 Task: Look for space in Bell Ville, Argentina from 6th September, 2023 to 10th September, 2023 for 1 adult in price range Rs.9000 to Rs.17000. Place can be private room with 1  bedroom having 1 bed and 1 bathroom. Property type can be house, flat, guest house, hotel. Amenities needed are: heating. Booking option can be shelf check-in. Required host language is English.
Action: Mouse moved to (523, 114)
Screenshot: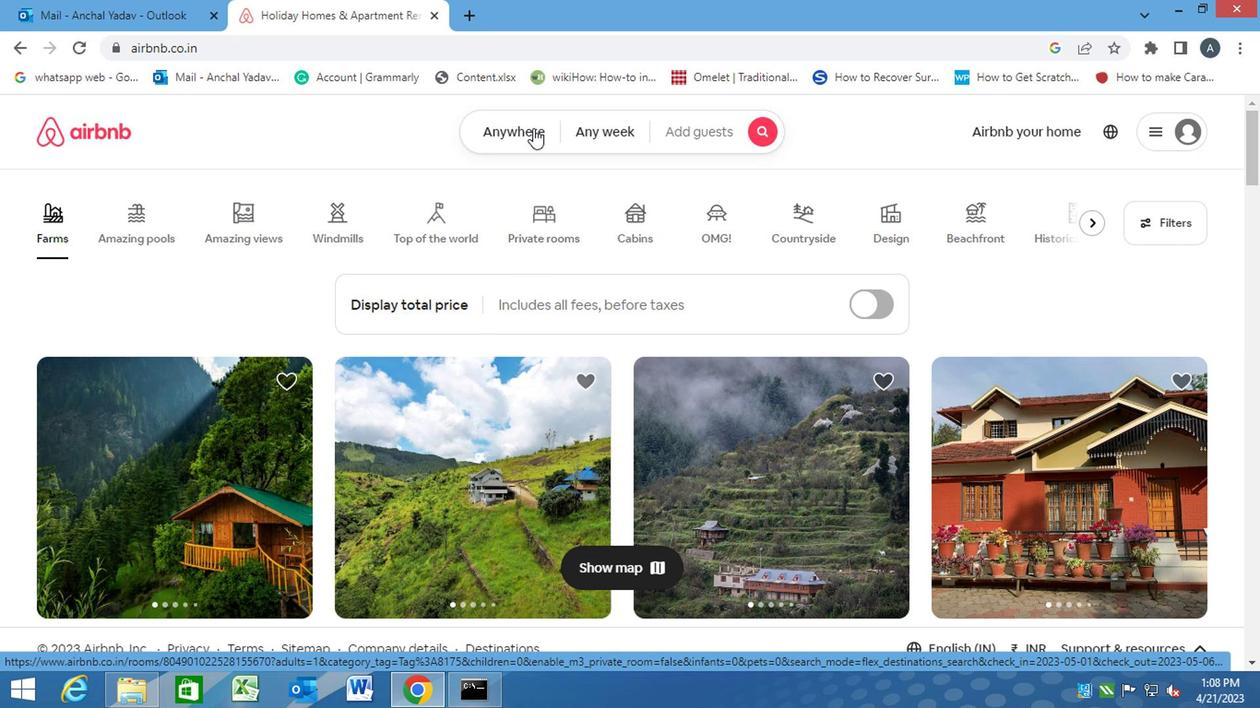 
Action: Mouse pressed left at (523, 114)
Screenshot: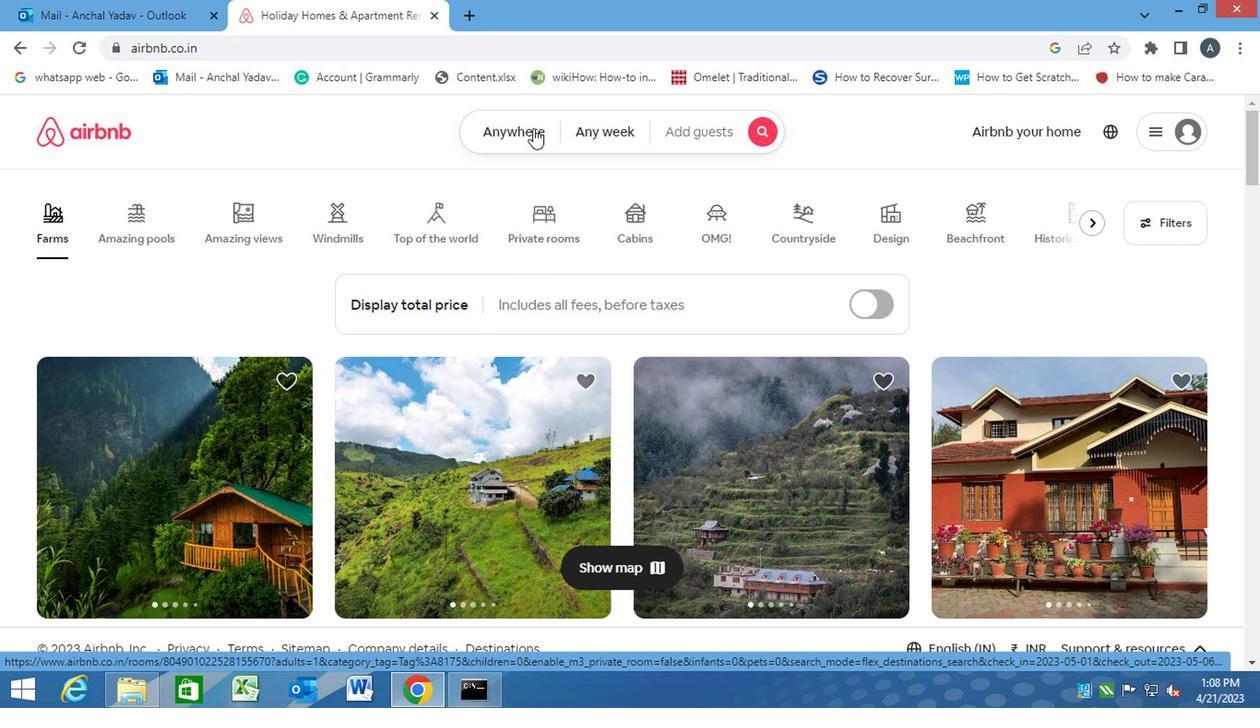 
Action: Mouse moved to (353, 198)
Screenshot: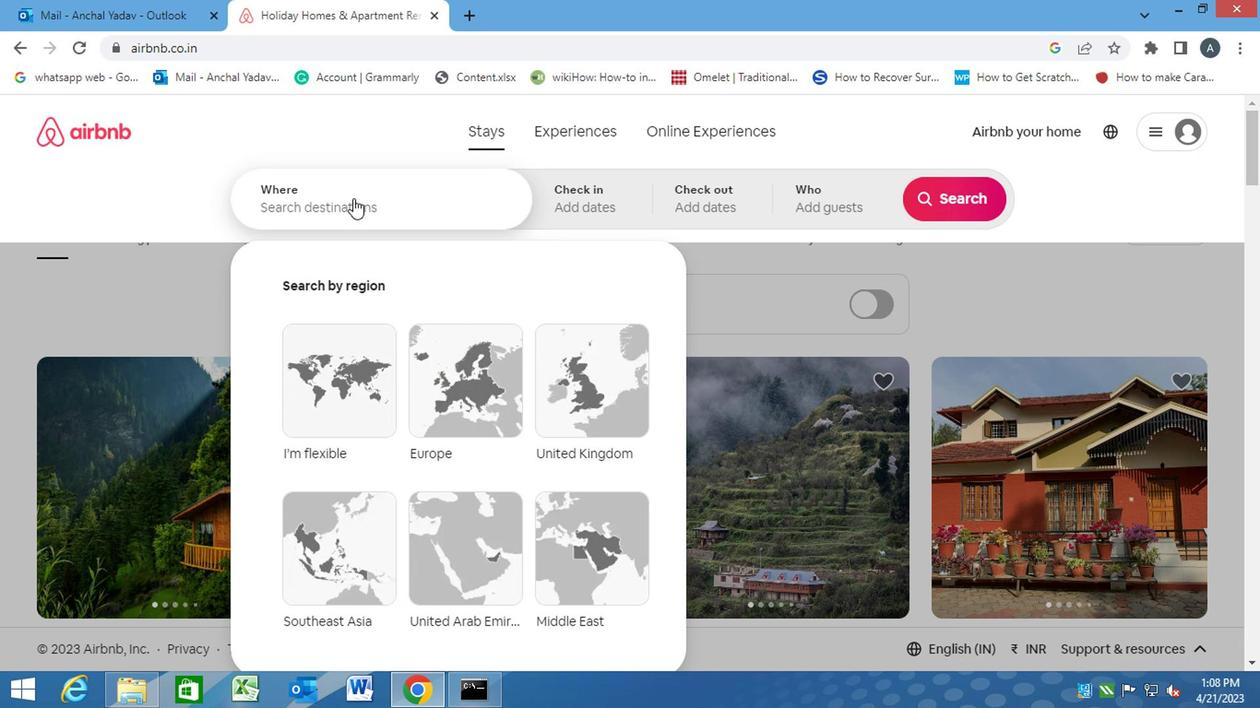 
Action: Mouse pressed left at (353, 198)
Screenshot: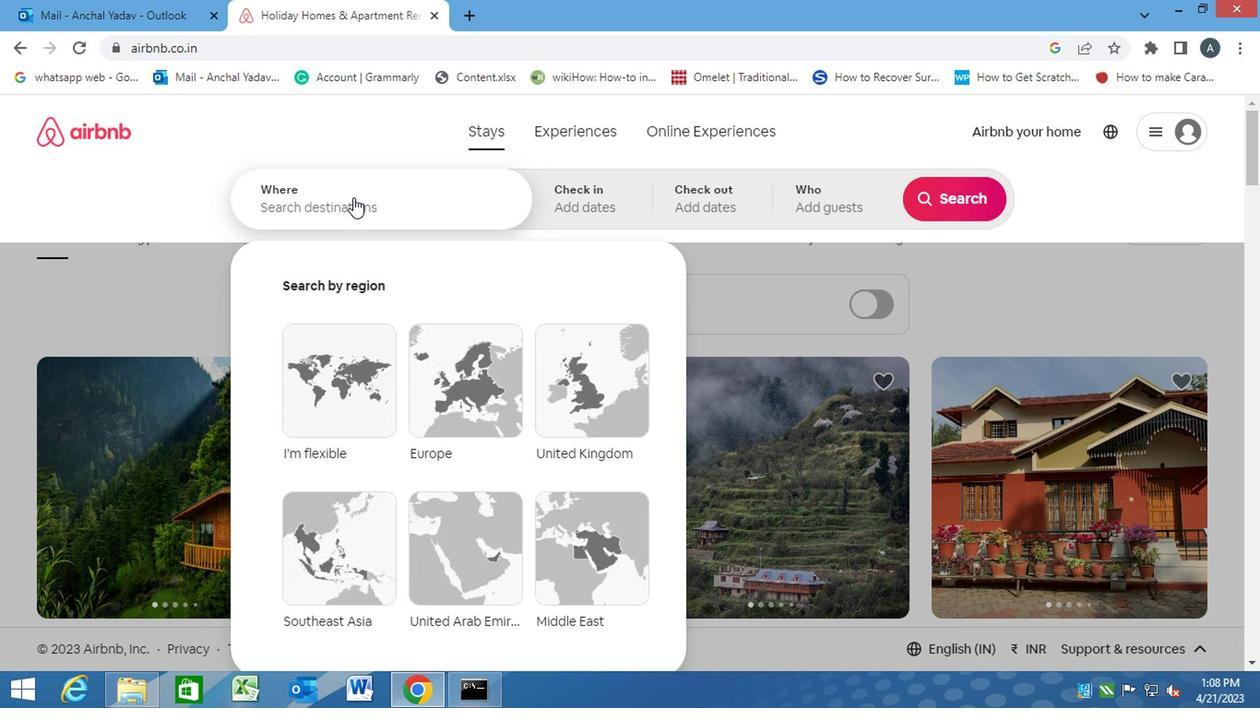 
Action: Mouse moved to (382, 217)
Screenshot: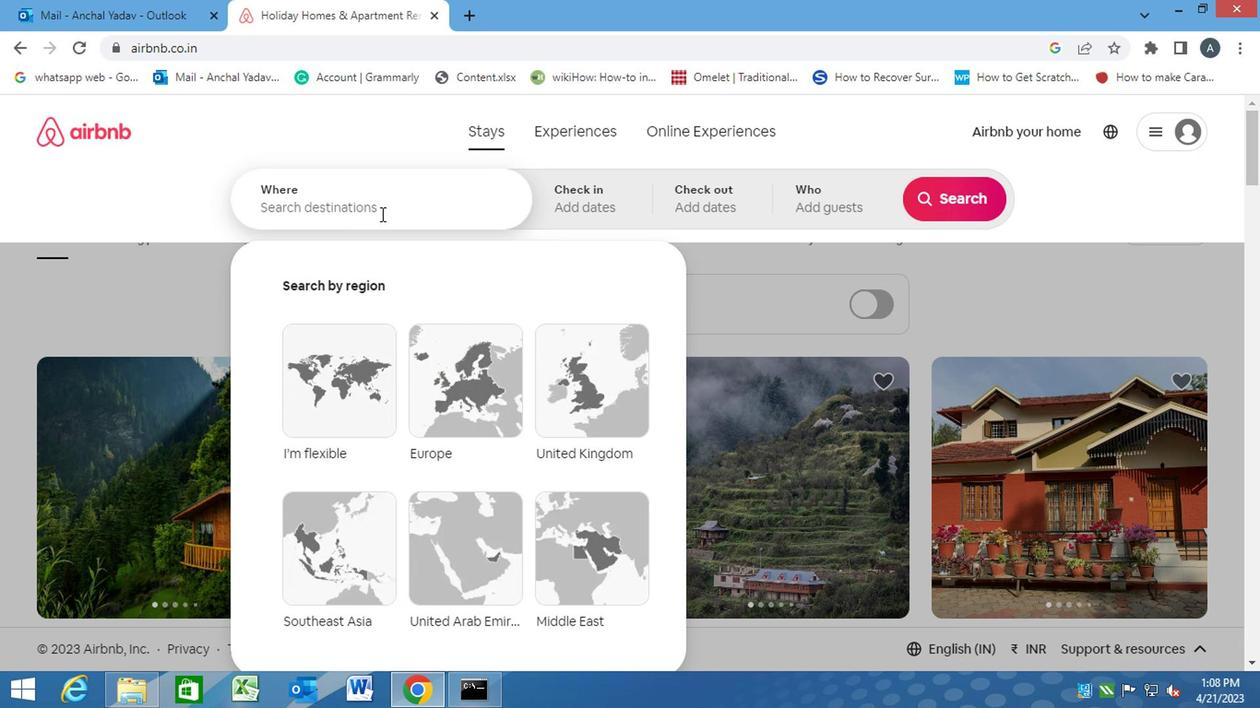 
Action: Key pressed <Key.caps_lock>b<Key.backspace><Key.caps_lock>b<Key.caps_lock>ell<Key.space><Key.caps_lock>v<Key.caps_lock>ille,<Key.space><Key.caps_lock>a<Key.caps_lock>rgentina<Key.enter>
Screenshot: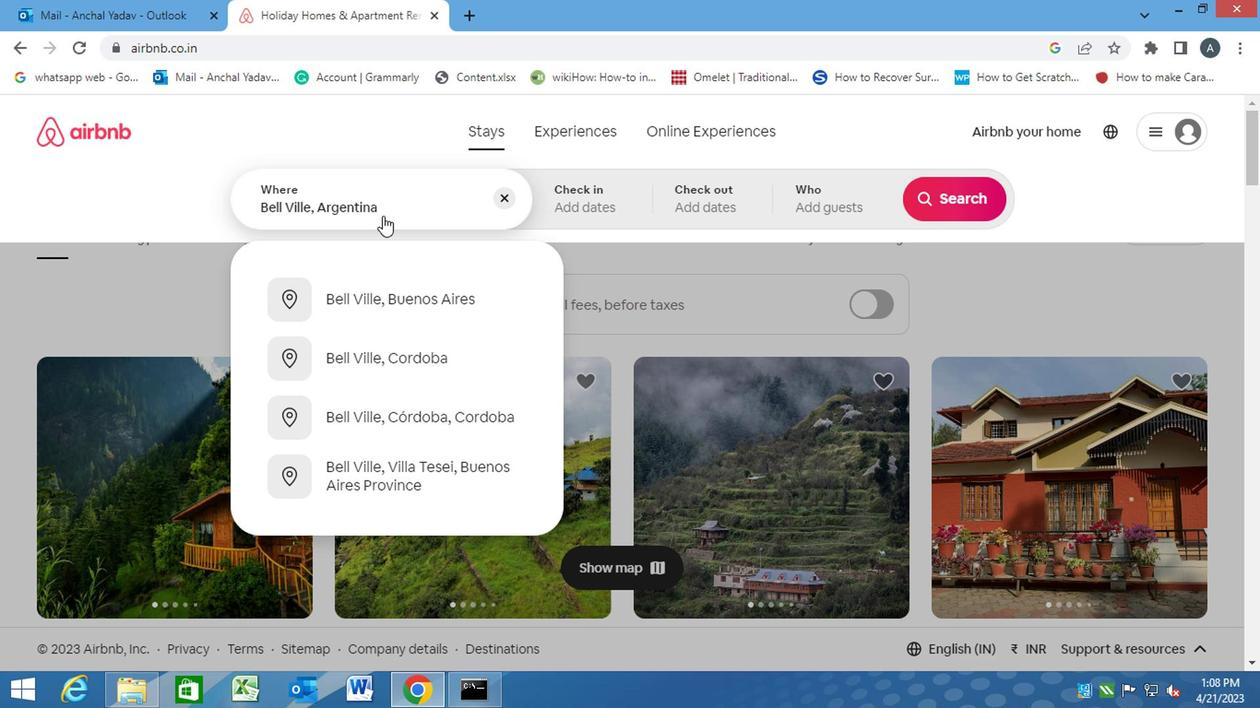 
Action: Mouse moved to (927, 351)
Screenshot: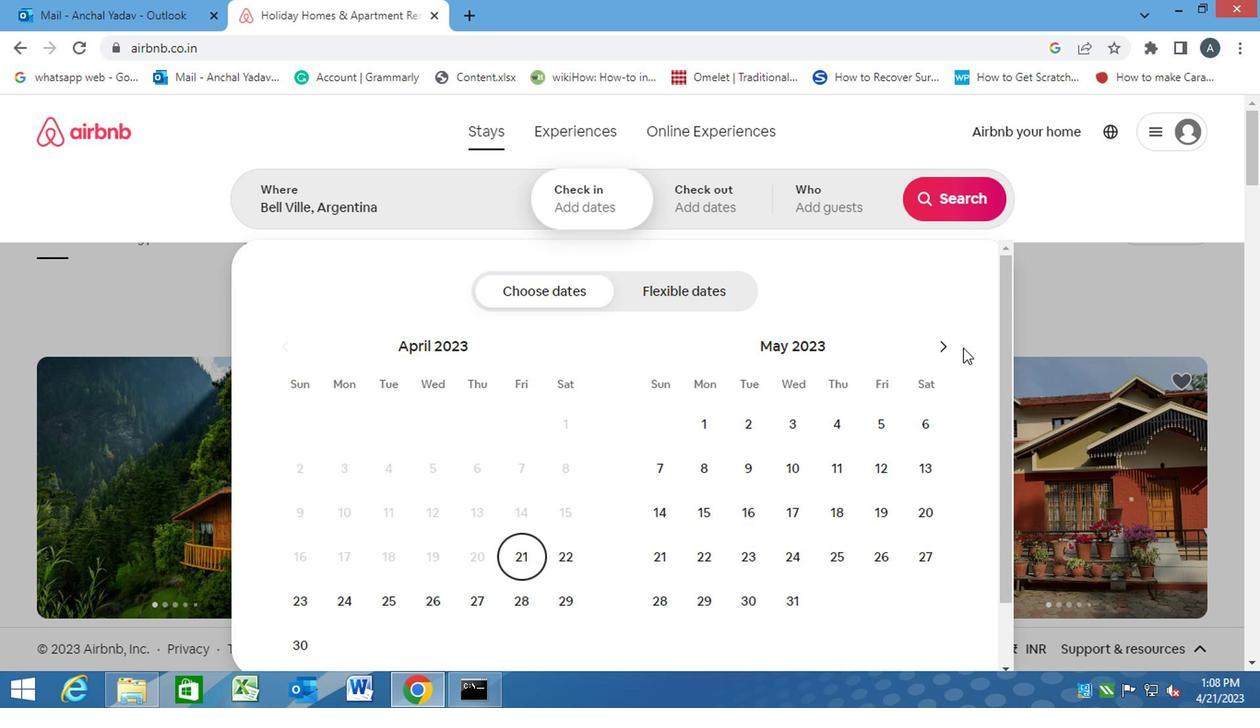 
Action: Mouse pressed left at (927, 351)
Screenshot: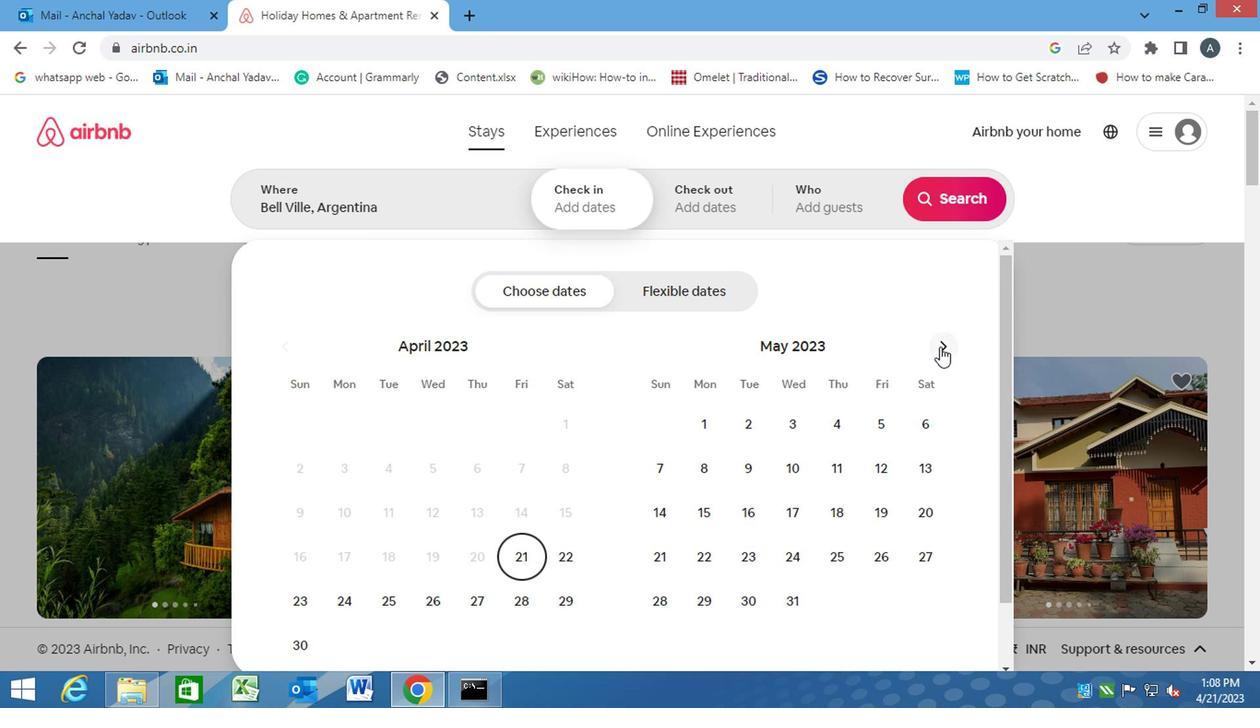 
Action: Mouse pressed left at (927, 351)
Screenshot: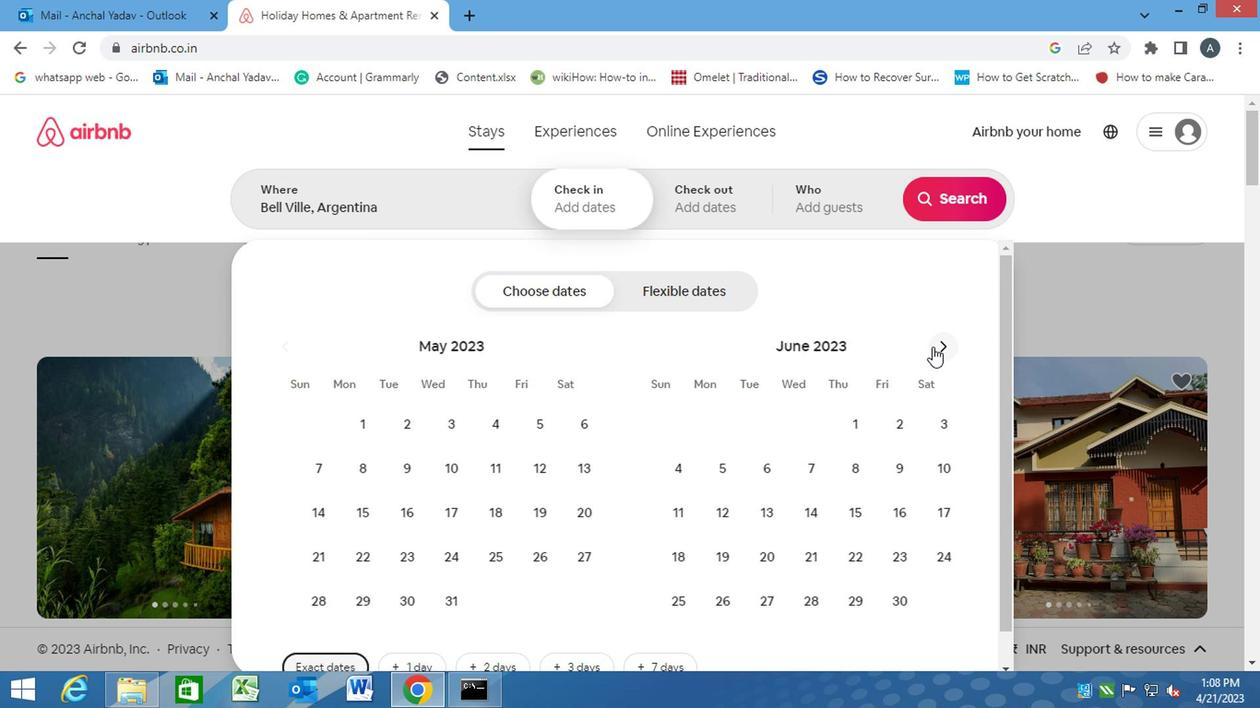 
Action: Mouse pressed left at (927, 351)
Screenshot: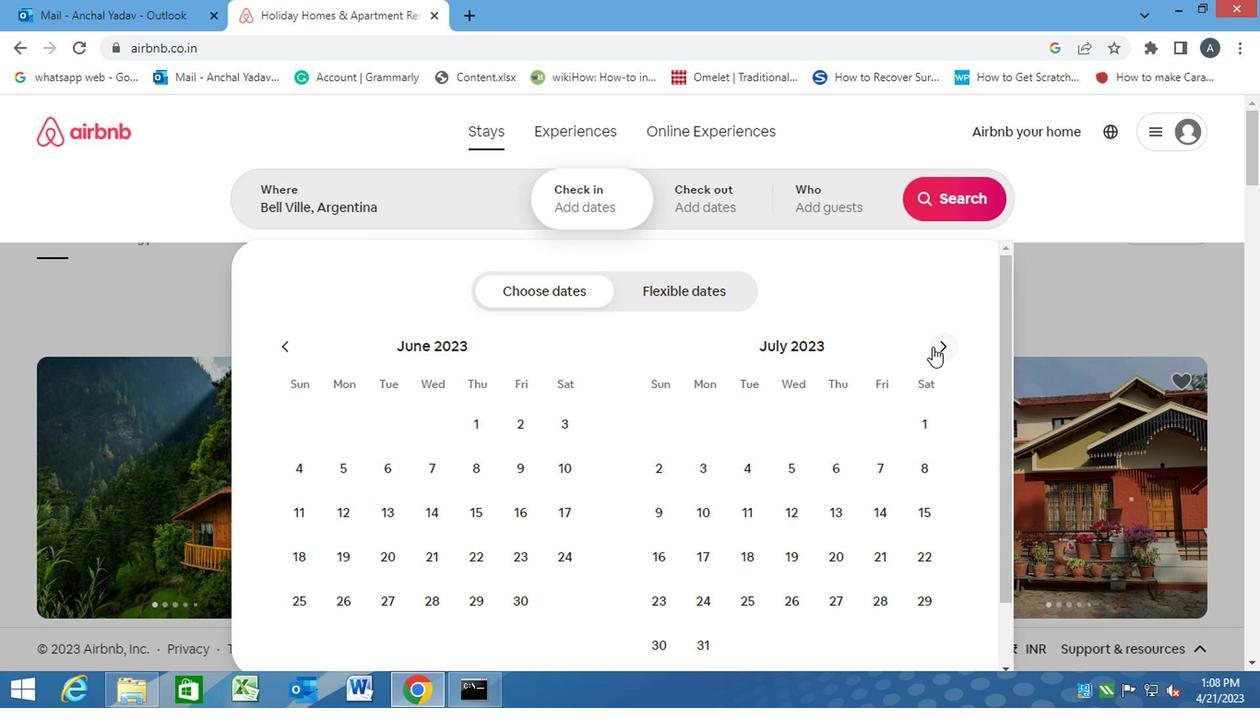 
Action: Mouse pressed left at (927, 351)
Screenshot: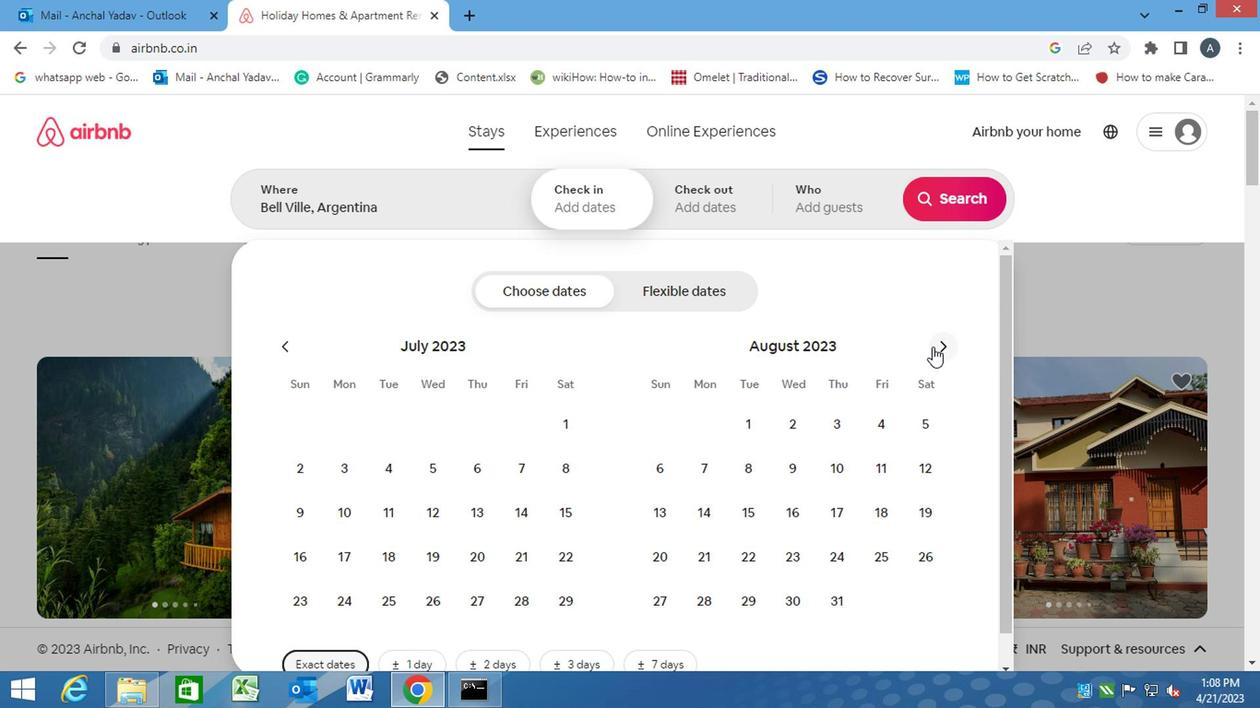 
Action: Mouse moved to (794, 475)
Screenshot: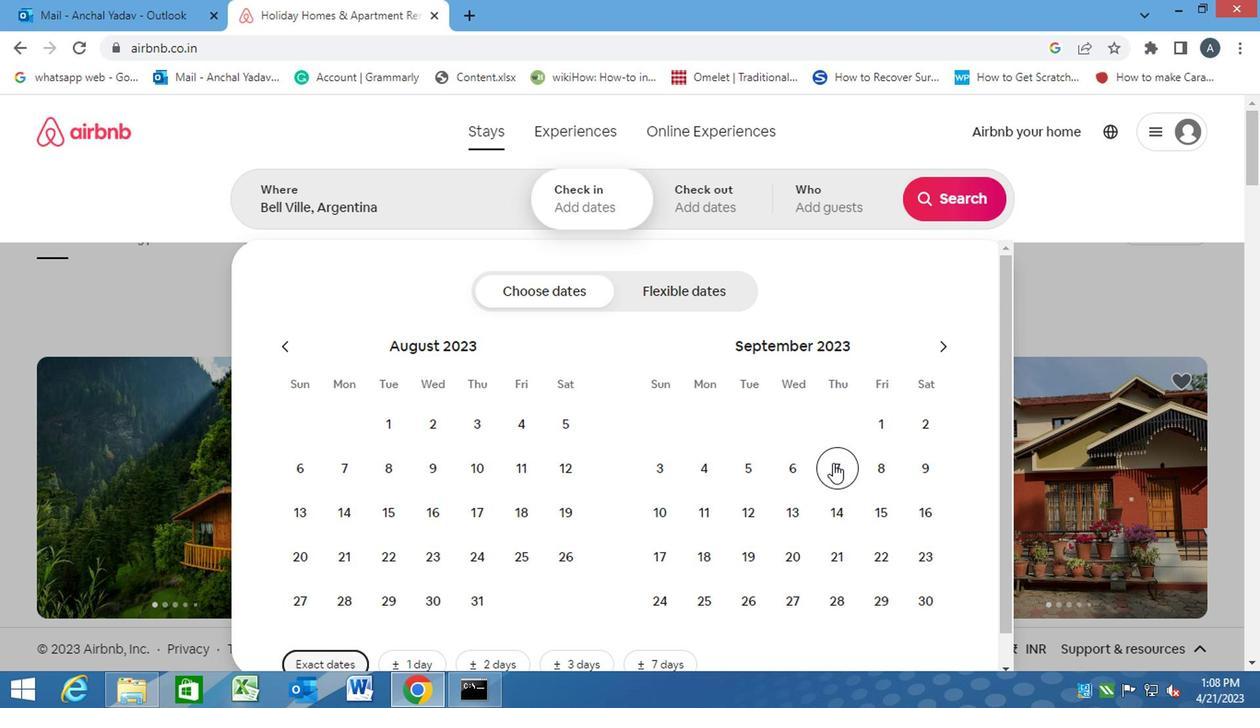 
Action: Mouse pressed left at (794, 475)
Screenshot: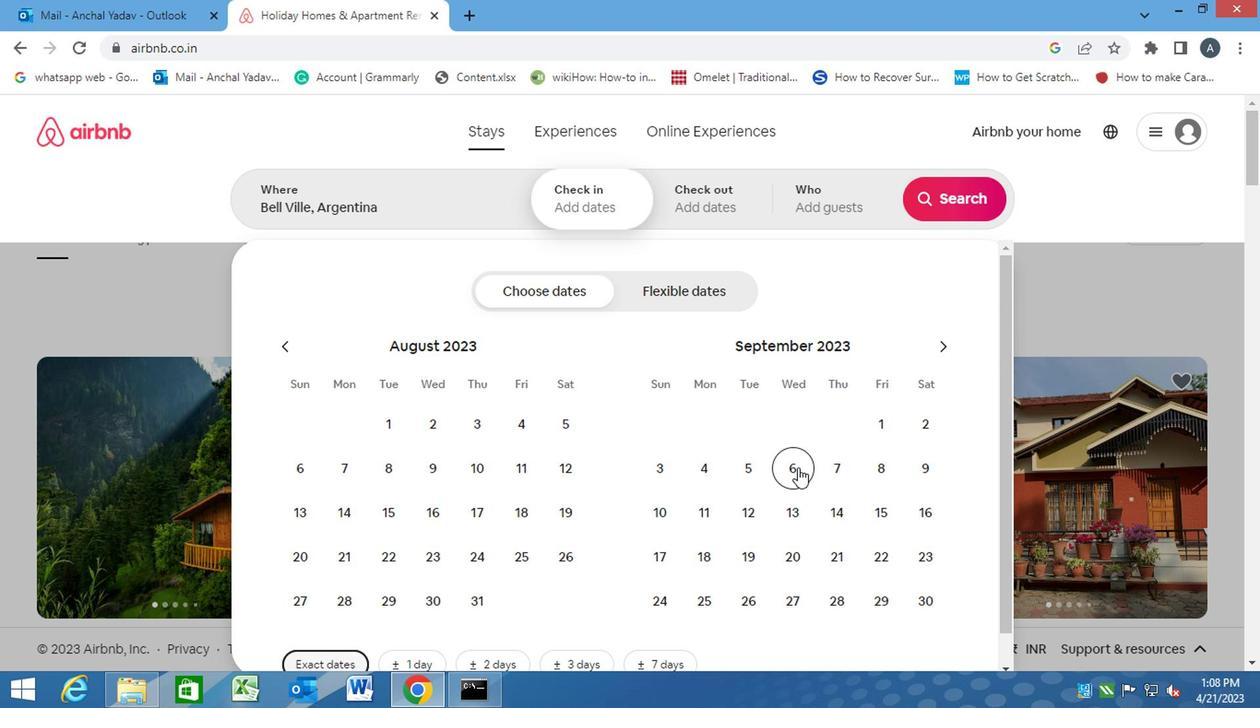 
Action: Mouse moved to (649, 524)
Screenshot: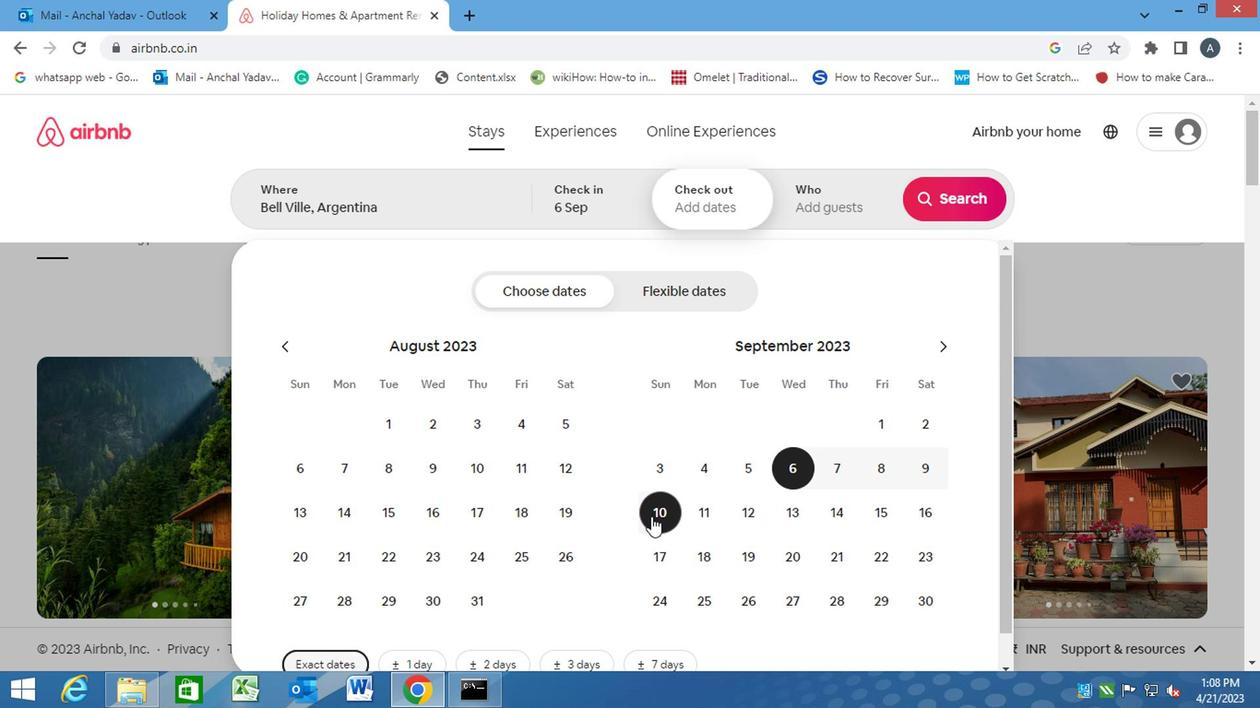 
Action: Mouse pressed left at (649, 524)
Screenshot: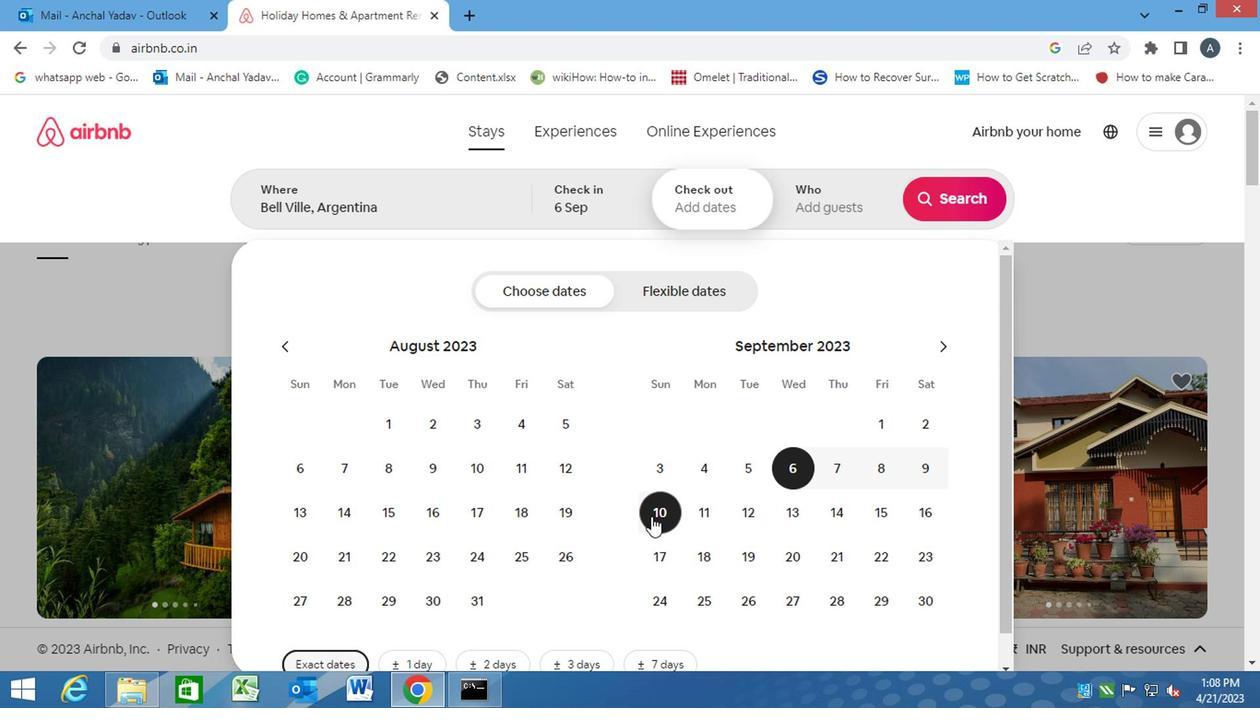 
Action: Mouse moved to (825, 204)
Screenshot: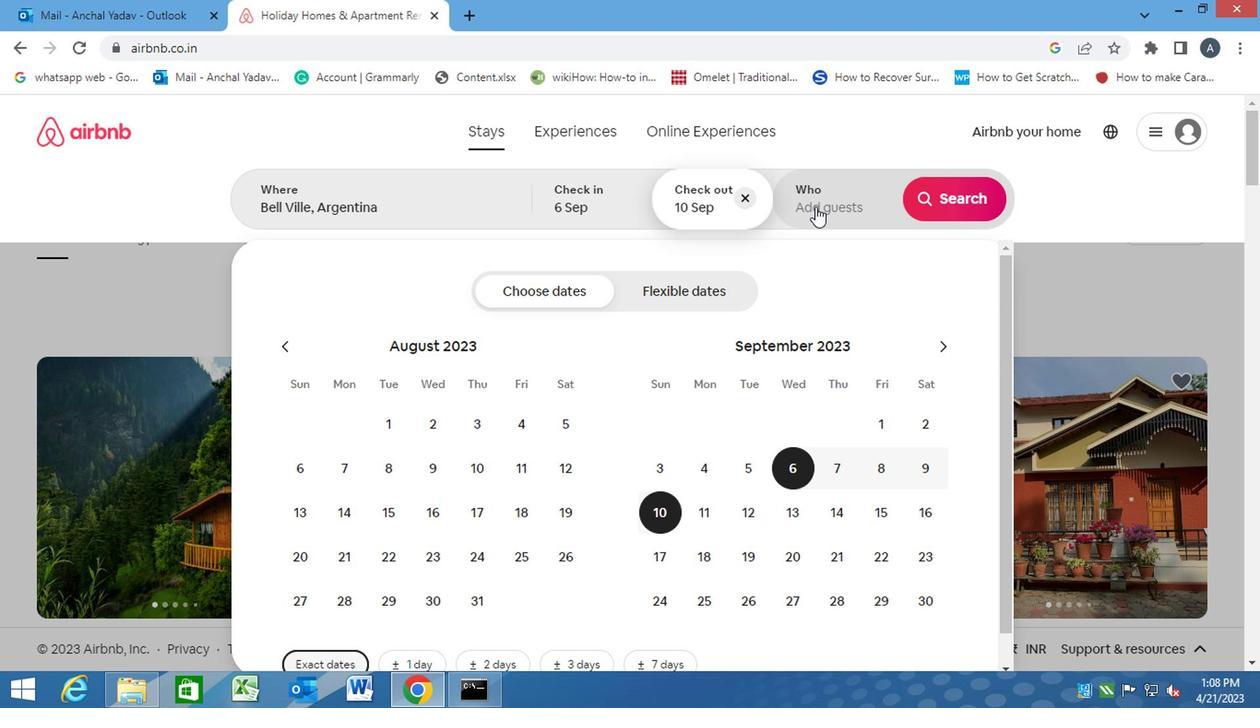 
Action: Mouse pressed left at (825, 204)
Screenshot: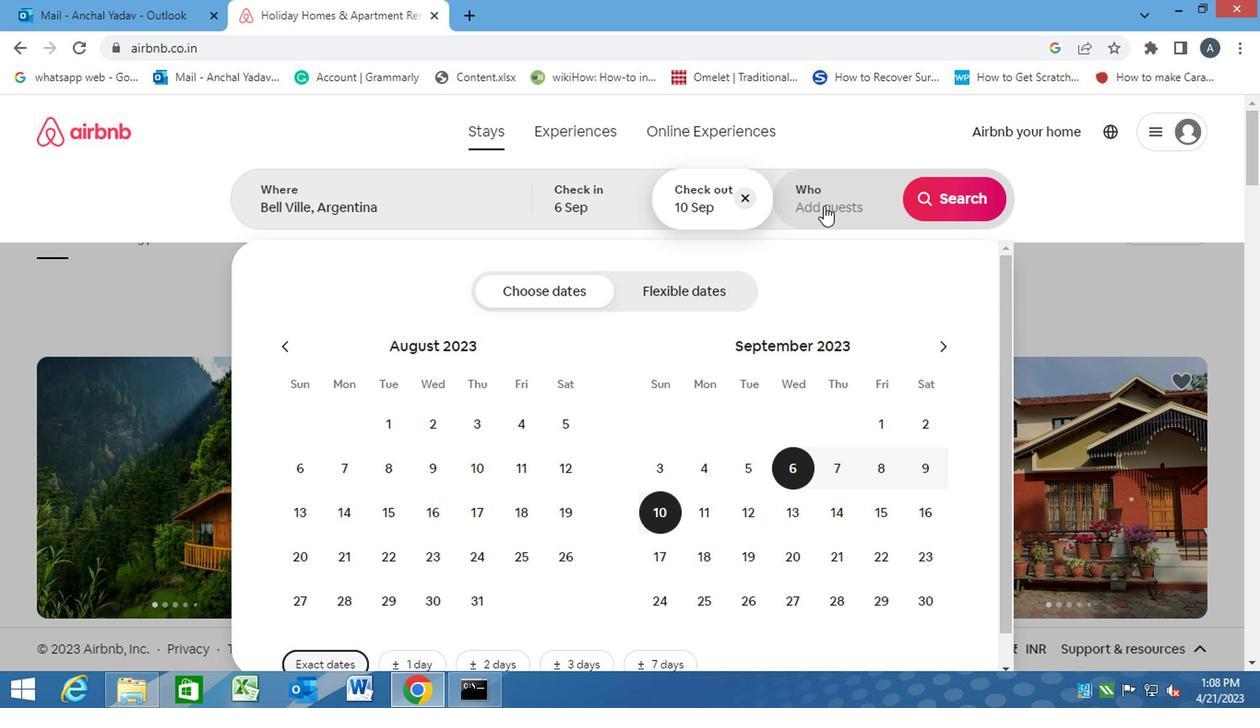 
Action: Mouse moved to (958, 304)
Screenshot: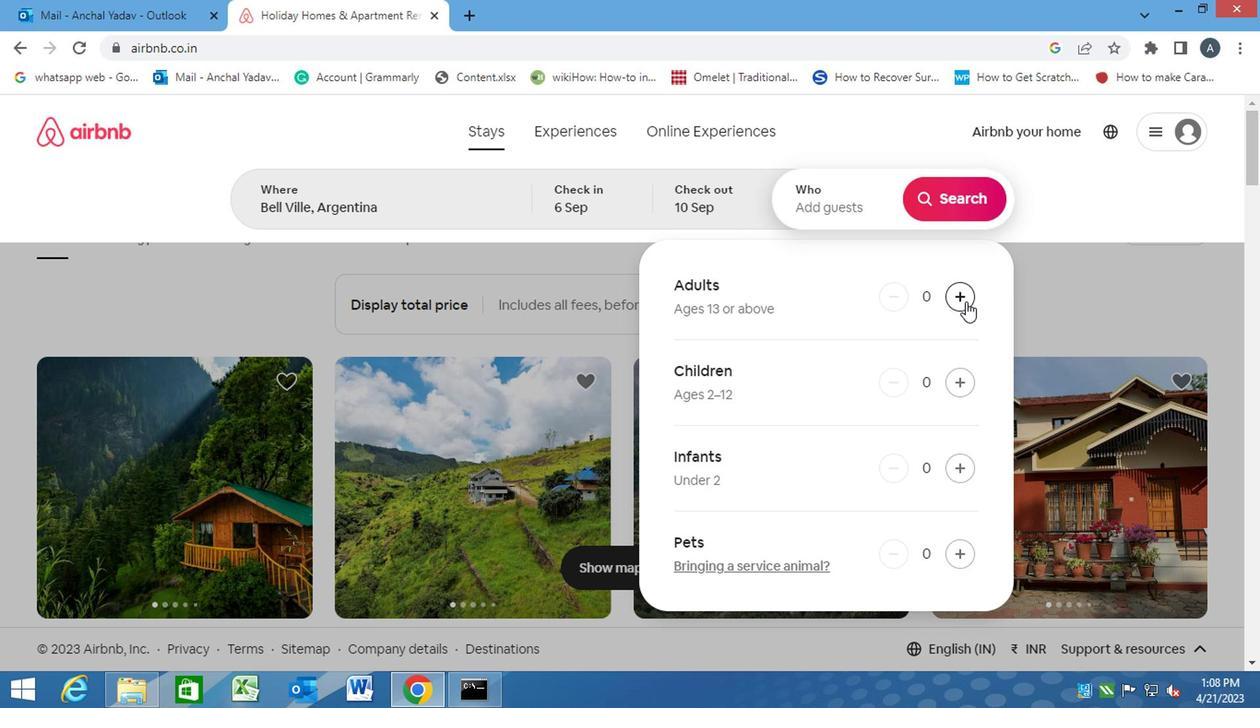 
Action: Mouse pressed left at (958, 304)
Screenshot: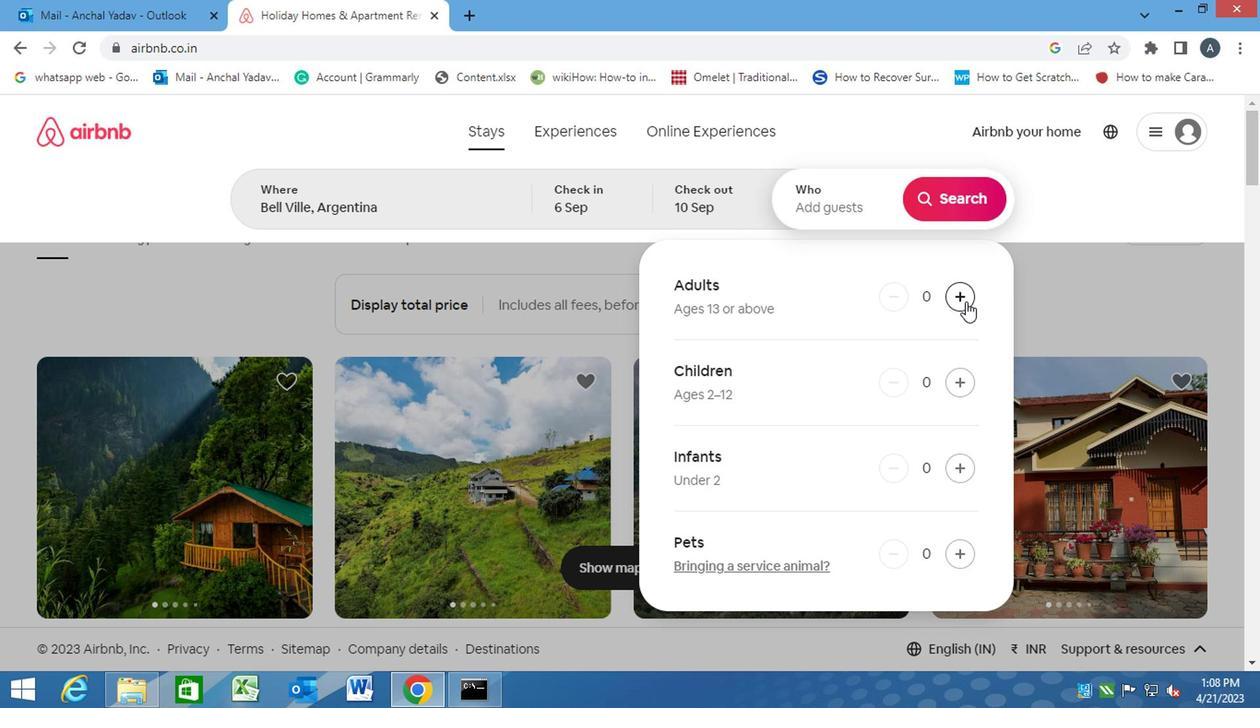 
Action: Mouse moved to (956, 191)
Screenshot: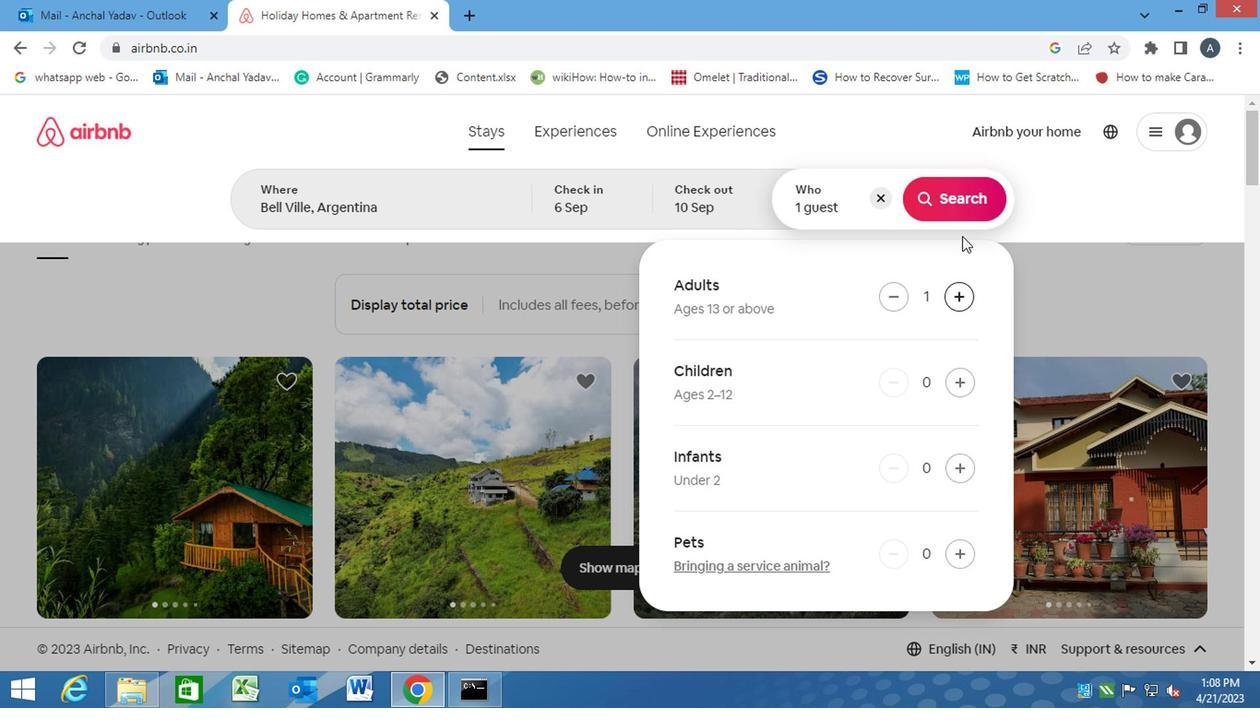 
Action: Mouse pressed left at (956, 191)
Screenshot: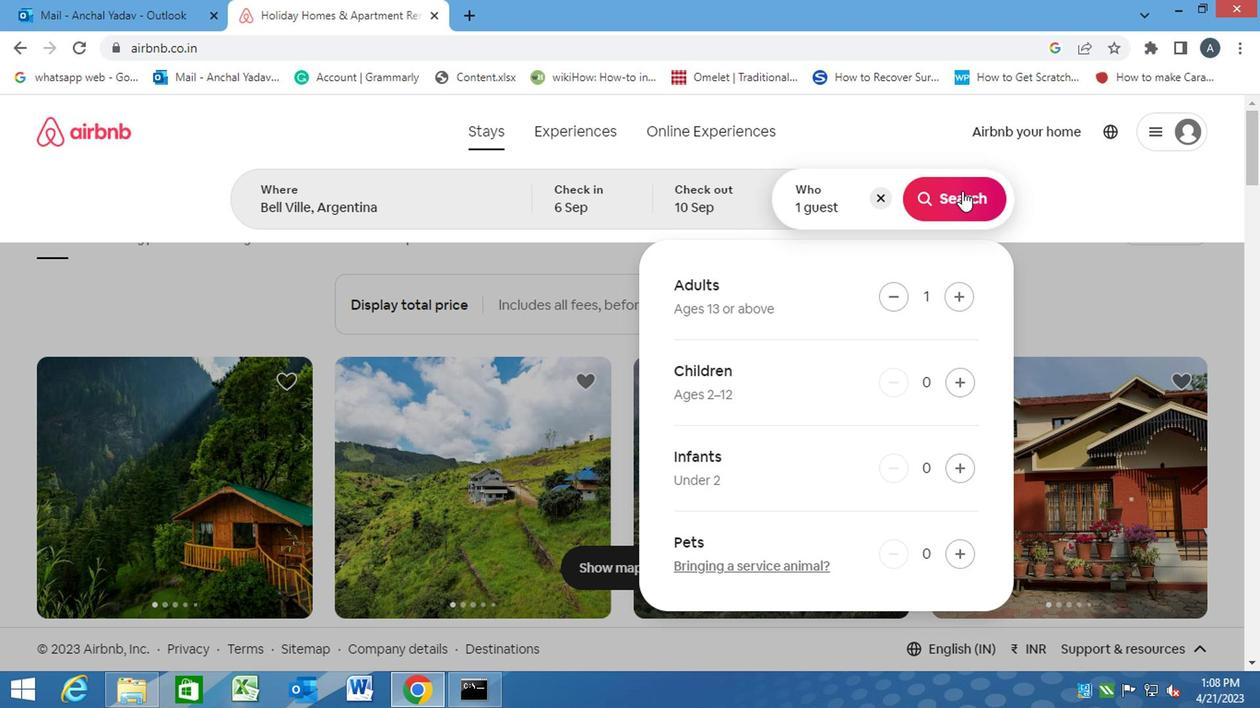 
Action: Mouse moved to (1166, 210)
Screenshot: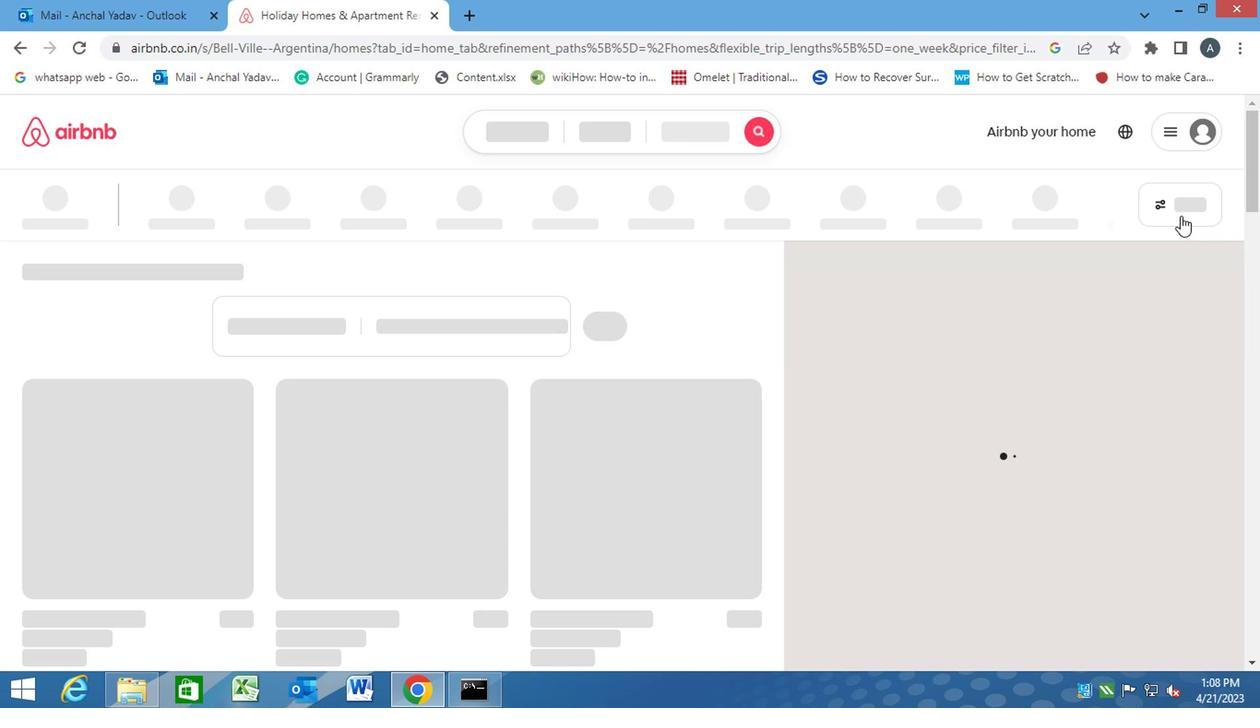 
Action: Mouse pressed left at (1166, 210)
Screenshot: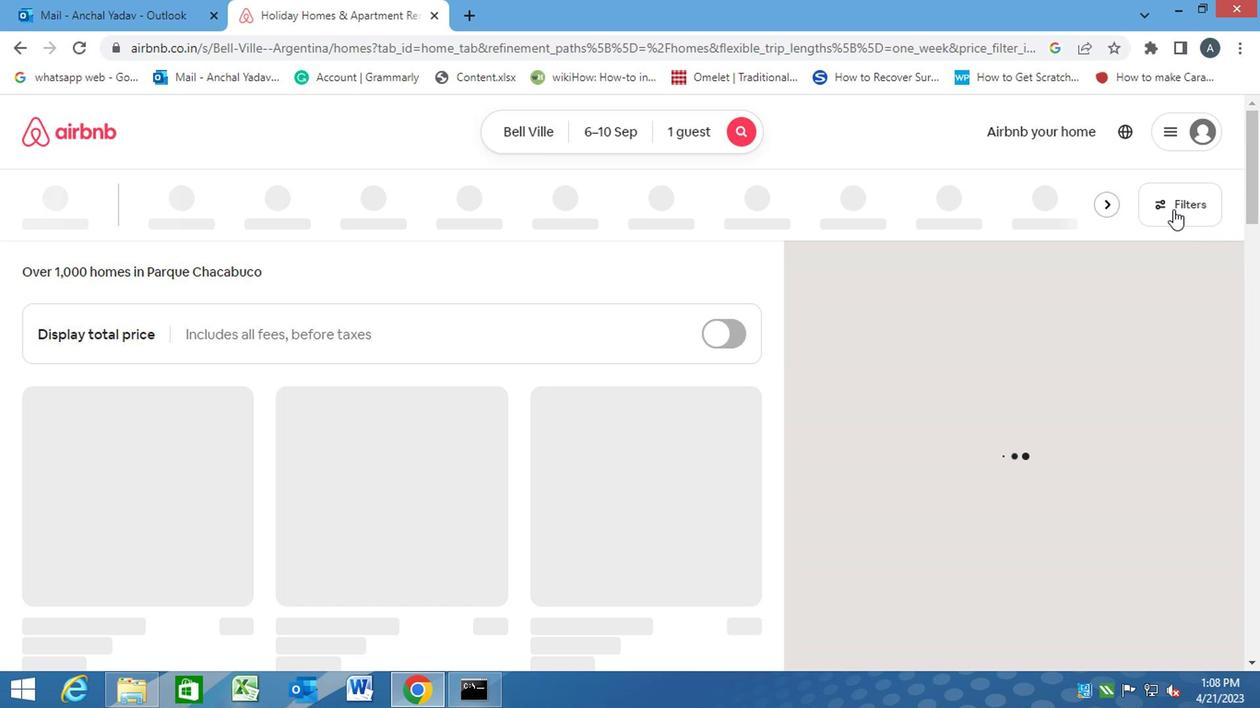 
Action: Mouse moved to (391, 443)
Screenshot: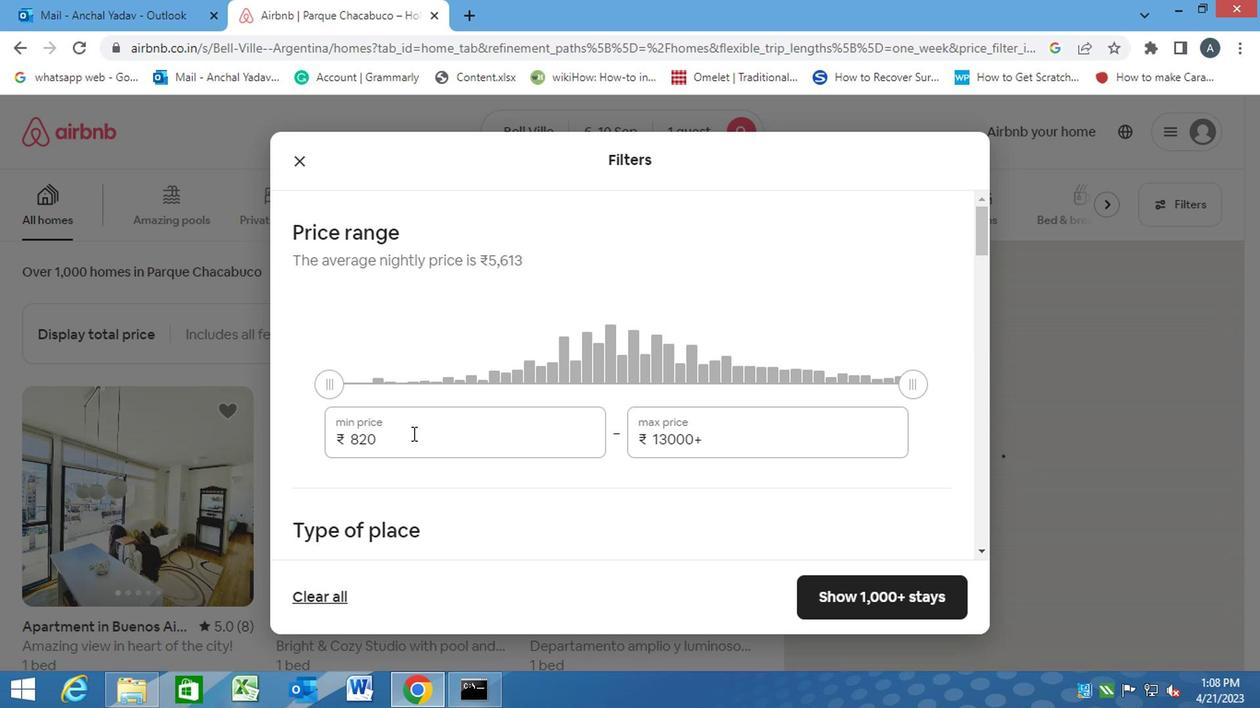 
Action: Mouse pressed left at (391, 443)
Screenshot: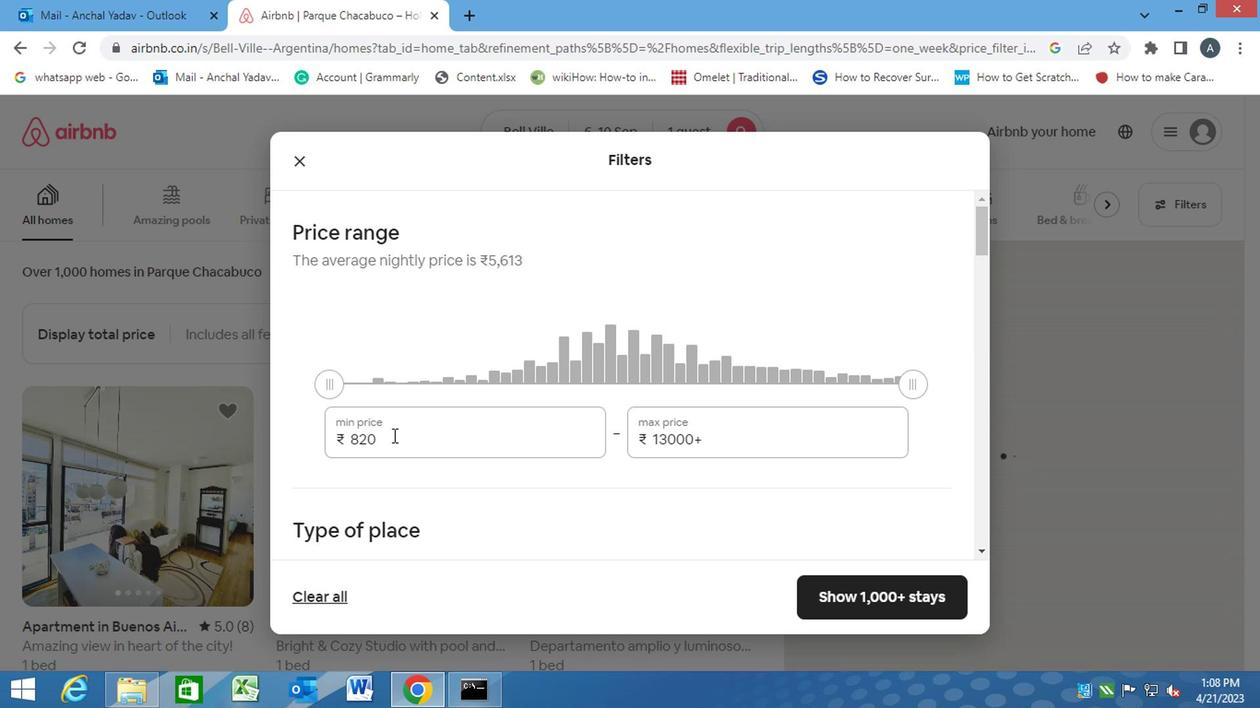 
Action: Mouse moved to (375, 467)
Screenshot: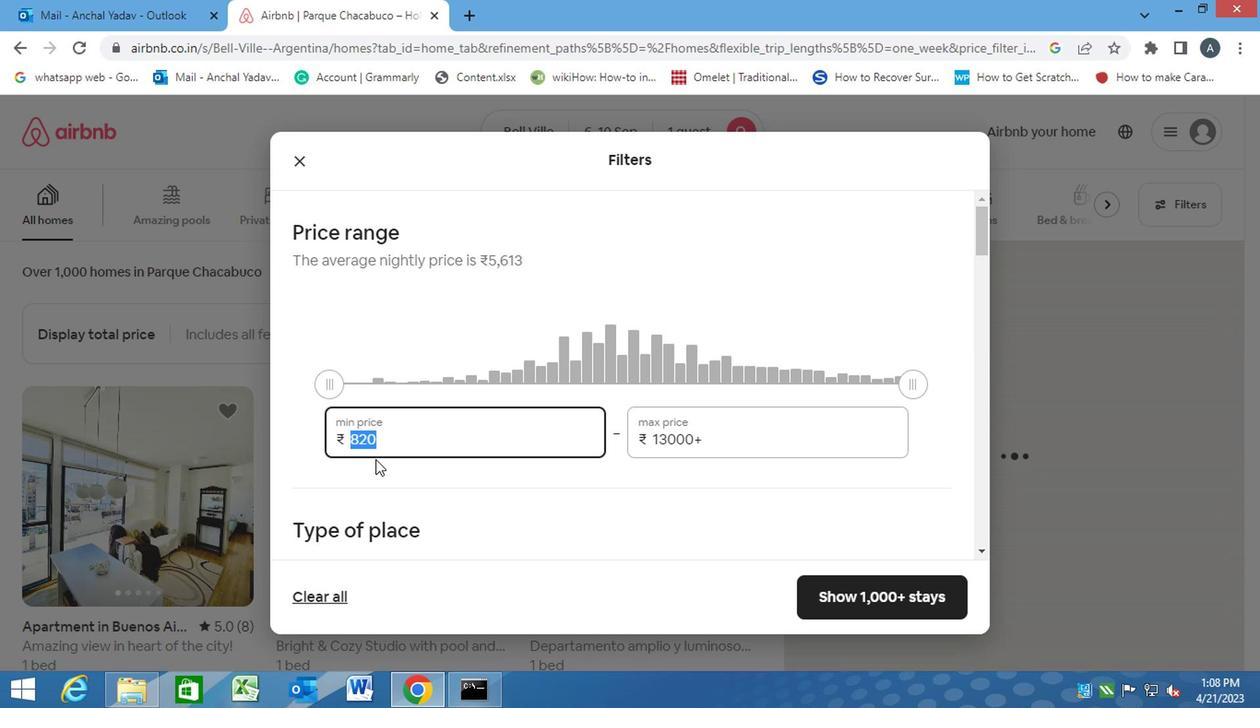 
Action: Key pressed 9000<Key.tab>17<Key.backspace><Key.backspace><Key.backspace><Key.backspace><Key.backspace><Key.backspace><Key.backspace><Key.backspace><Key.backspace><Key.backspace><Key.backspace><Key.backspace><Key.backspace><Key.backspace><Key.backspace>
Screenshot: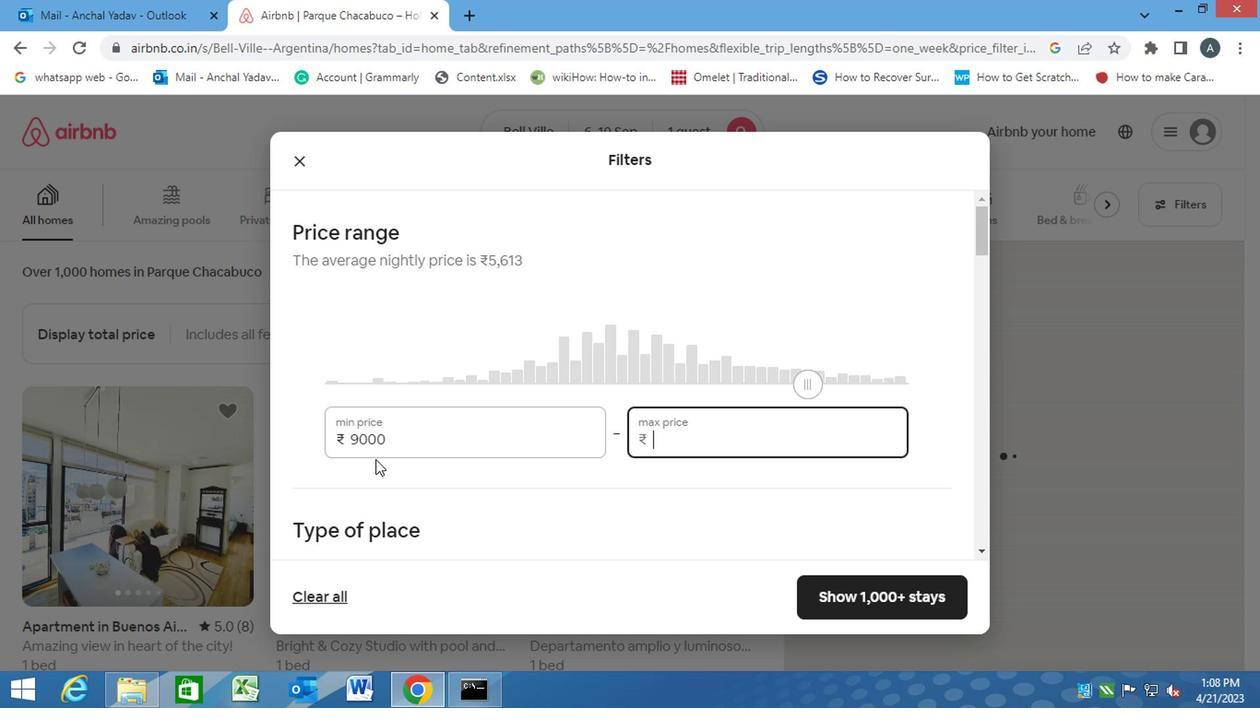 
Action: Mouse moved to (375, 467)
Screenshot: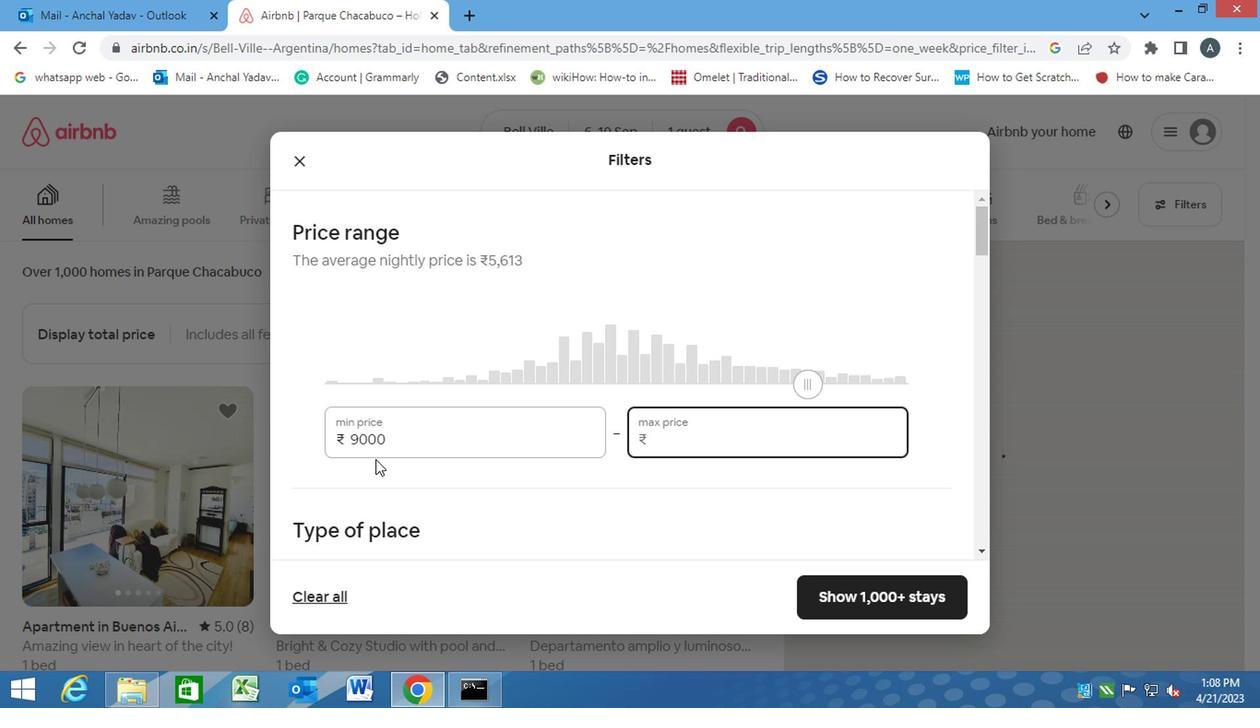 
Action: Key pressed 17000
Screenshot: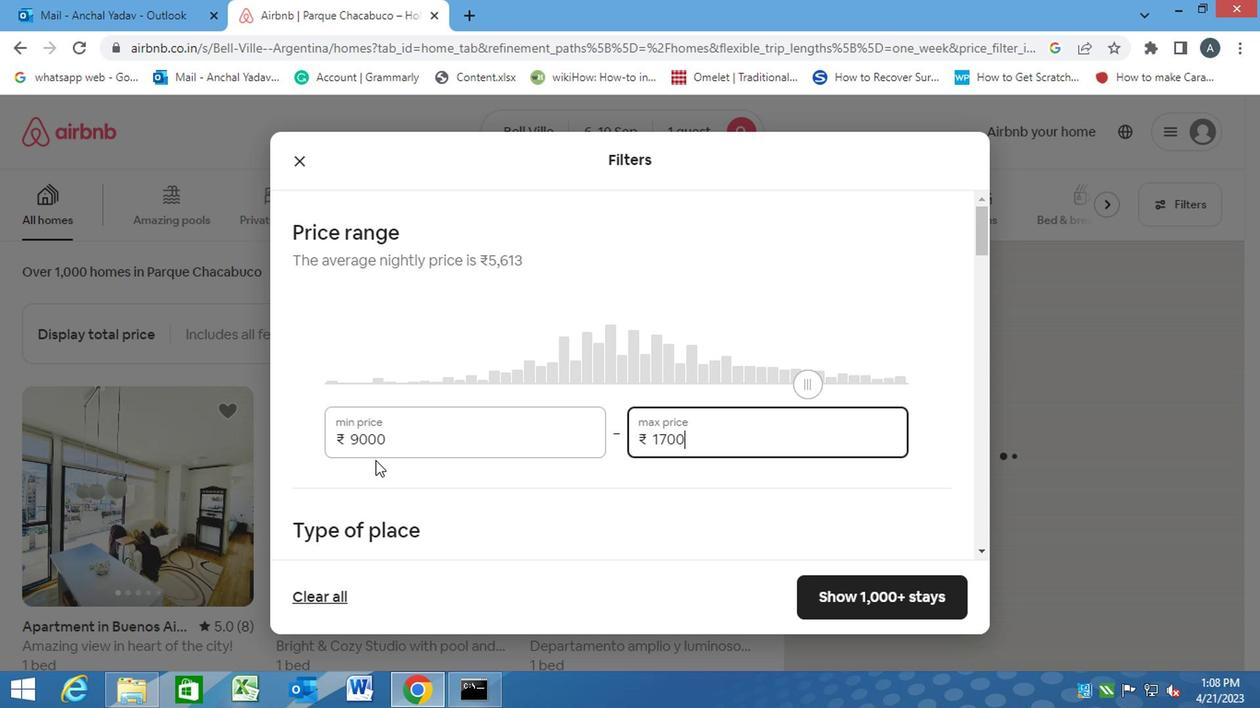 
Action: Mouse moved to (549, 538)
Screenshot: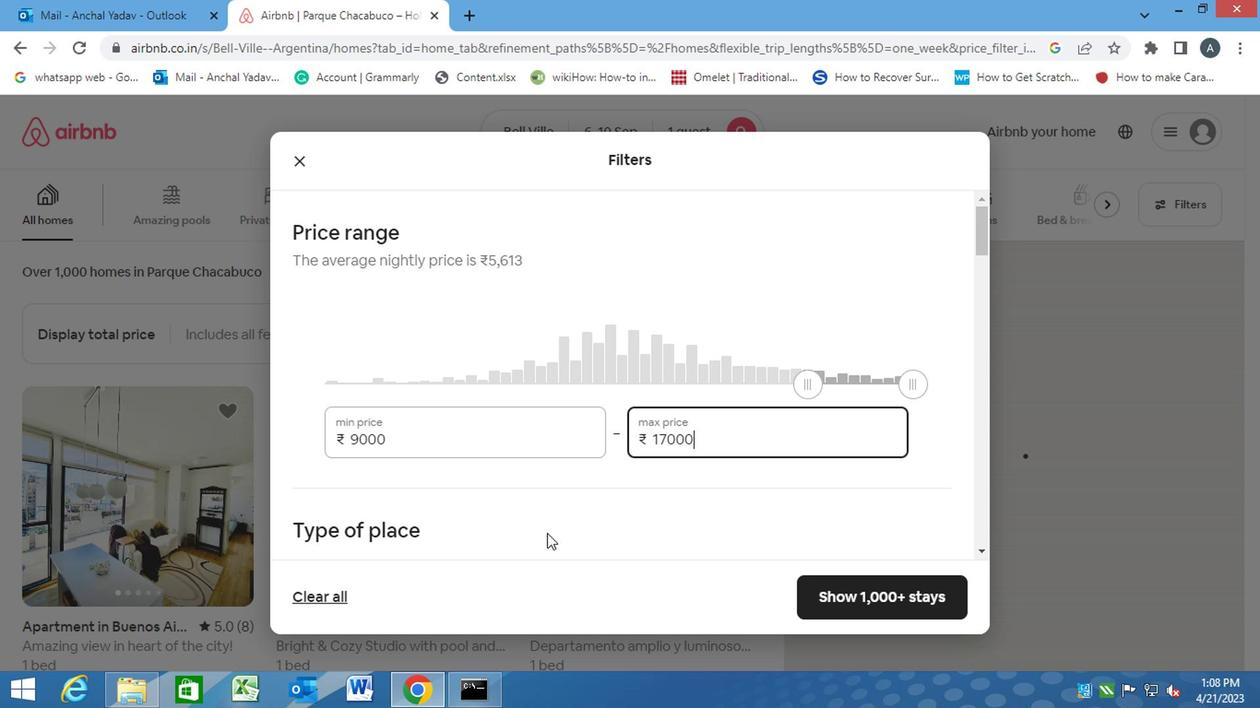 
Action: Mouse pressed left at (549, 538)
Screenshot: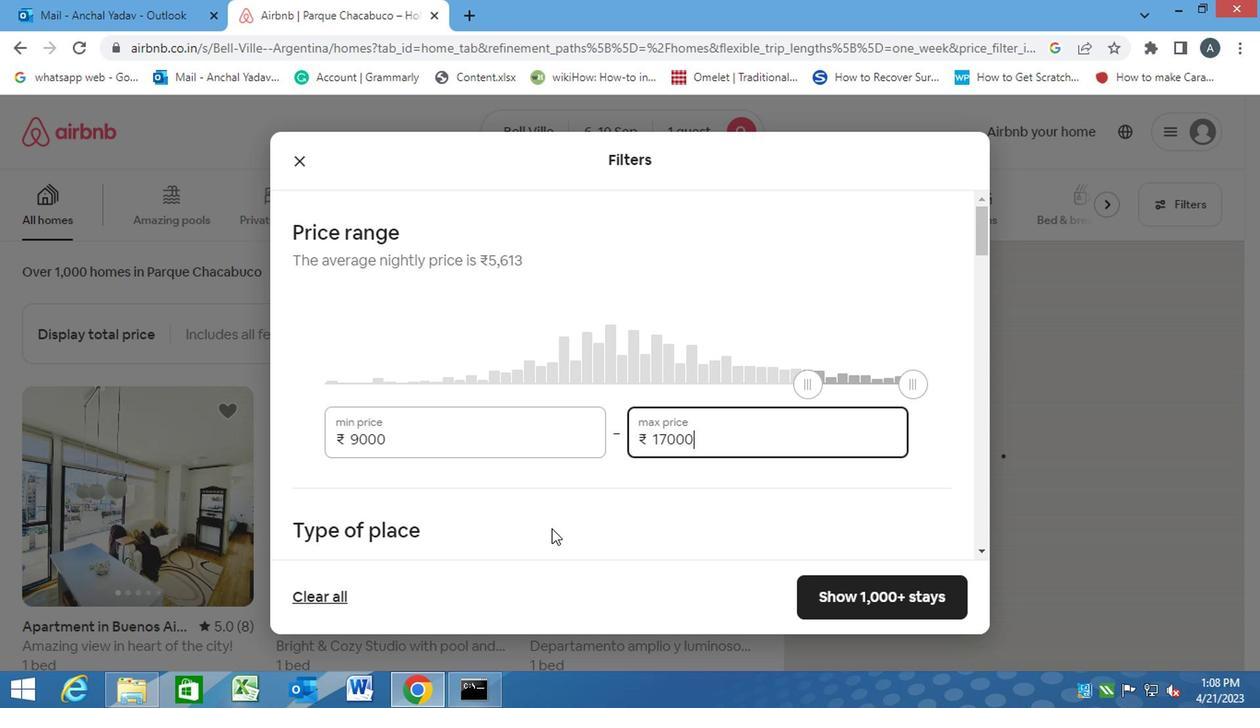 
Action: Mouse scrolled (549, 537) with delta (0, 0)
Screenshot: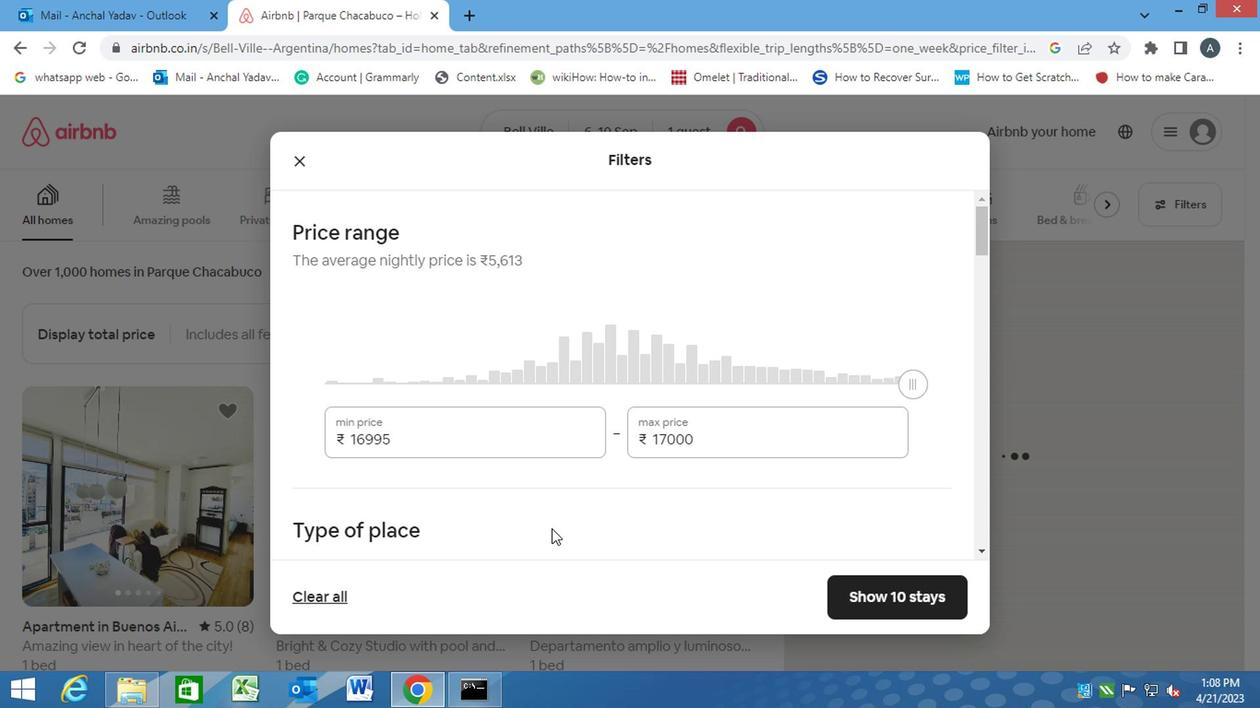 
Action: Mouse scrolled (549, 537) with delta (0, 0)
Screenshot: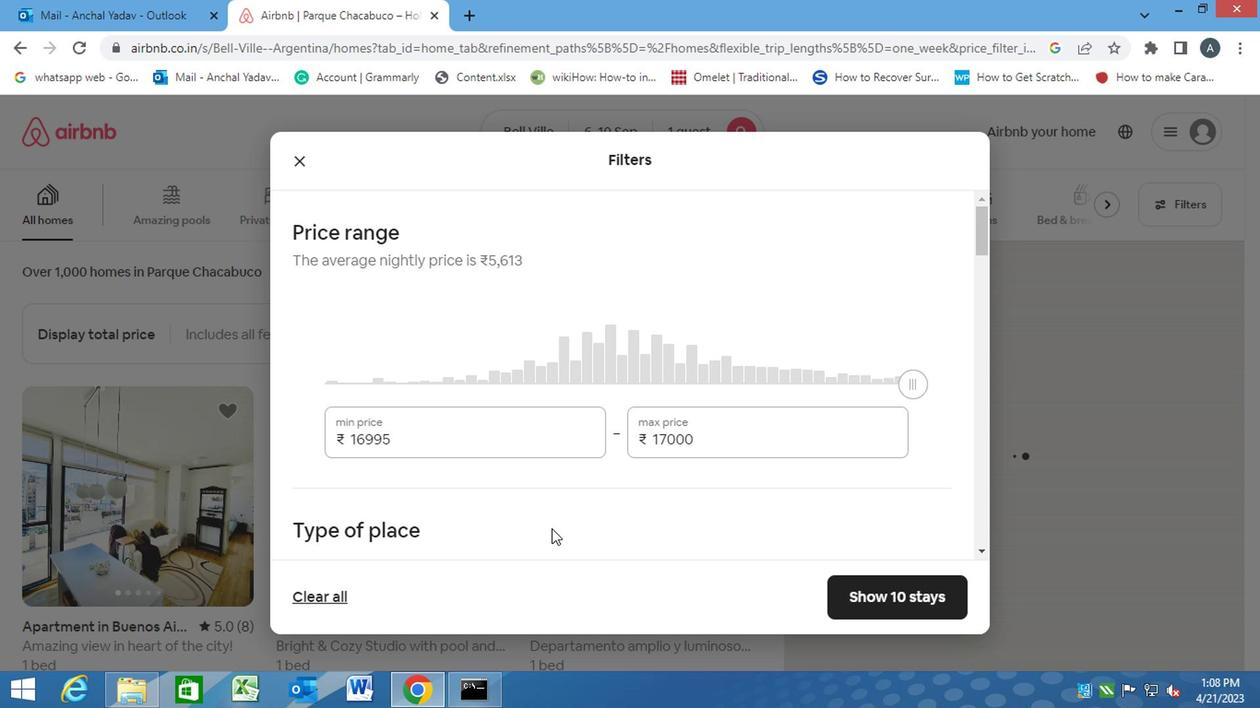 
Action: Mouse moved to (623, 411)
Screenshot: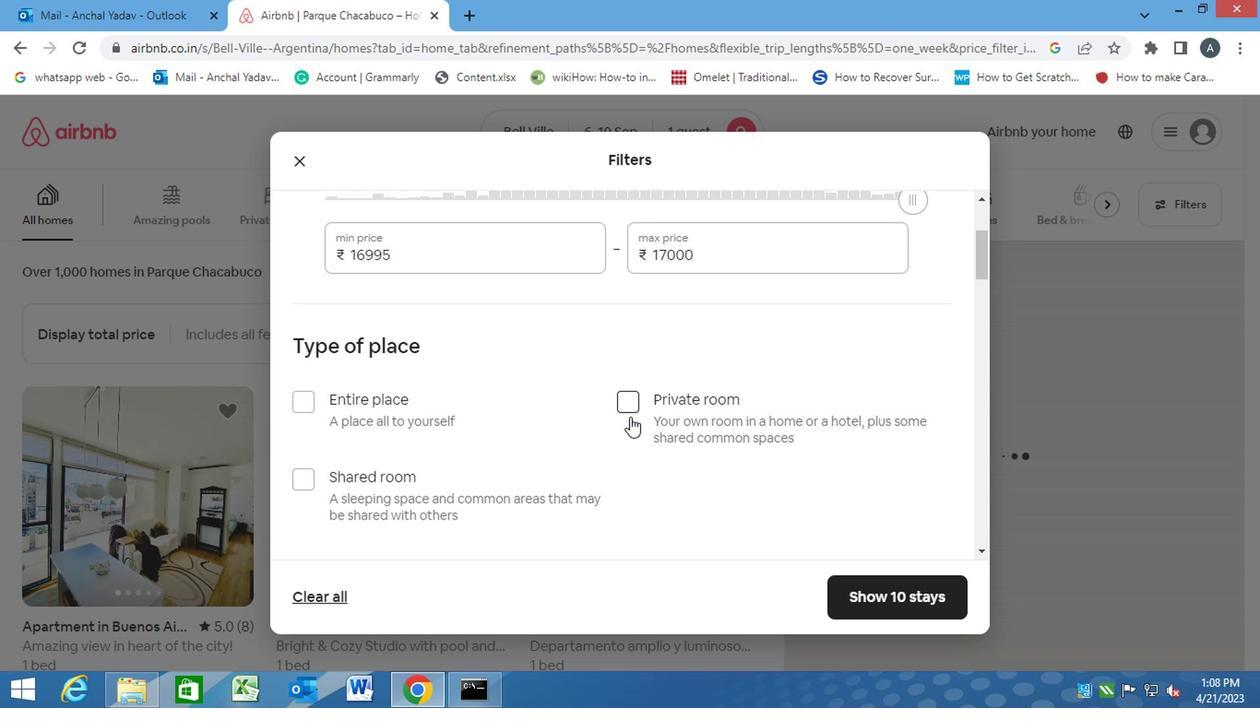 
Action: Mouse pressed left at (623, 411)
Screenshot: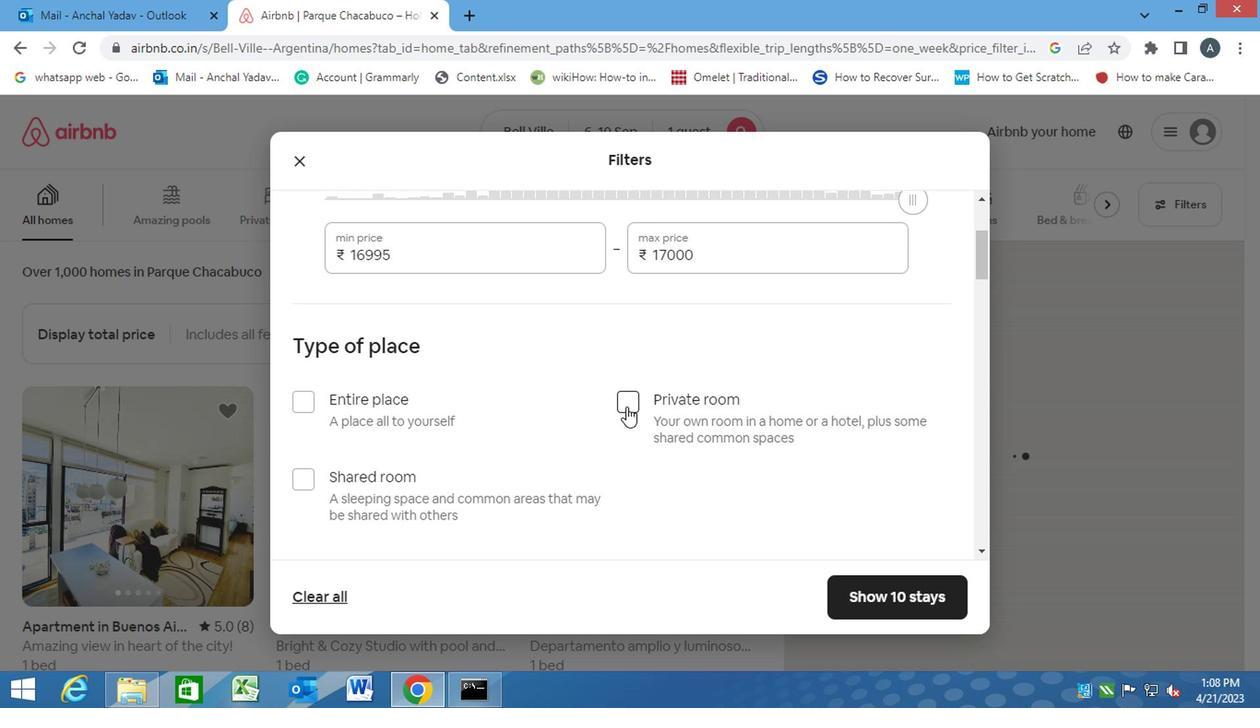 
Action: Mouse moved to (618, 413)
Screenshot: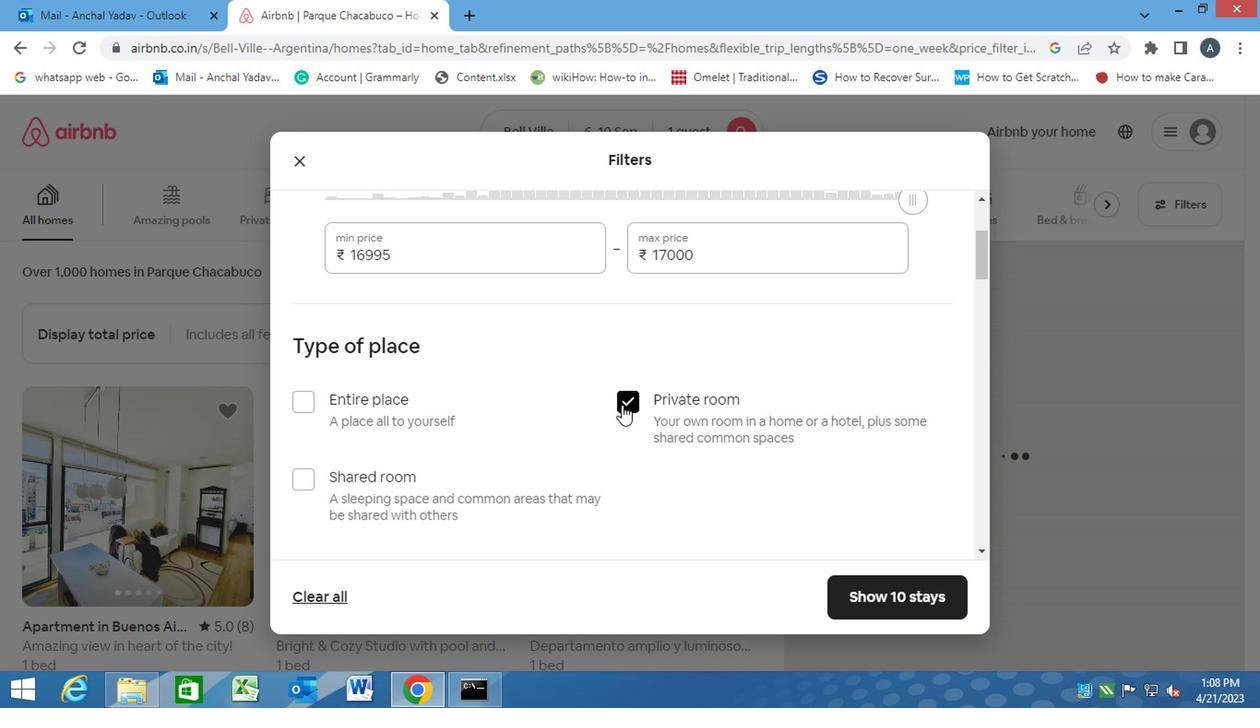 
Action: Mouse scrolled (618, 412) with delta (0, -1)
Screenshot: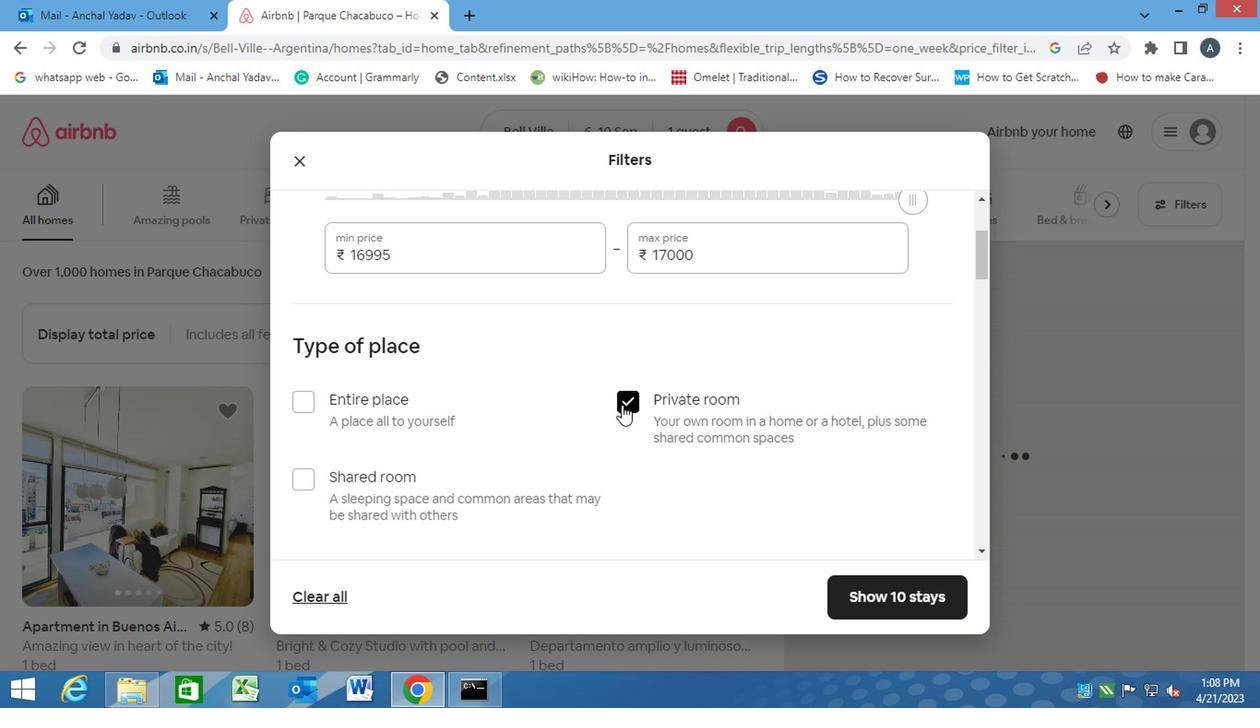 
Action: Mouse moved to (416, 467)
Screenshot: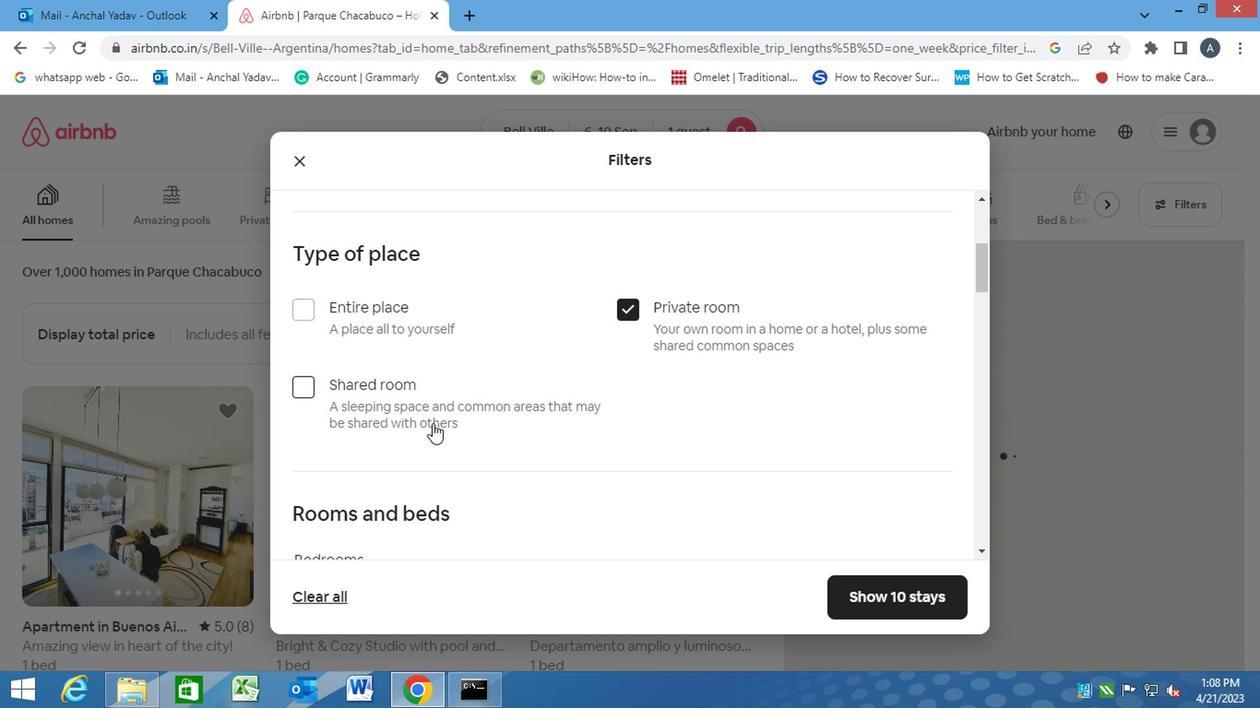 
Action: Mouse scrolled (416, 465) with delta (0, -1)
Screenshot: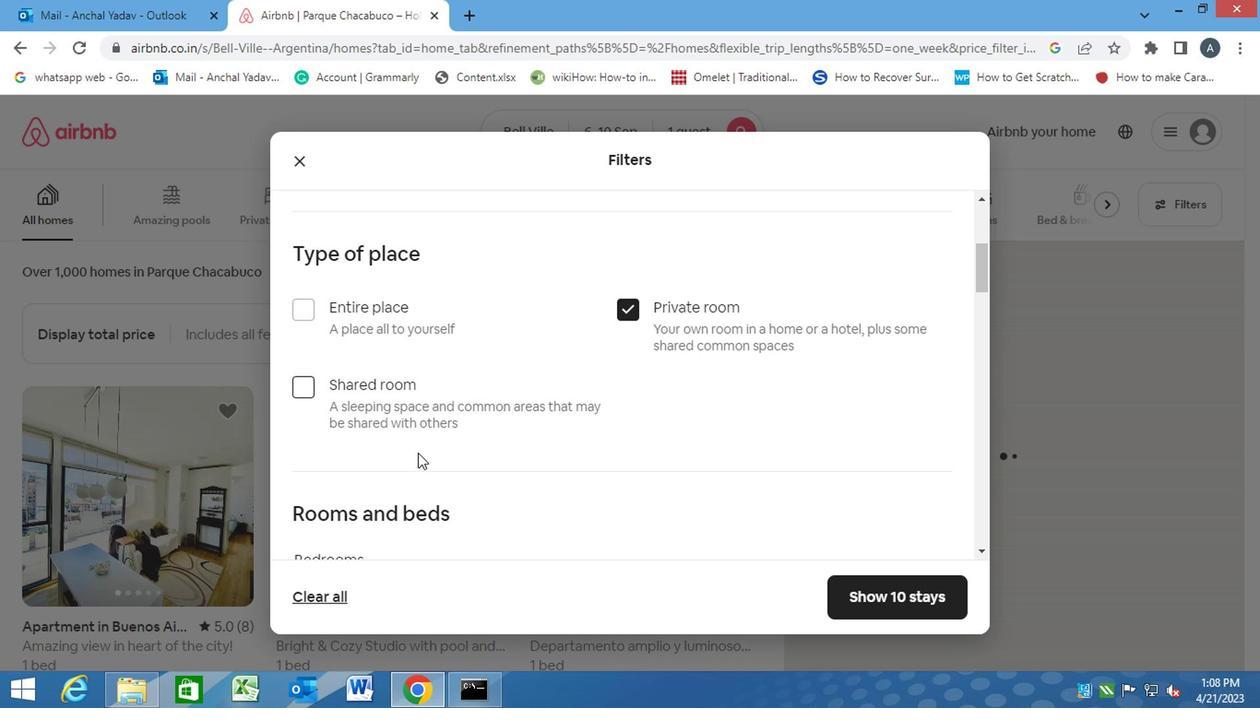 
Action: Mouse scrolled (416, 465) with delta (0, -1)
Screenshot: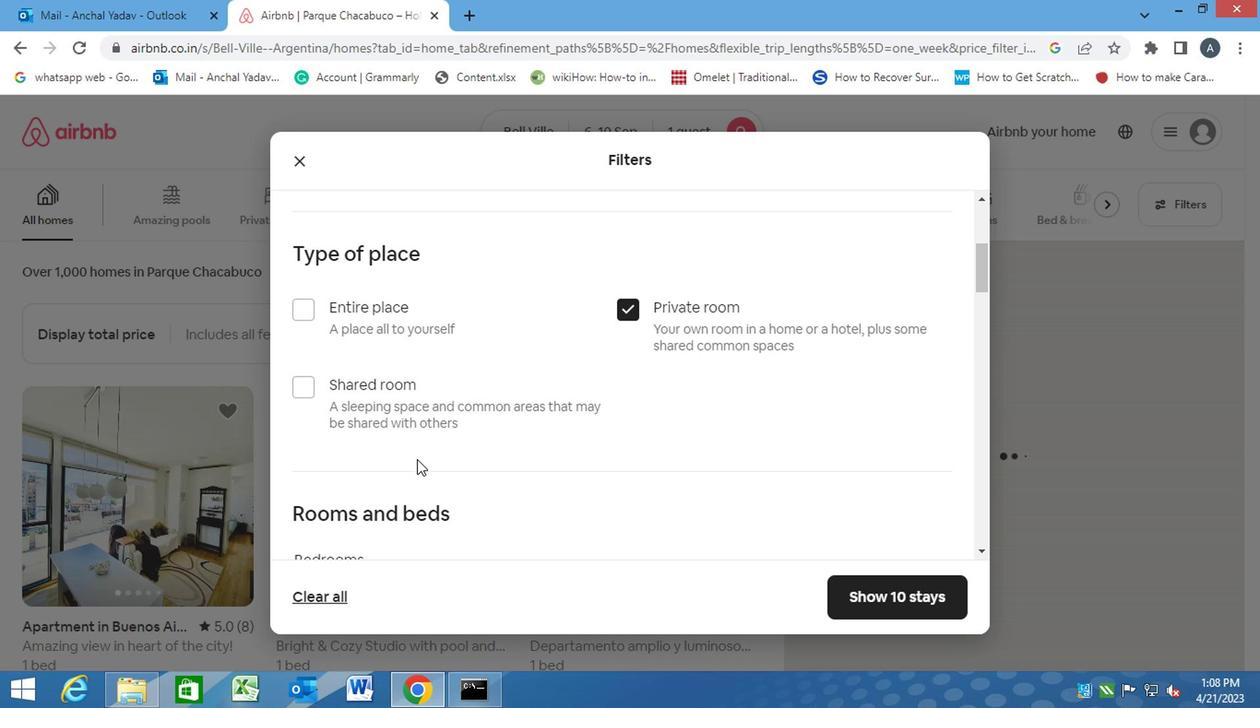 
Action: Mouse moved to (410, 433)
Screenshot: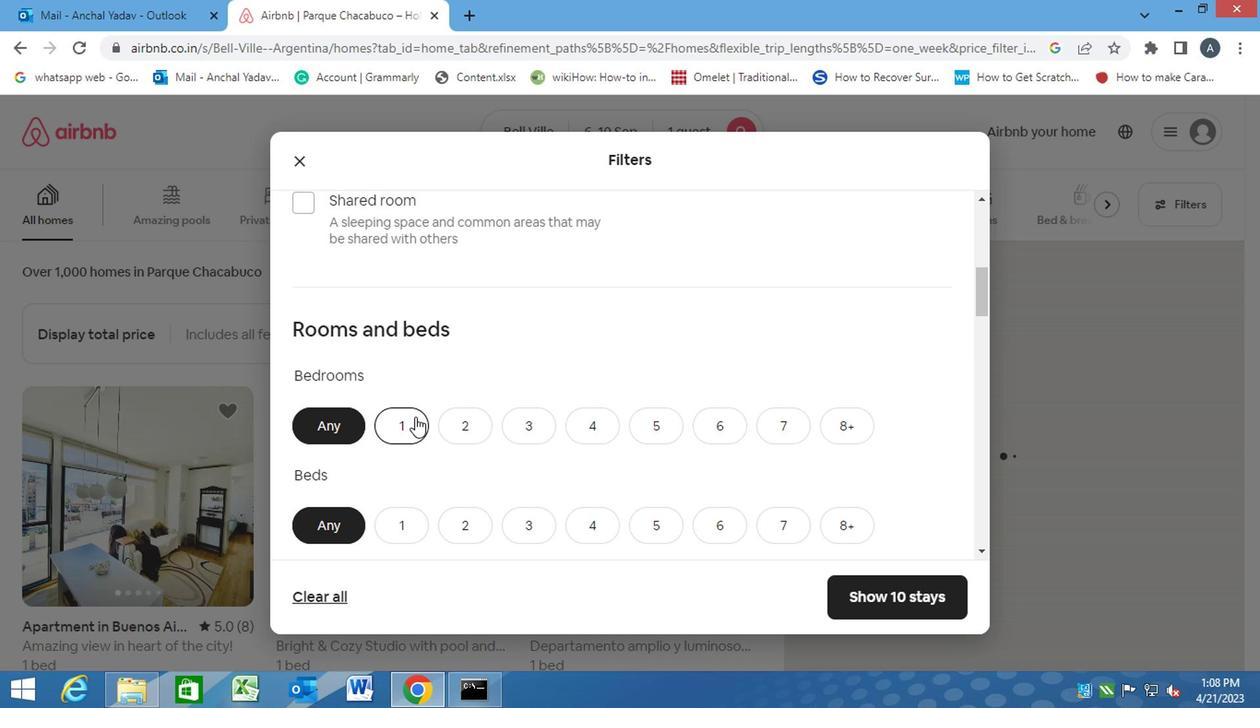 
Action: Mouse pressed left at (410, 433)
Screenshot: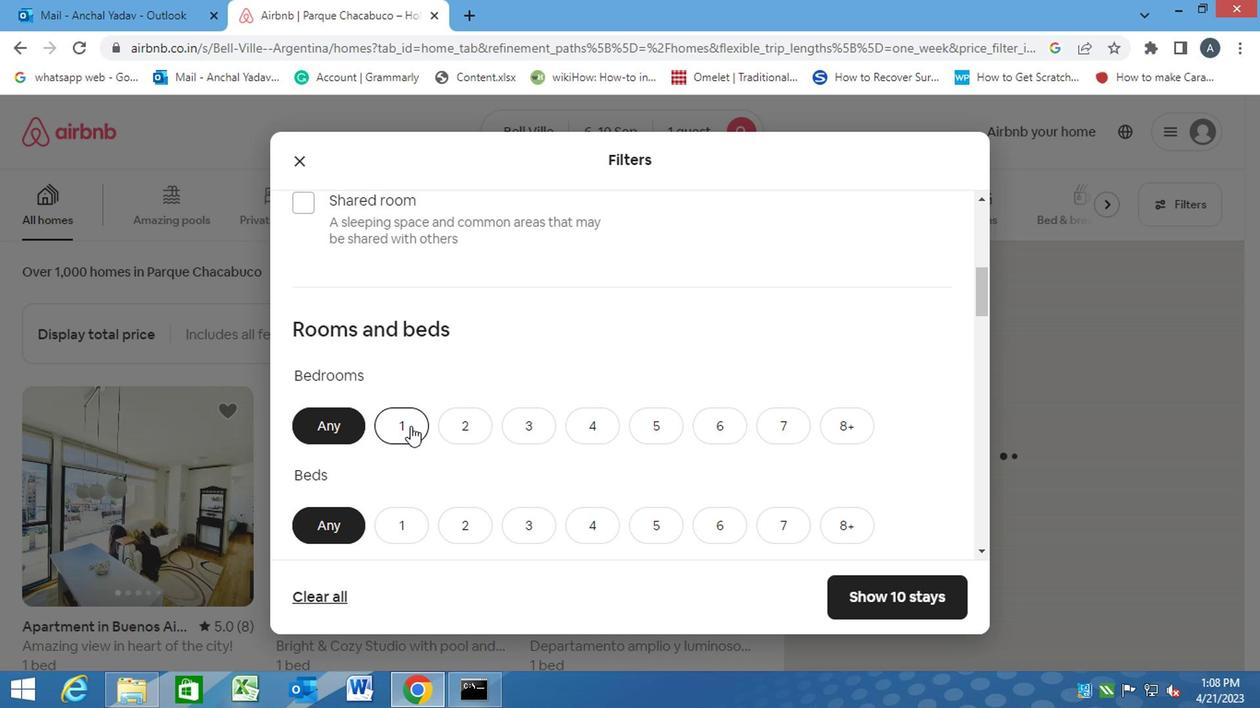 
Action: Mouse moved to (406, 524)
Screenshot: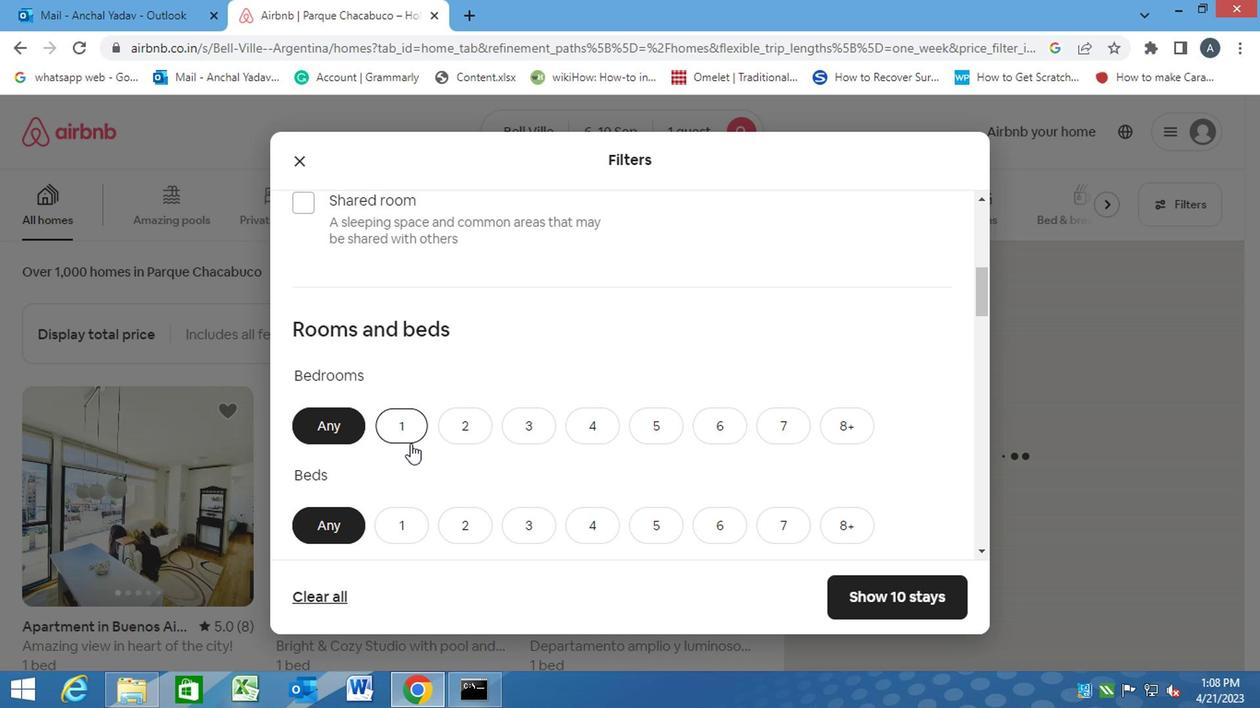 
Action: Mouse pressed left at (406, 524)
Screenshot: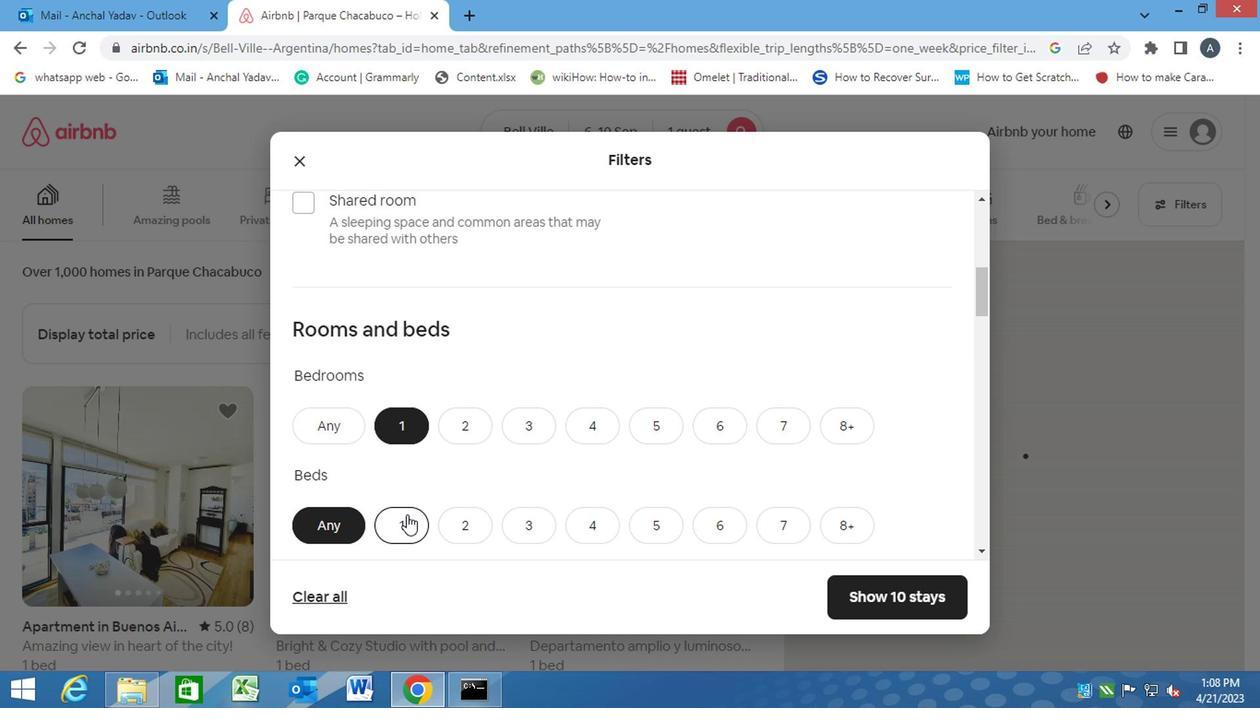
Action: Mouse moved to (405, 525)
Screenshot: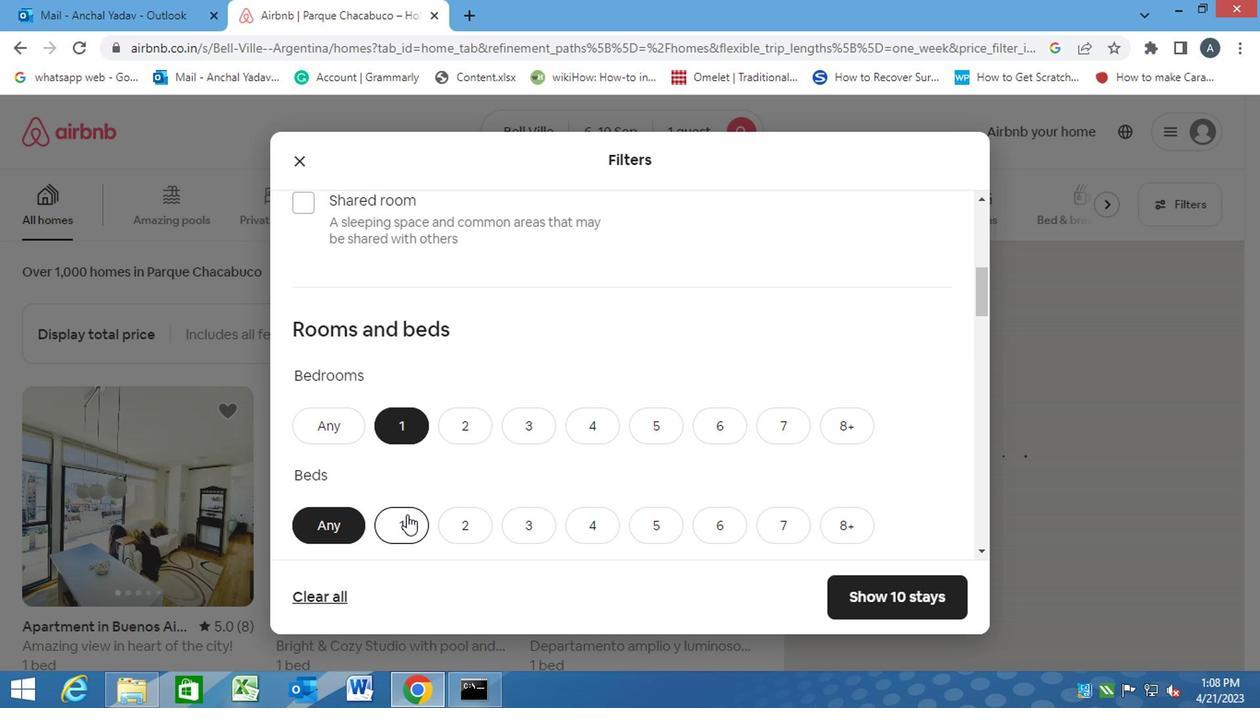
Action: Mouse scrolled (405, 524) with delta (0, 0)
Screenshot: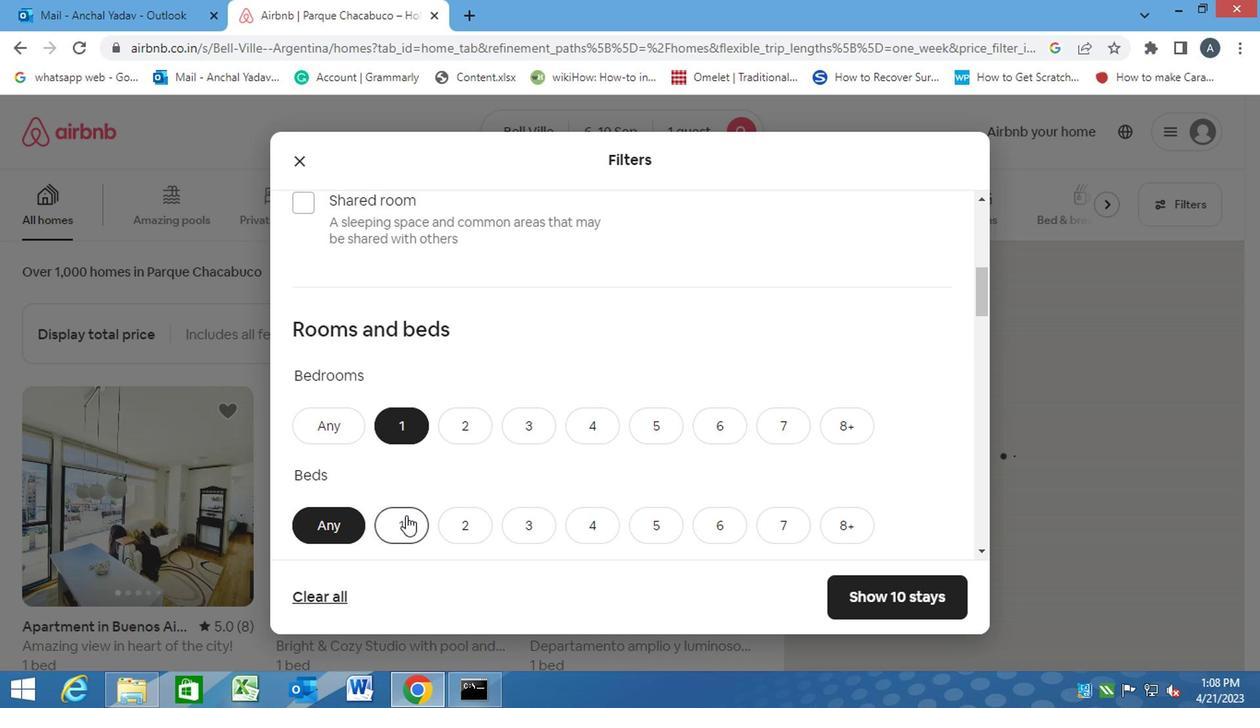 
Action: Mouse scrolled (405, 524) with delta (0, 0)
Screenshot: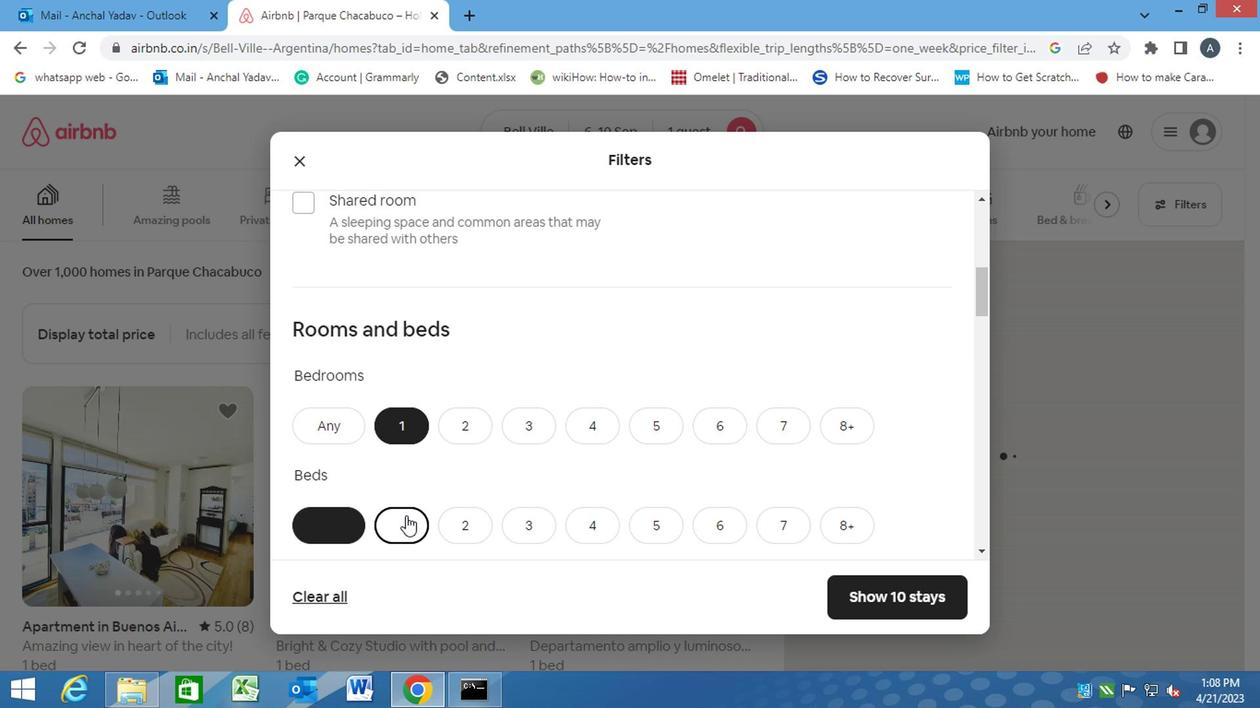 
Action: Mouse moved to (412, 447)
Screenshot: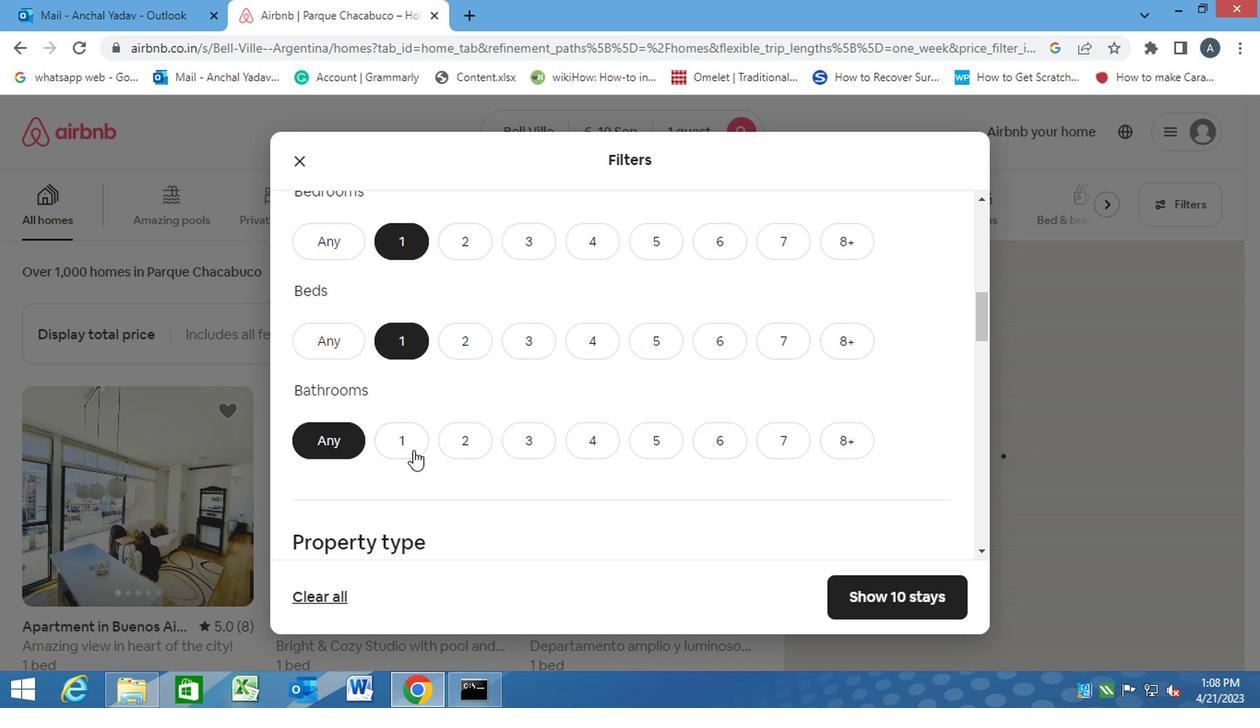 
Action: Mouse pressed left at (412, 447)
Screenshot: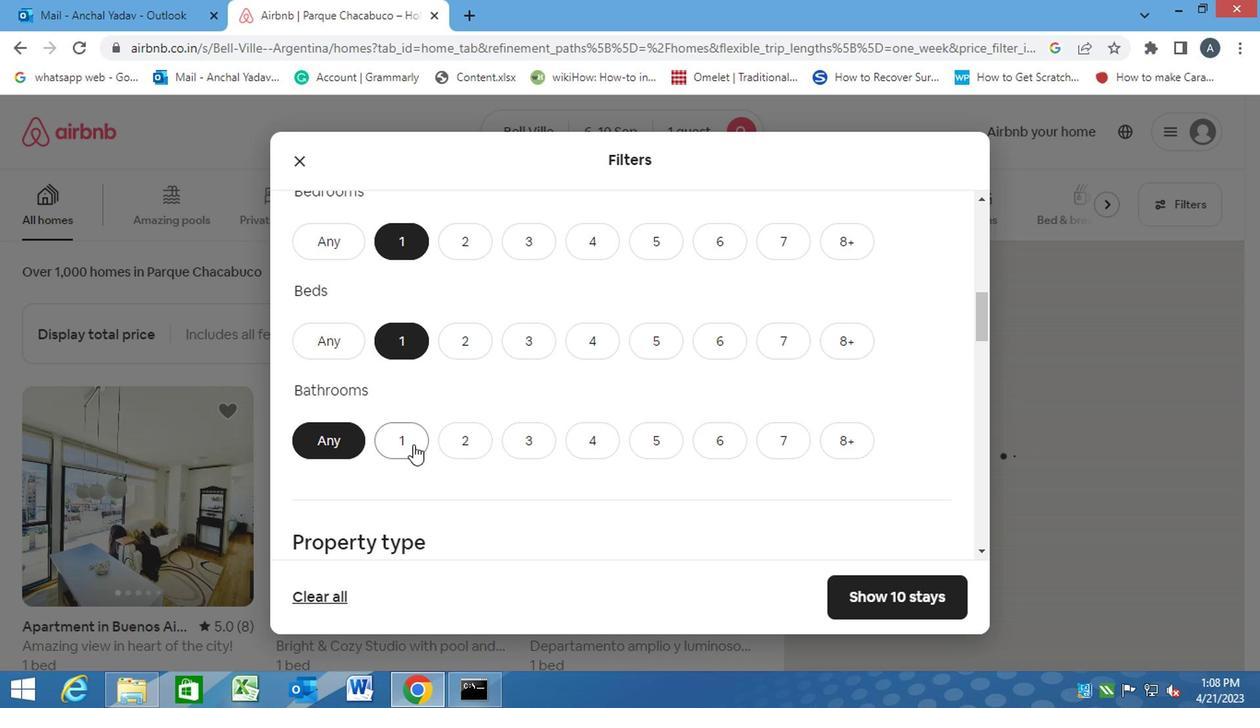 
Action: Mouse scrolled (412, 446) with delta (0, -1)
Screenshot: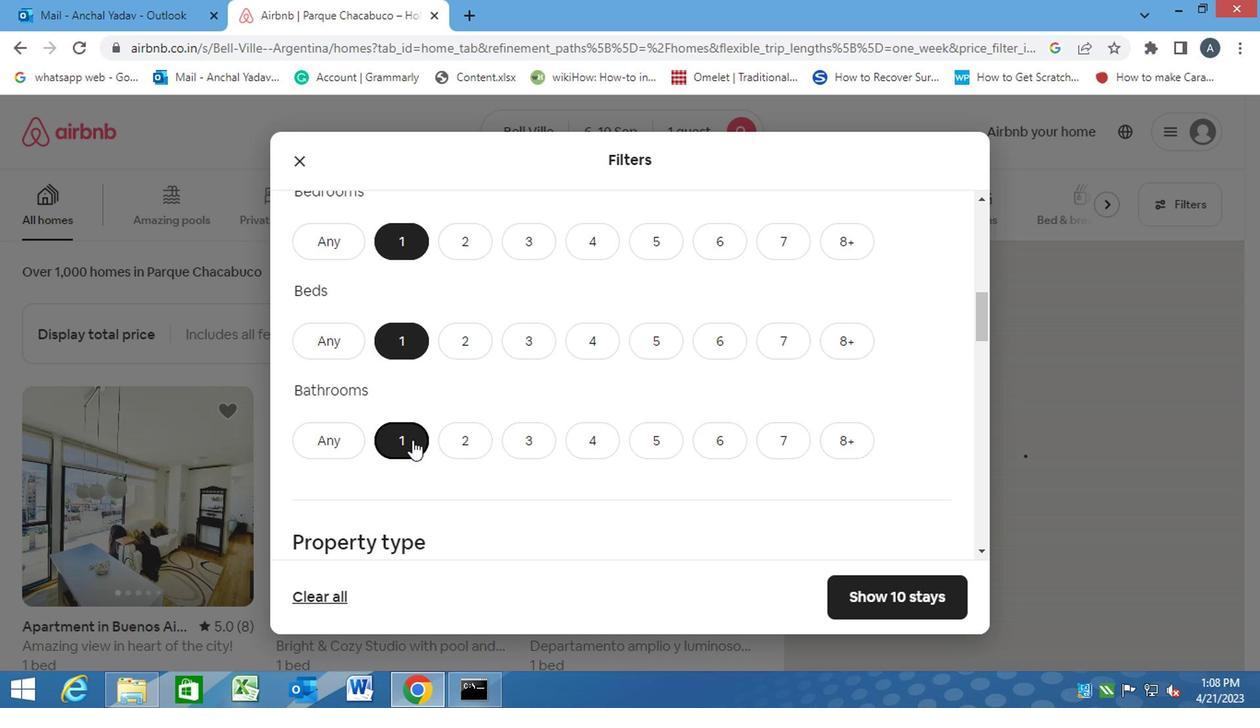 
Action: Mouse moved to (387, 505)
Screenshot: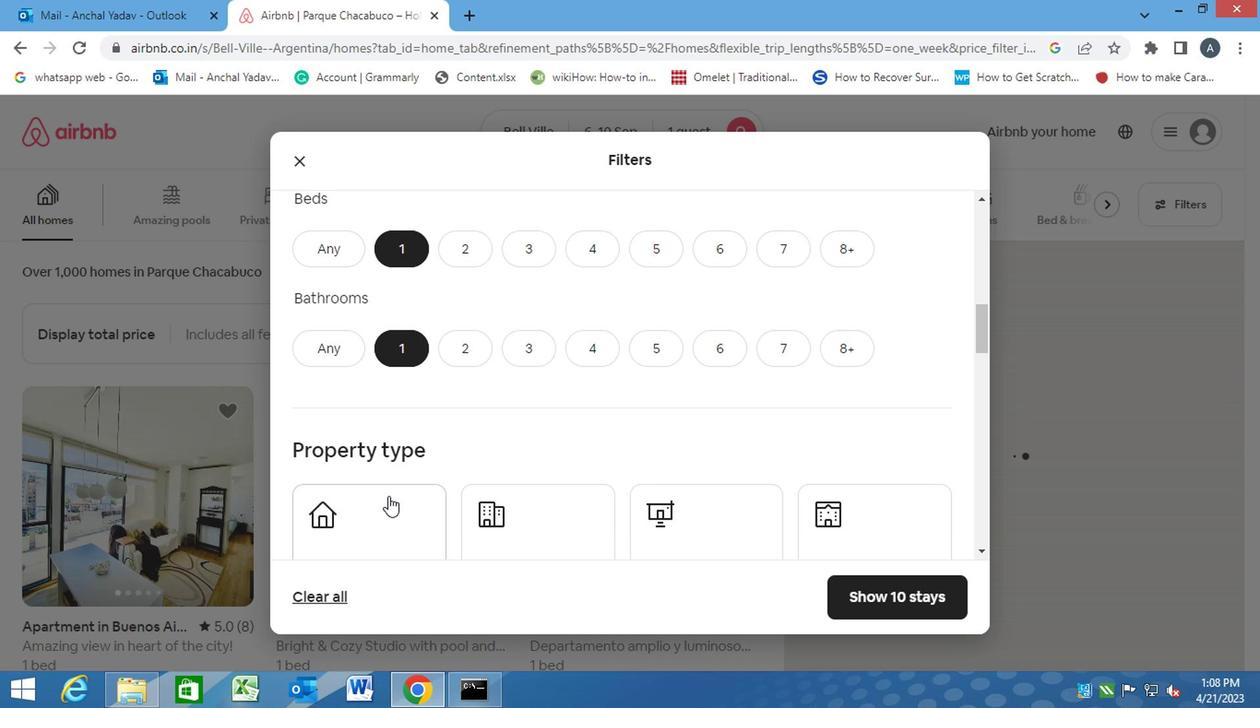 
Action: Mouse scrolled (387, 505) with delta (0, 0)
Screenshot: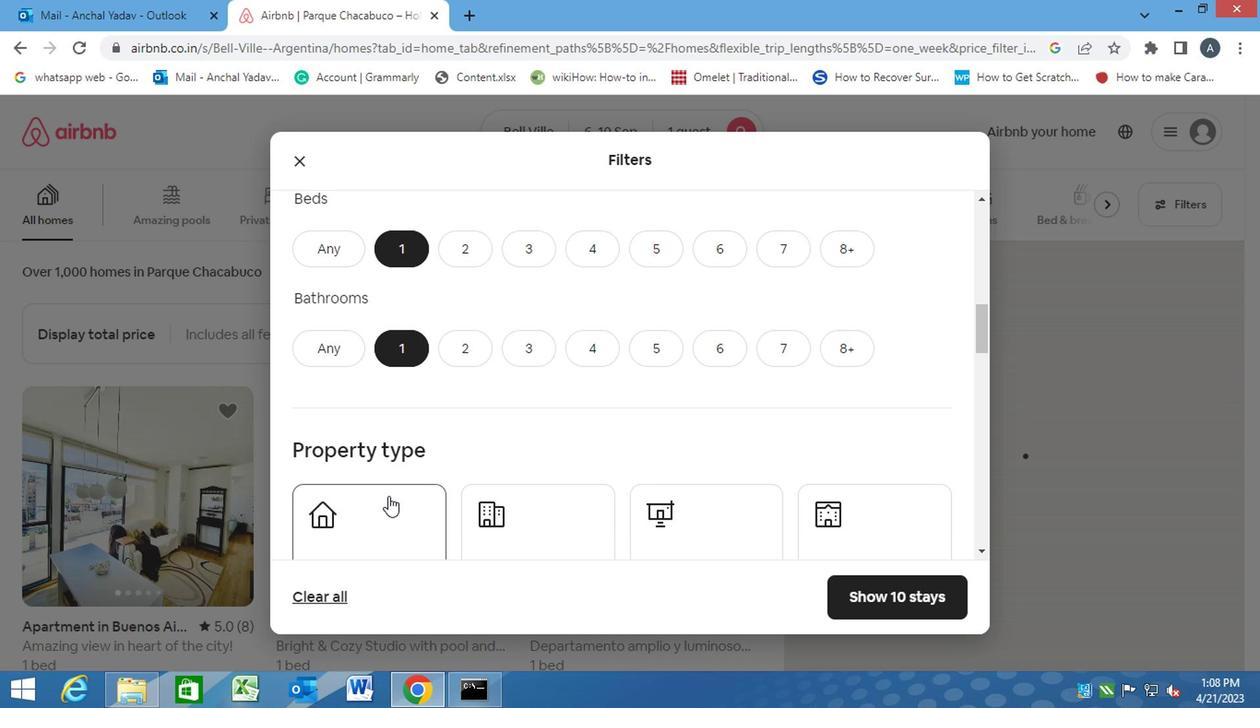 
Action: Mouse scrolled (387, 505) with delta (0, 0)
Screenshot: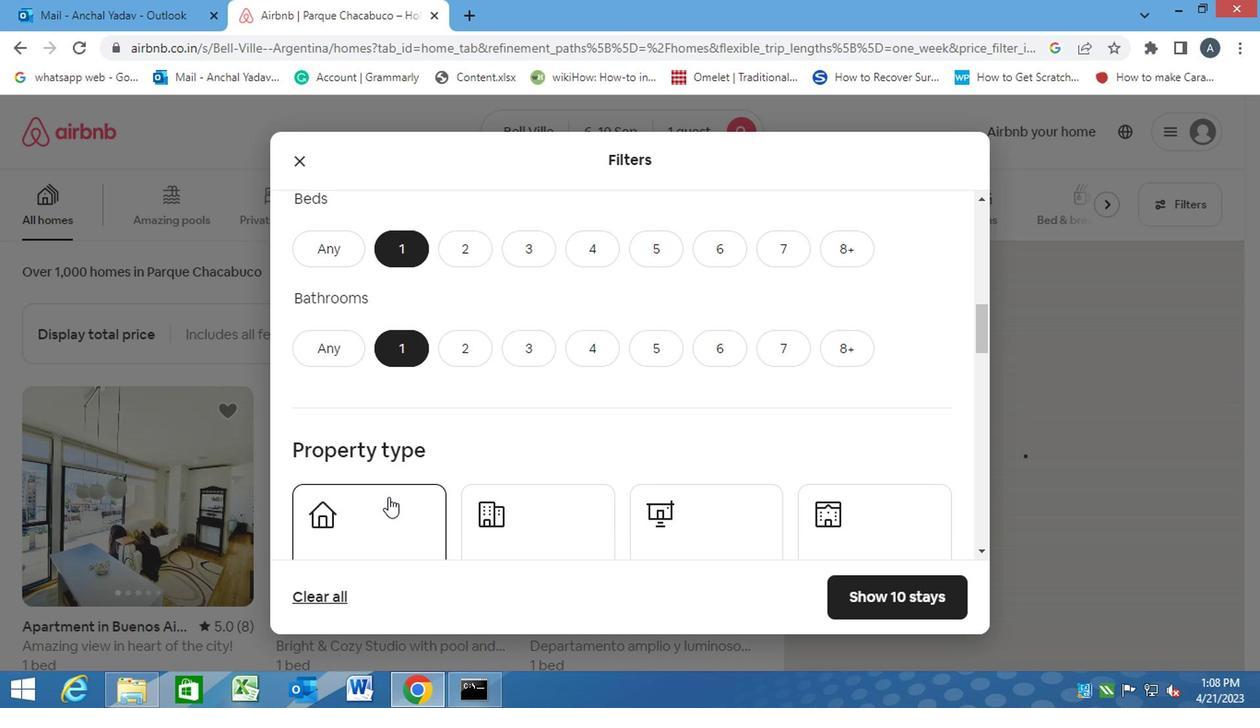 
Action: Mouse moved to (378, 399)
Screenshot: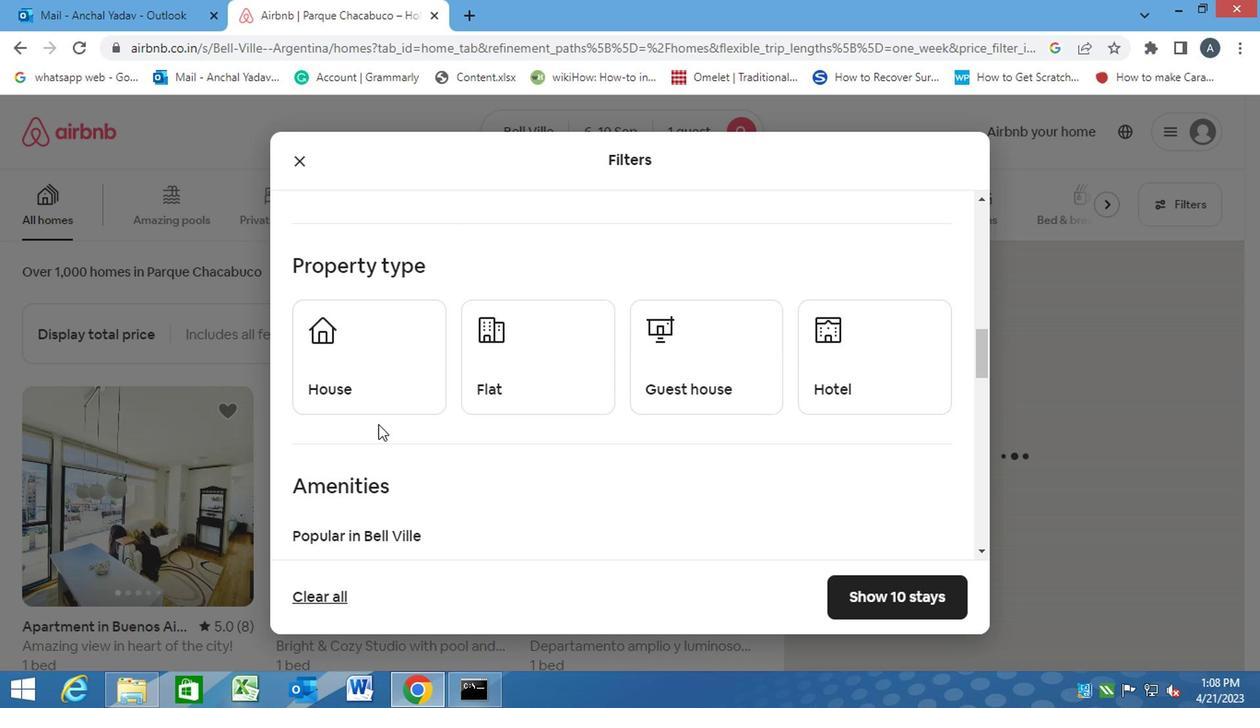 
Action: Mouse pressed left at (378, 399)
Screenshot: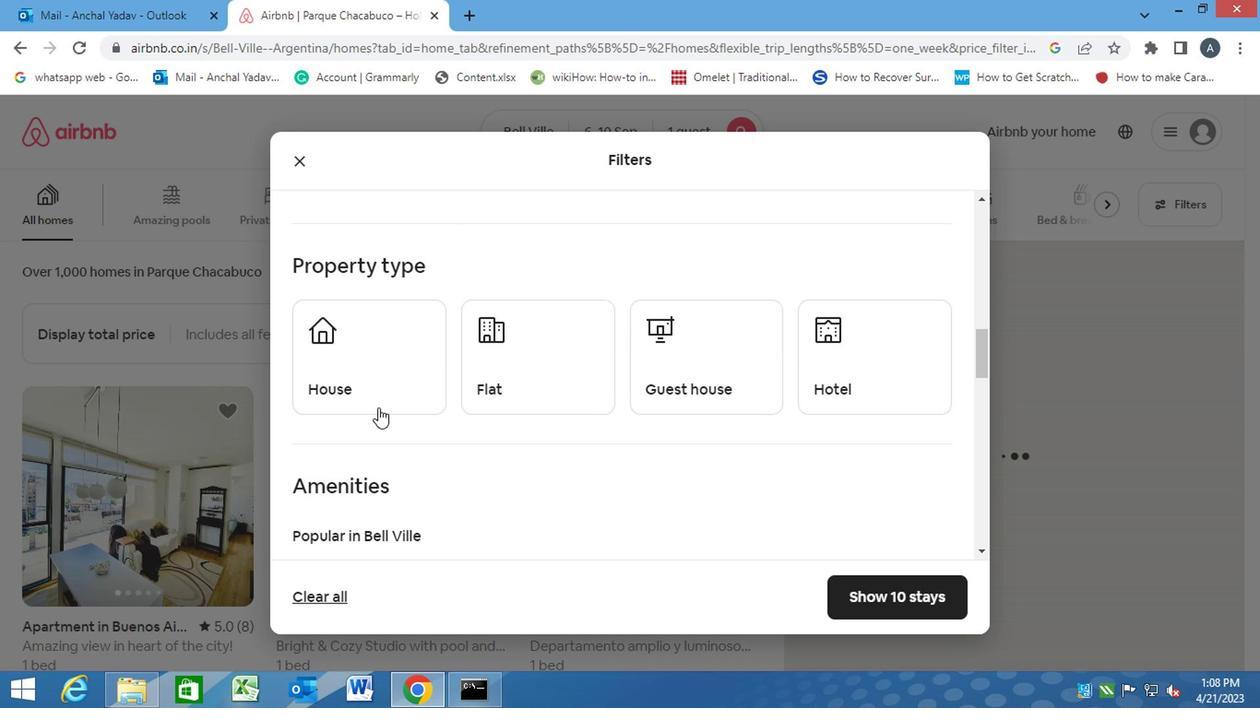 
Action: Mouse moved to (493, 382)
Screenshot: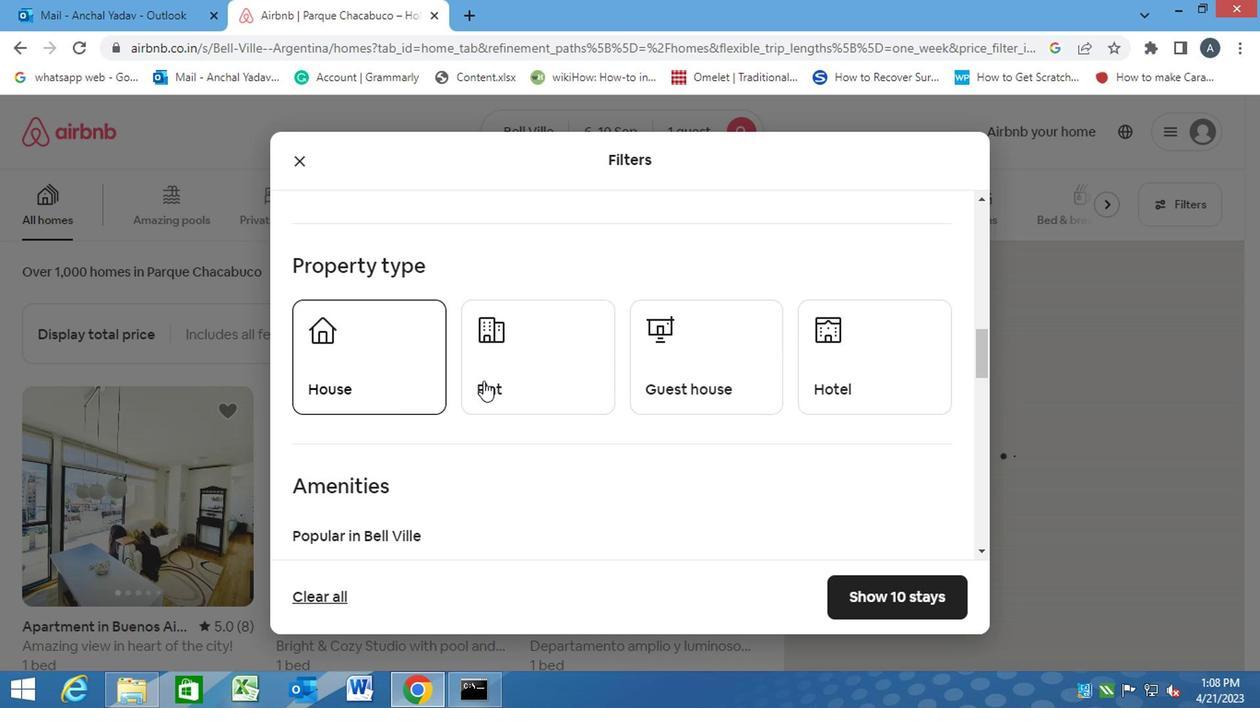 
Action: Mouse pressed left at (493, 382)
Screenshot: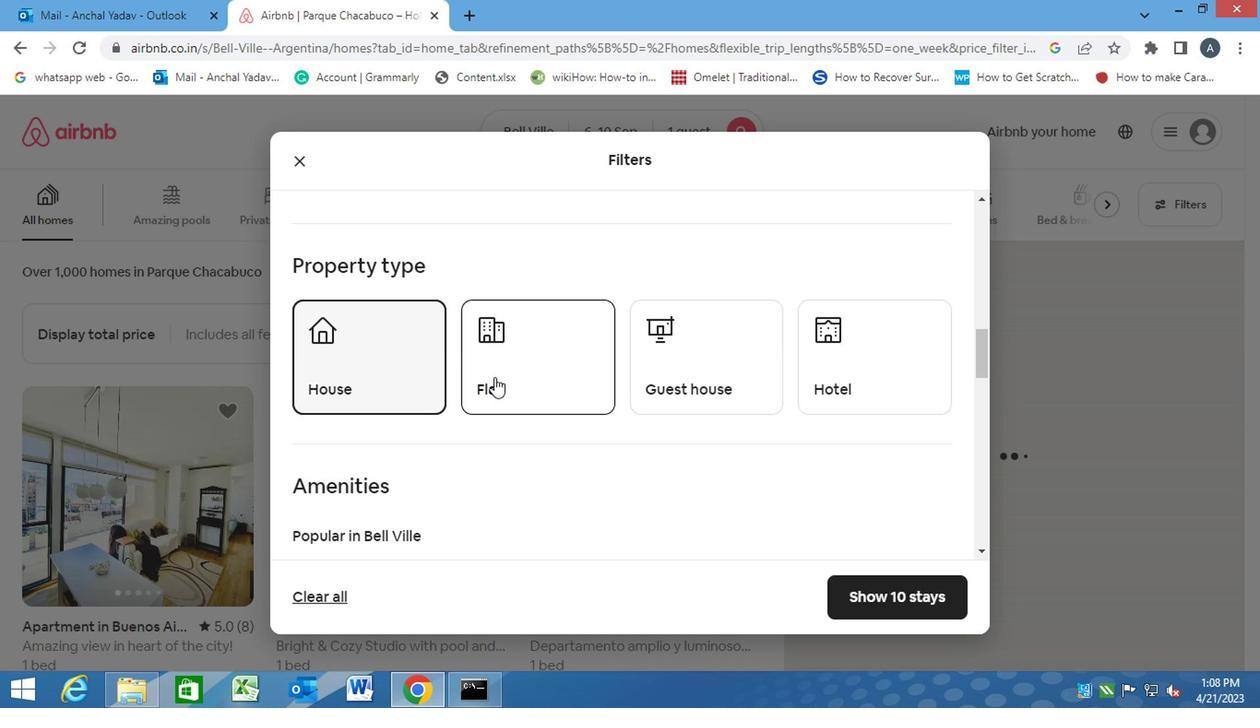 
Action: Mouse moved to (709, 389)
Screenshot: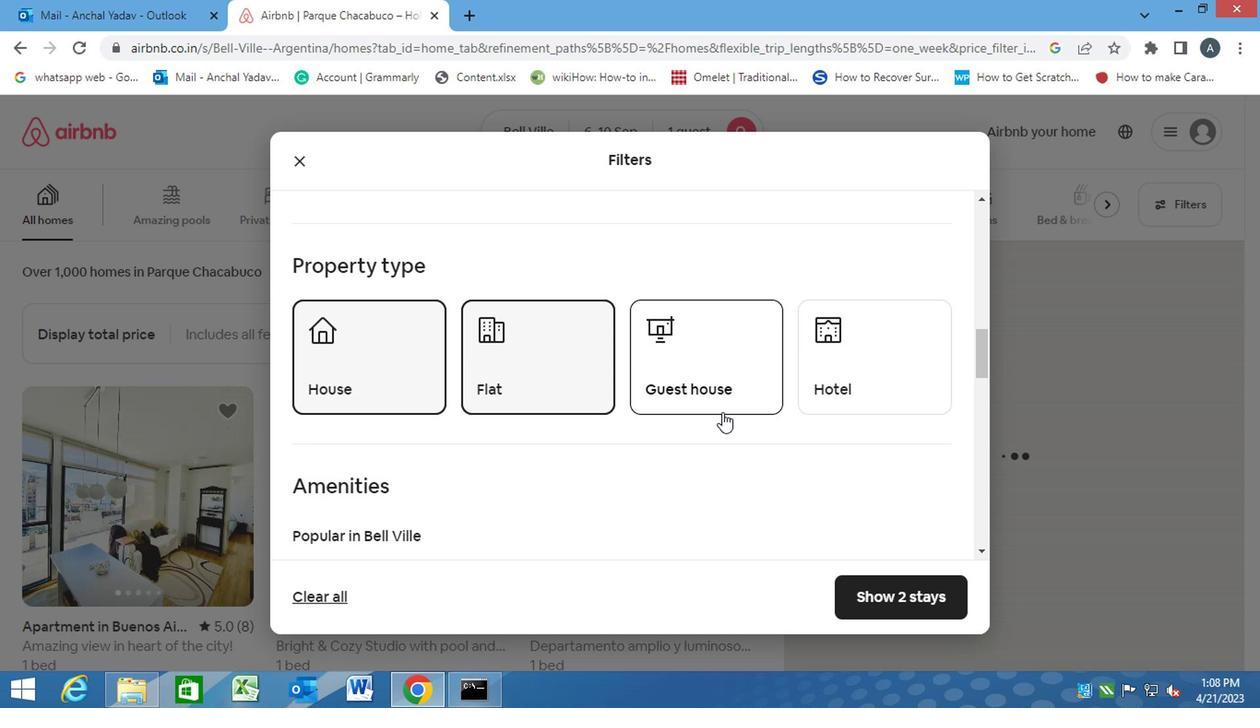 
Action: Mouse pressed left at (709, 389)
Screenshot: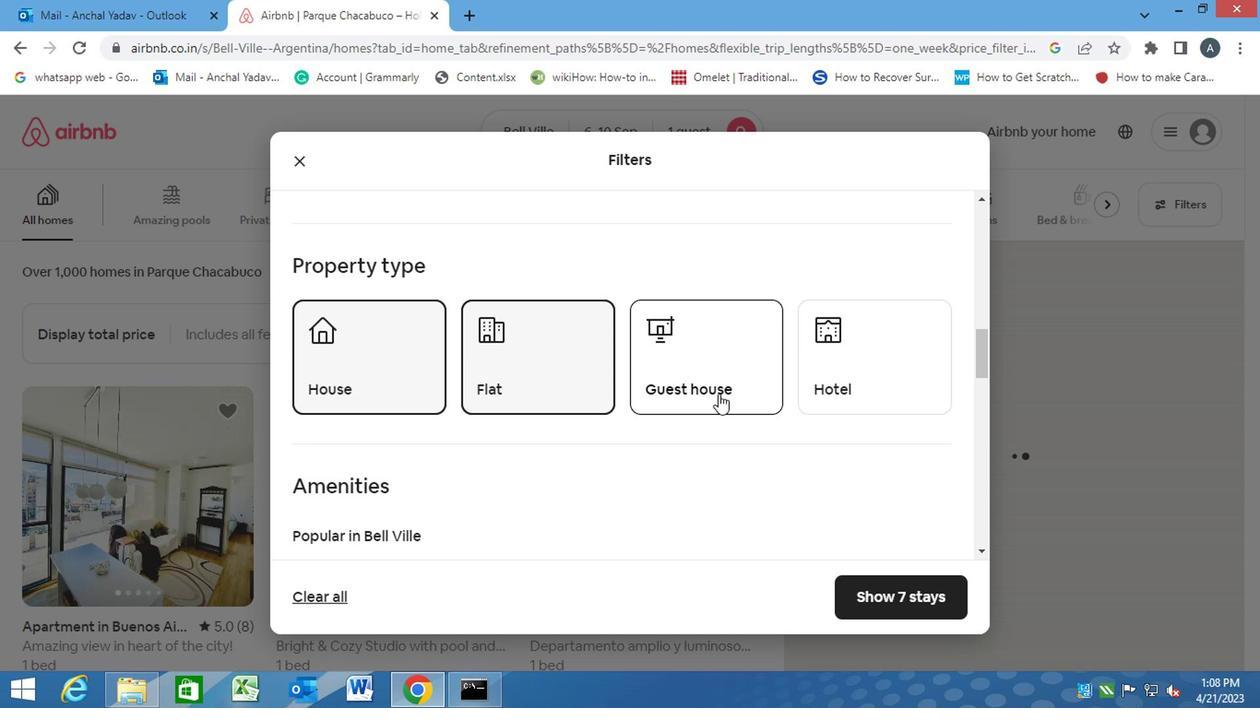 
Action: Mouse moved to (842, 375)
Screenshot: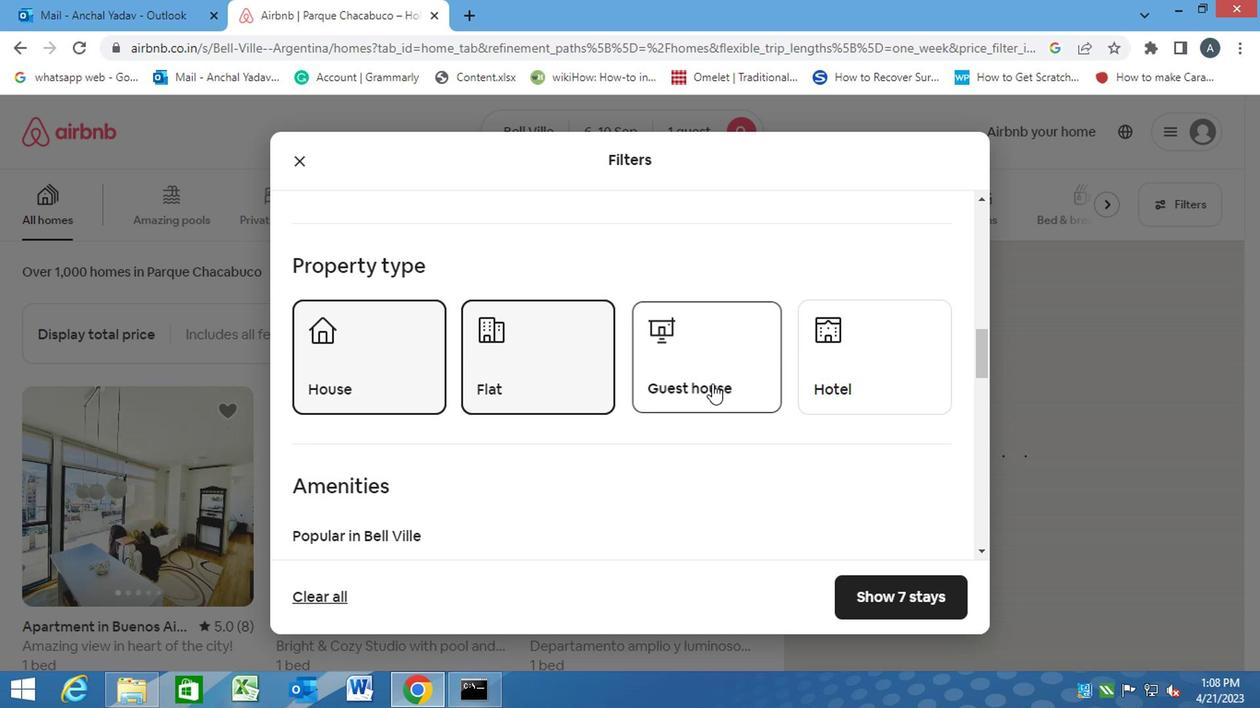 
Action: Mouse pressed left at (842, 375)
Screenshot: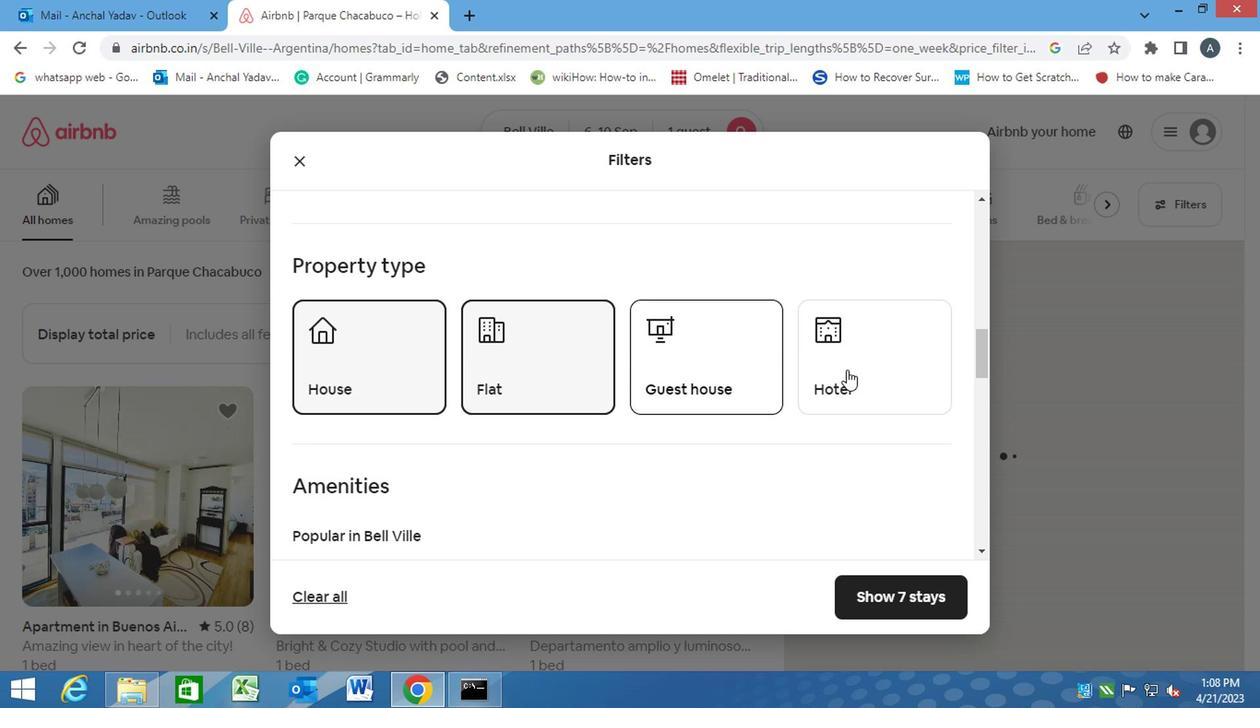 
Action: Mouse moved to (660, 439)
Screenshot: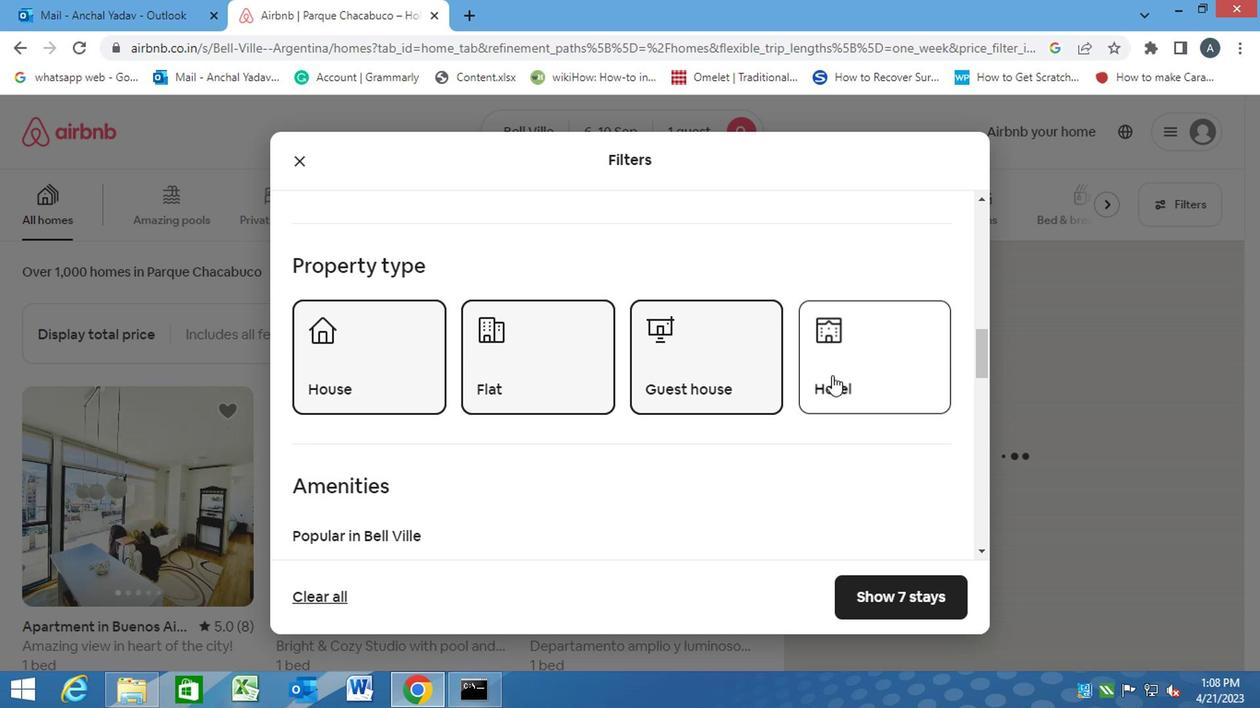 
Action: Mouse scrolled (660, 439) with delta (0, 0)
Screenshot: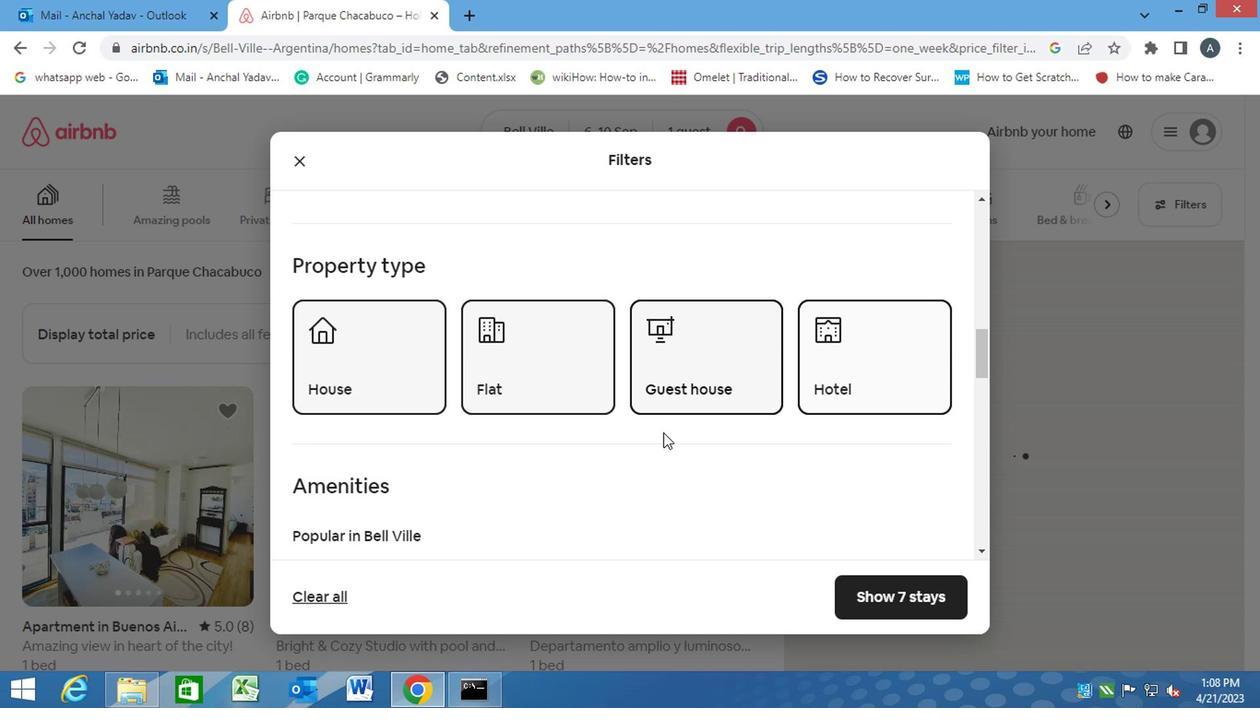 
Action: Mouse scrolled (660, 439) with delta (0, 0)
Screenshot: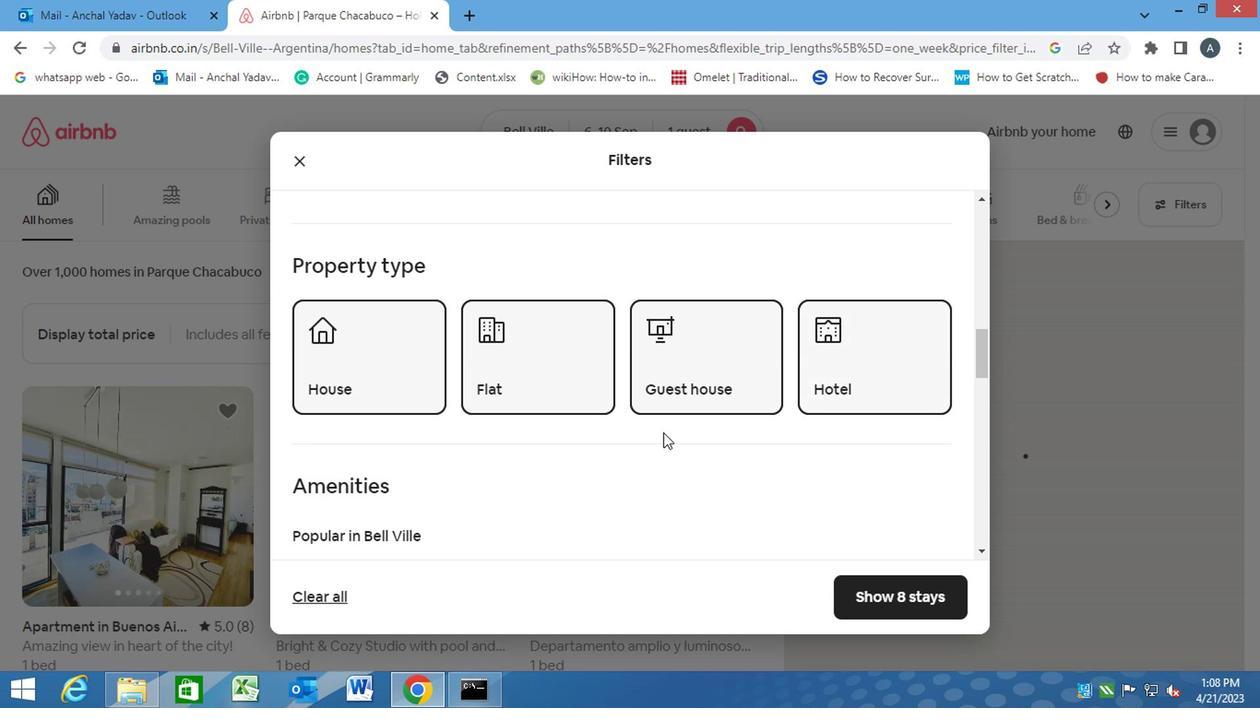 
Action: Mouse scrolled (660, 439) with delta (0, 0)
Screenshot: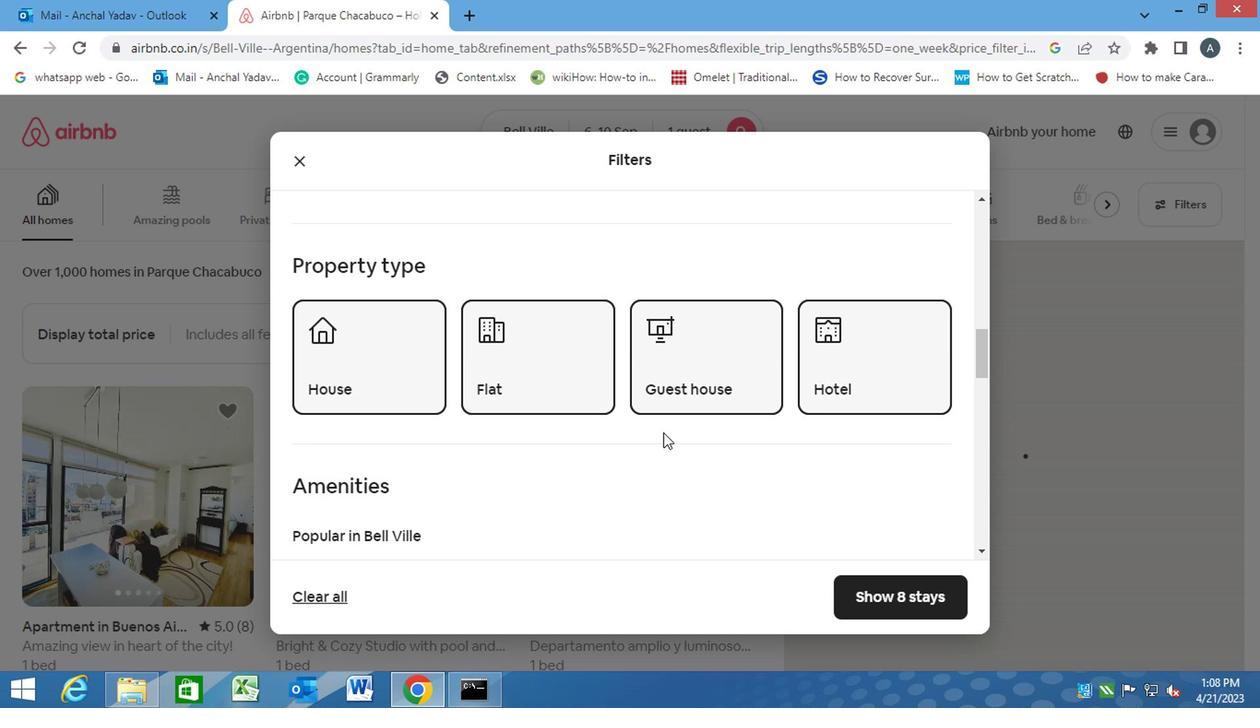 
Action: Mouse scrolled (660, 439) with delta (0, 0)
Screenshot: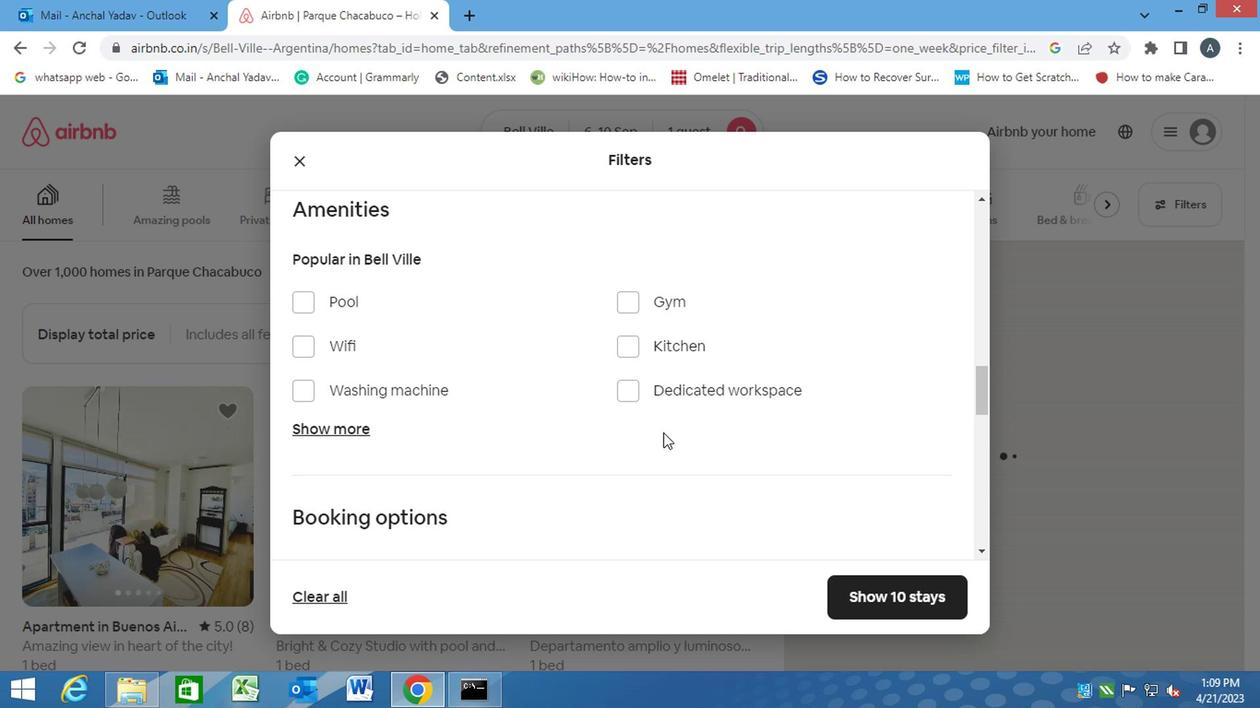 
Action: Mouse scrolled (660, 439) with delta (0, 0)
Screenshot: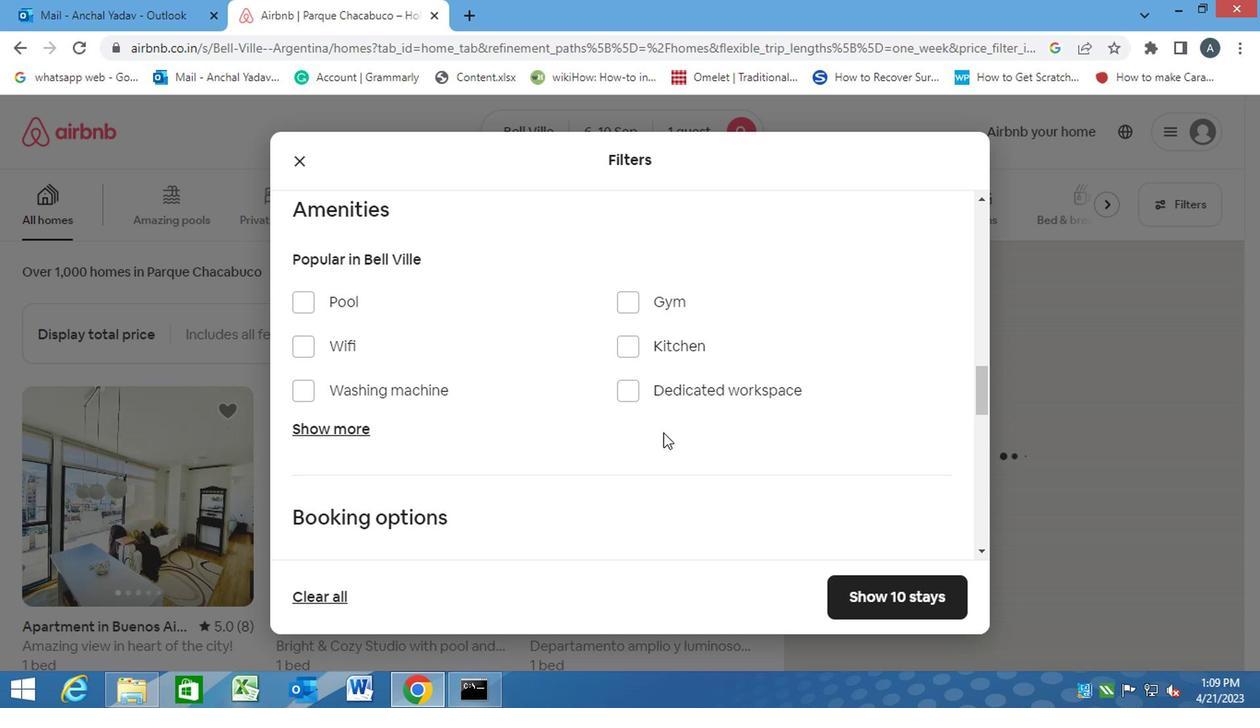 
Action: Mouse scrolled (660, 439) with delta (0, 0)
Screenshot: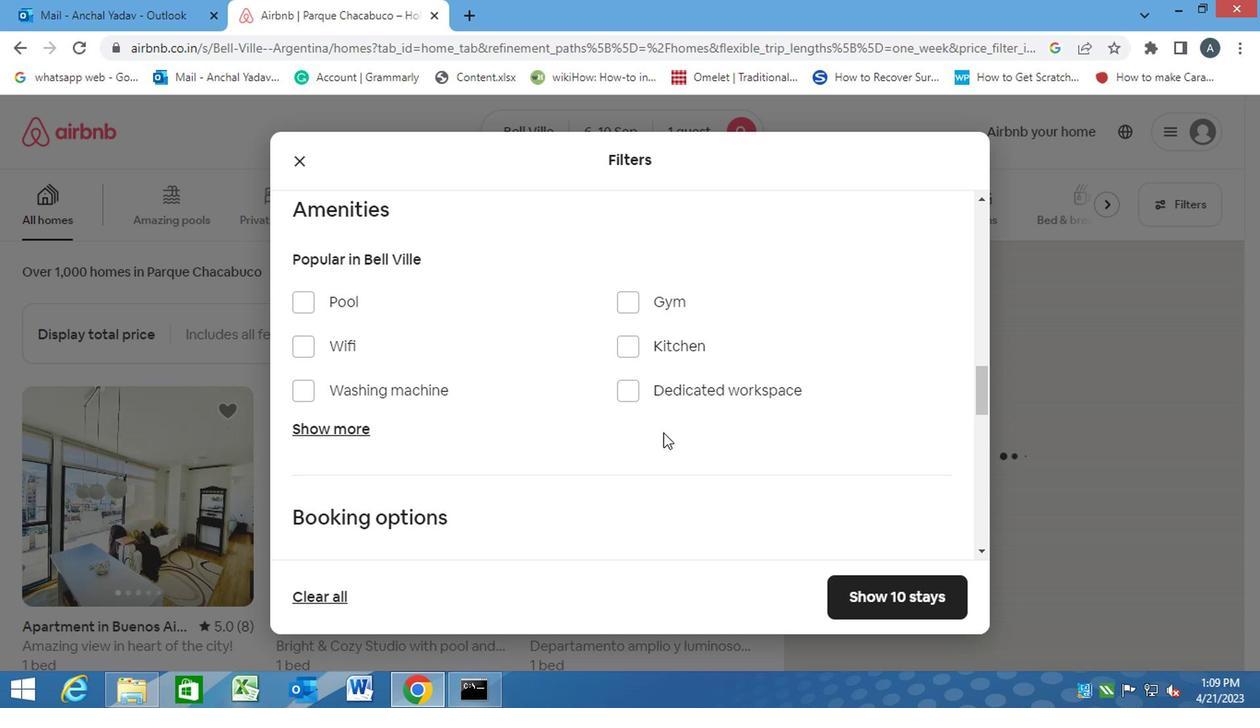 
Action: Mouse scrolled (660, 439) with delta (0, 0)
Screenshot: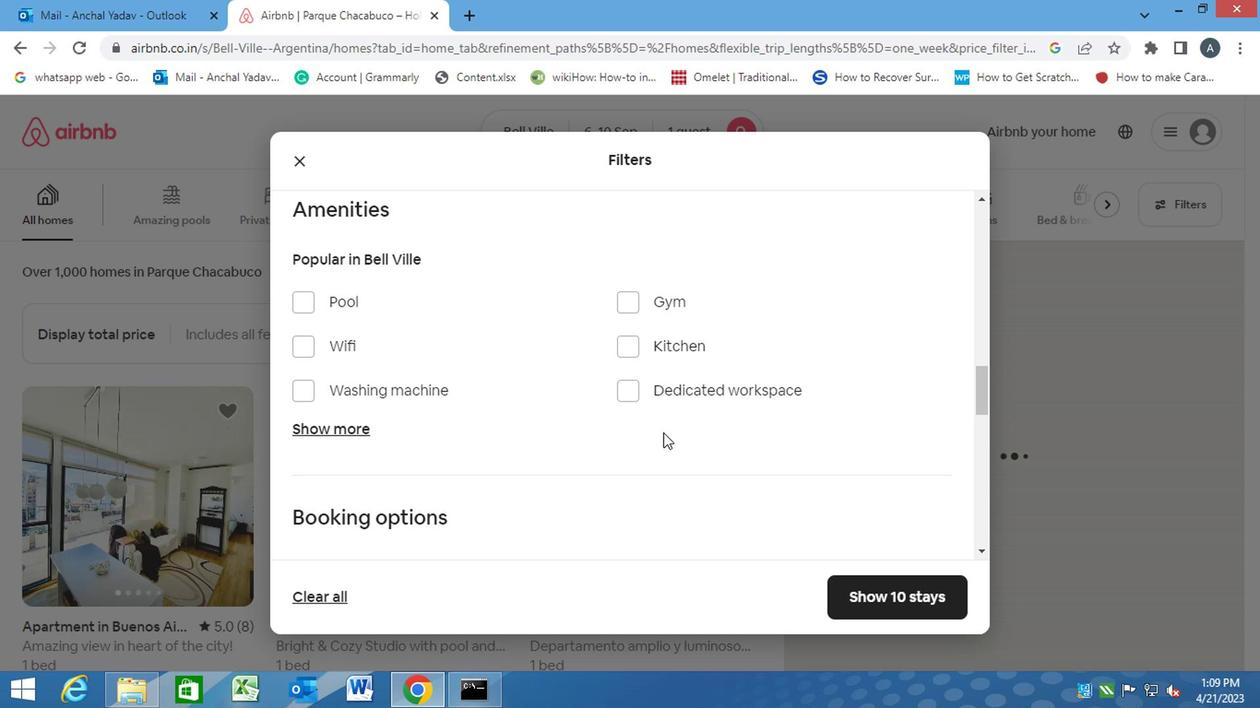 
Action: Mouse moved to (549, 413)
Screenshot: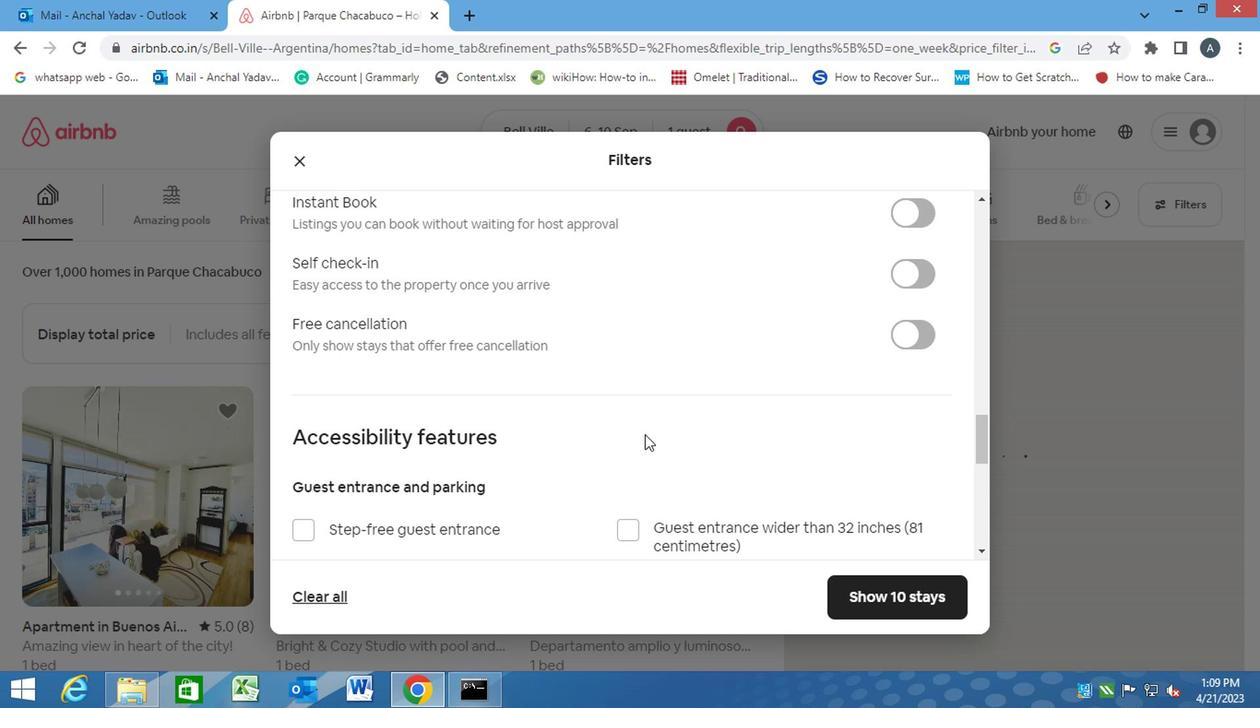 
Action: Mouse scrolled (549, 414) with delta (0, 0)
Screenshot: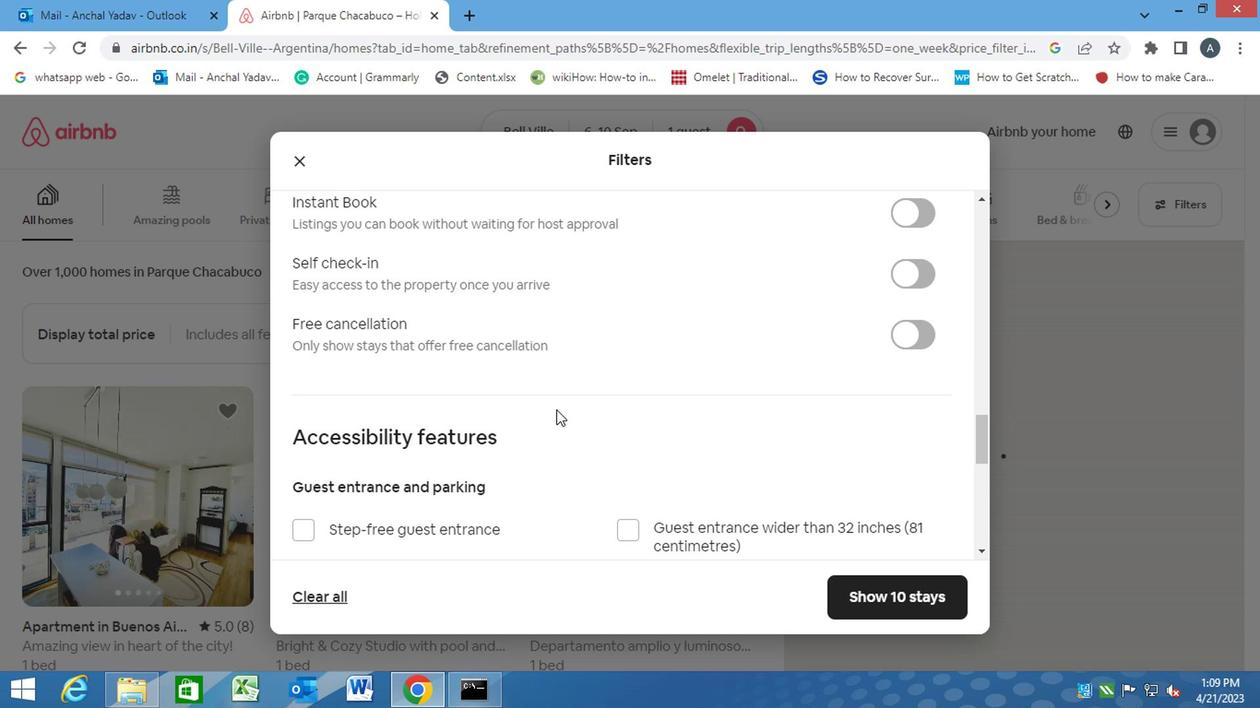 
Action: Mouse scrolled (549, 414) with delta (0, 0)
Screenshot: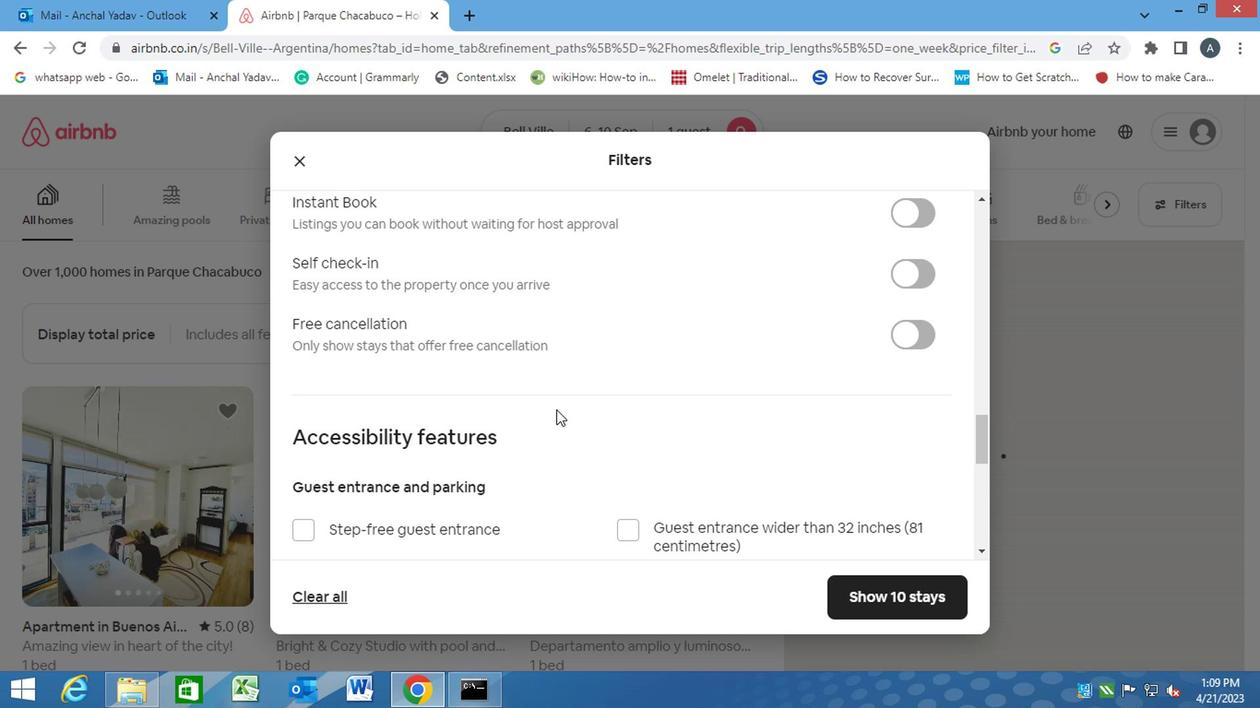 
Action: Mouse scrolled (549, 414) with delta (0, 0)
Screenshot: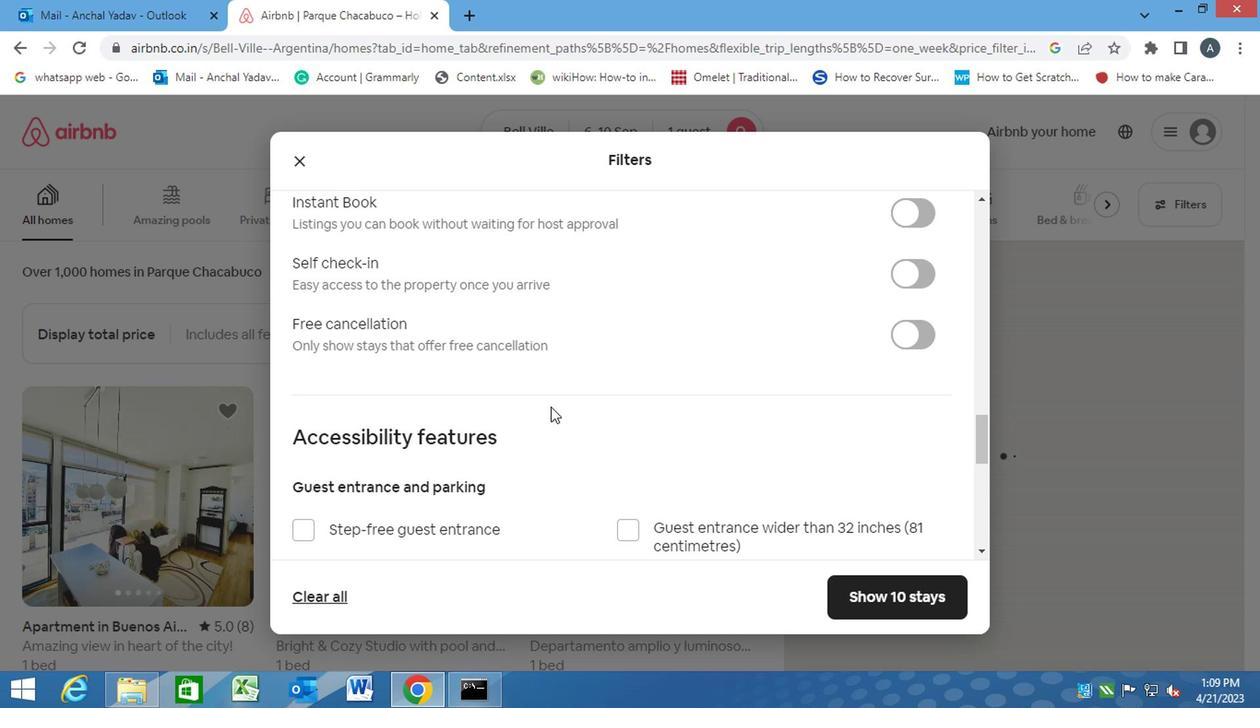 
Action: Mouse moved to (334, 330)
Screenshot: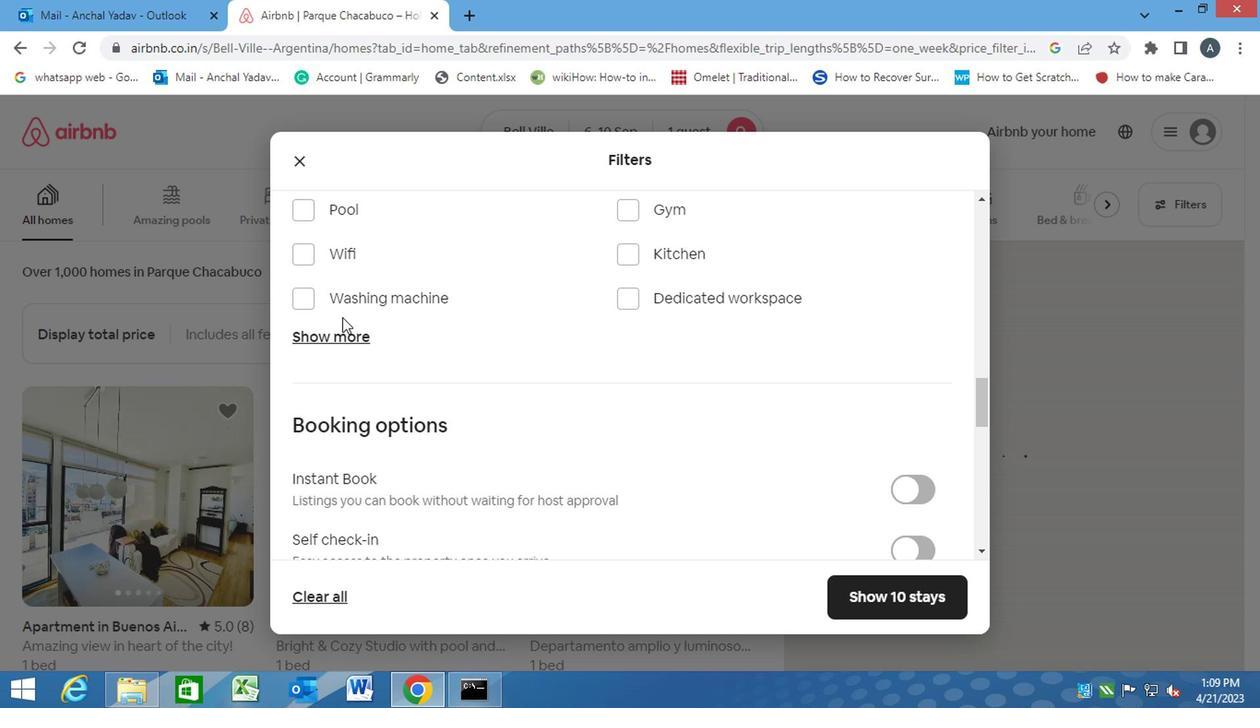 
Action: Mouse pressed left at (334, 330)
Screenshot: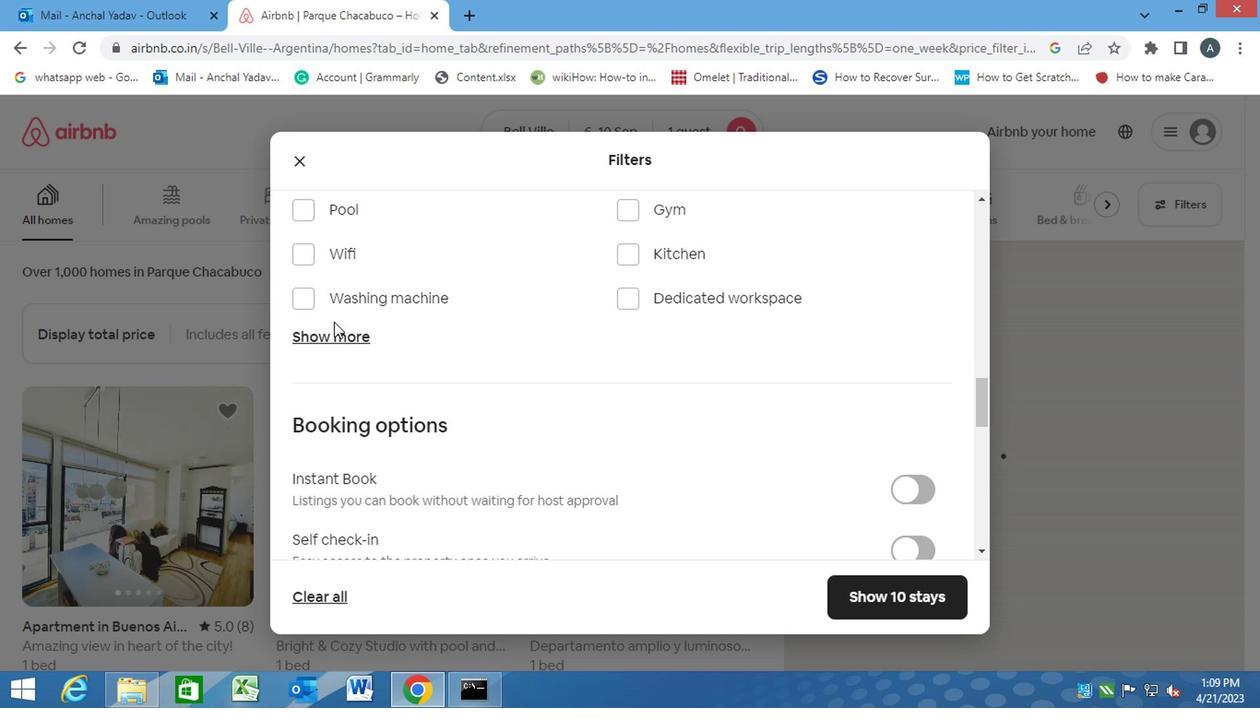 
Action: Mouse moved to (334, 334)
Screenshot: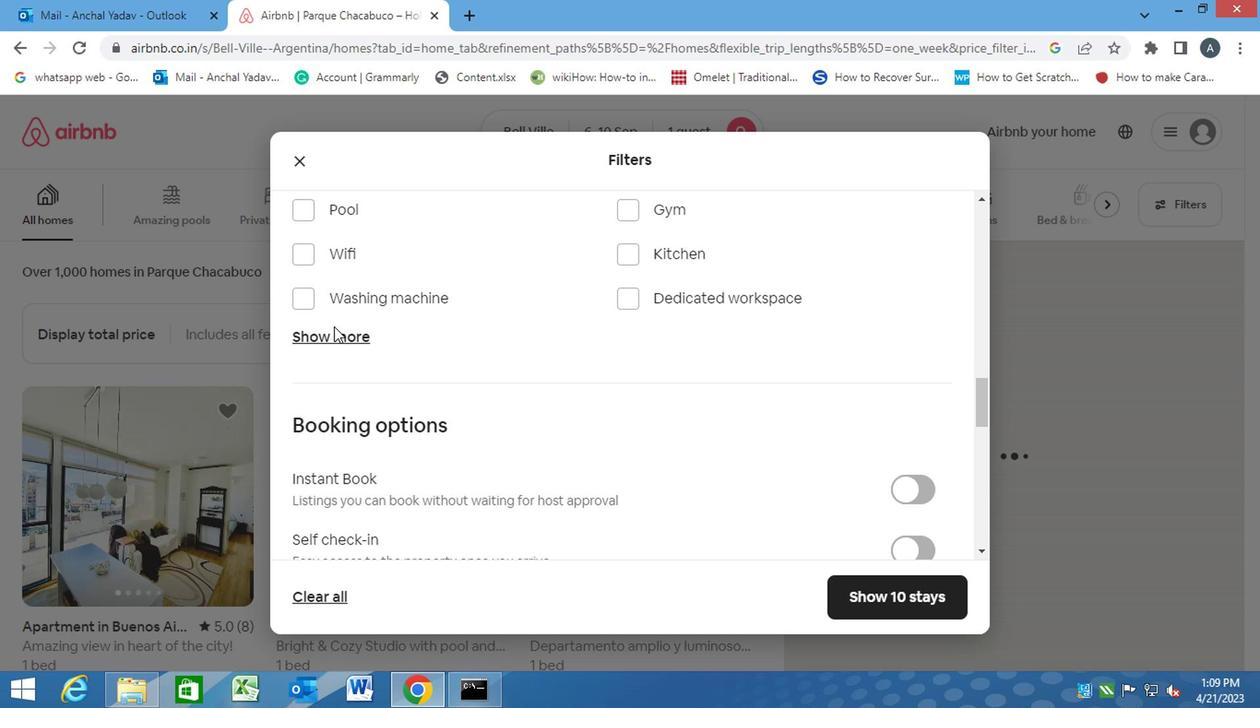 
Action: Mouse pressed left at (334, 334)
Screenshot: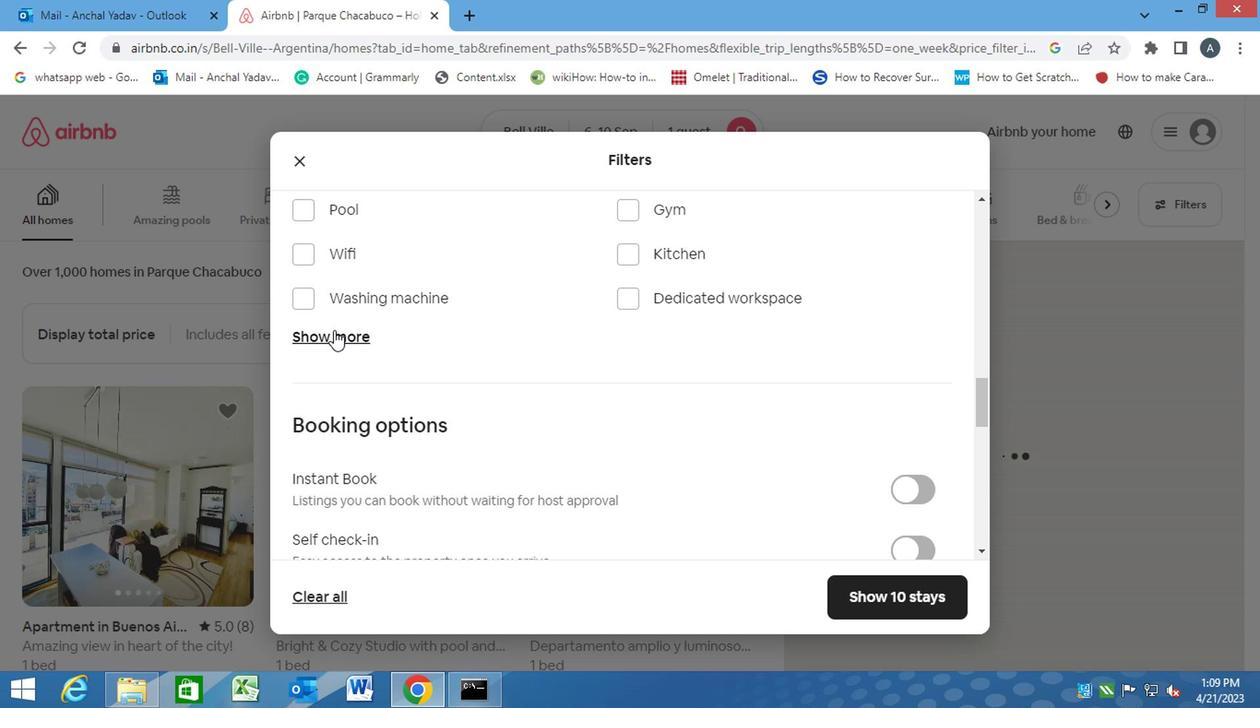 
Action: Mouse moved to (312, 460)
Screenshot: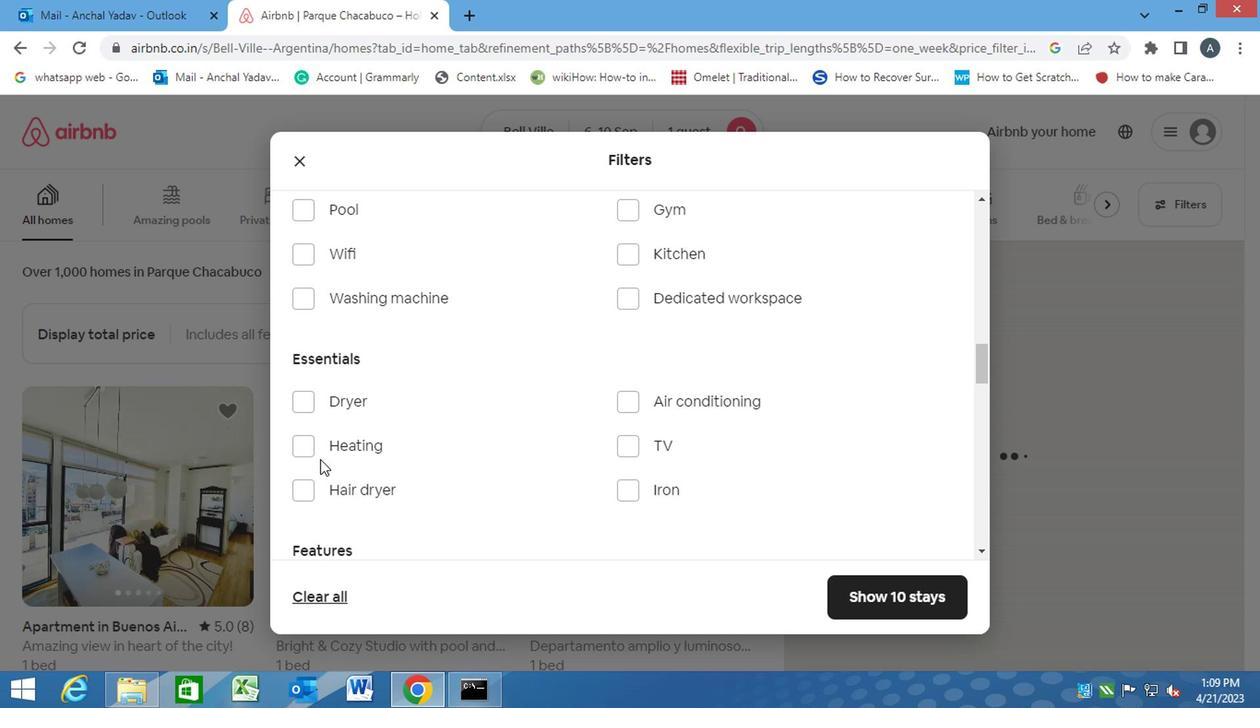 
Action: Mouse pressed left at (312, 460)
Screenshot: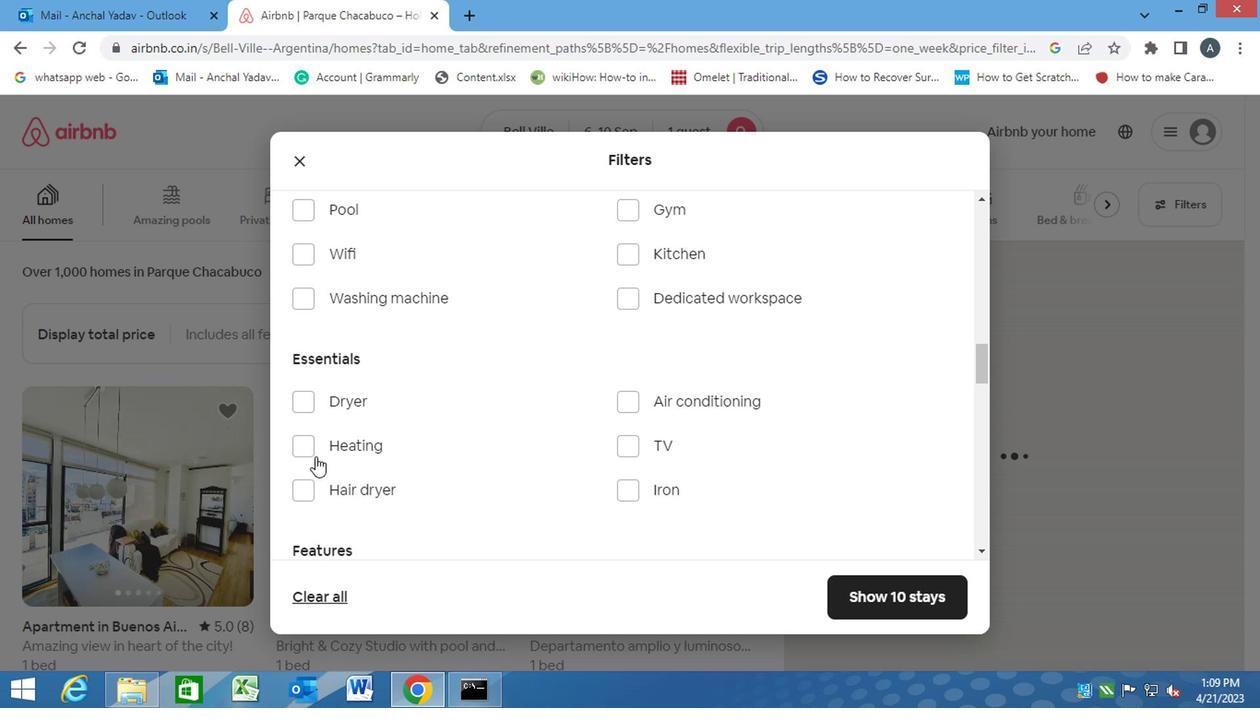
Action: Mouse moved to (475, 484)
Screenshot: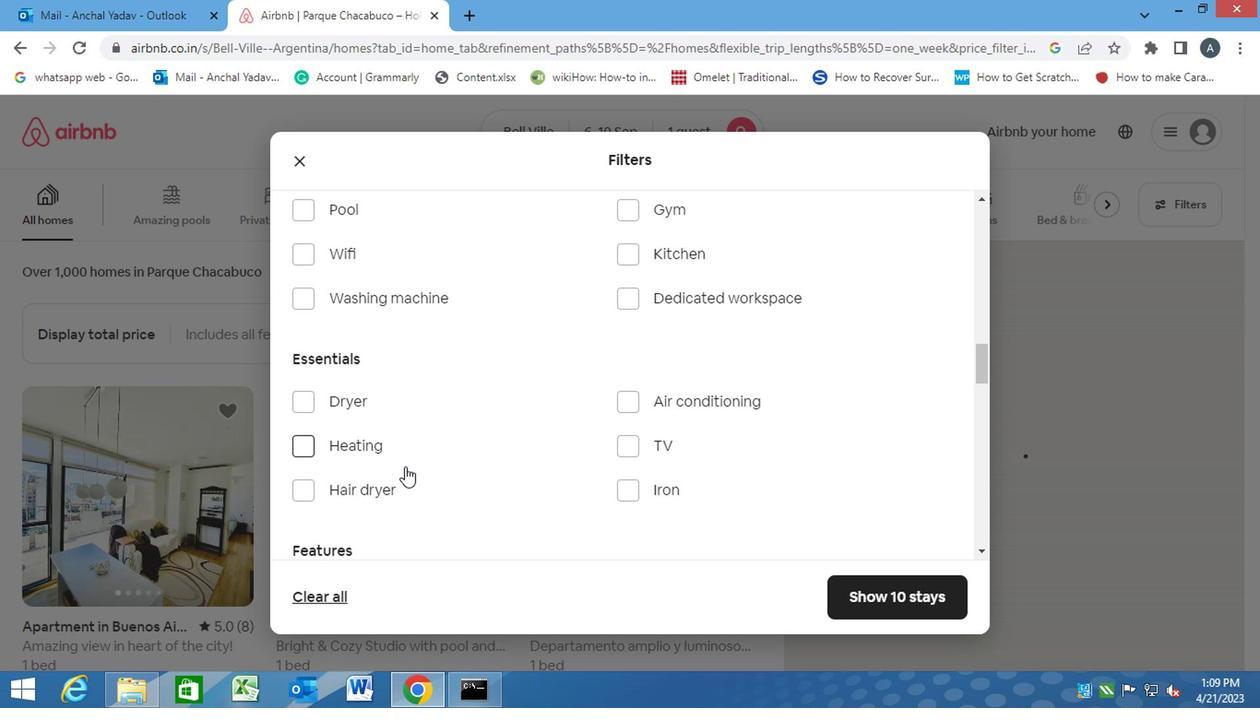 
Action: Mouse scrolled (475, 484) with delta (0, 0)
Screenshot: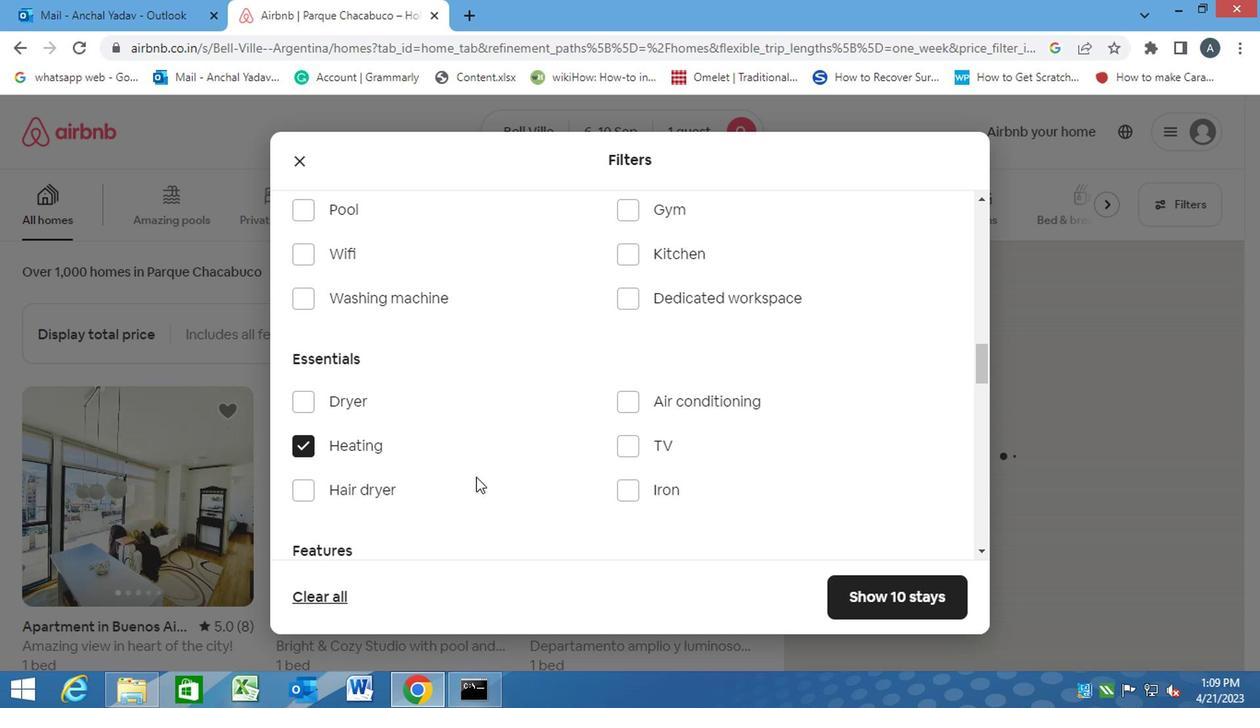
Action: Mouse scrolled (475, 484) with delta (0, 0)
Screenshot: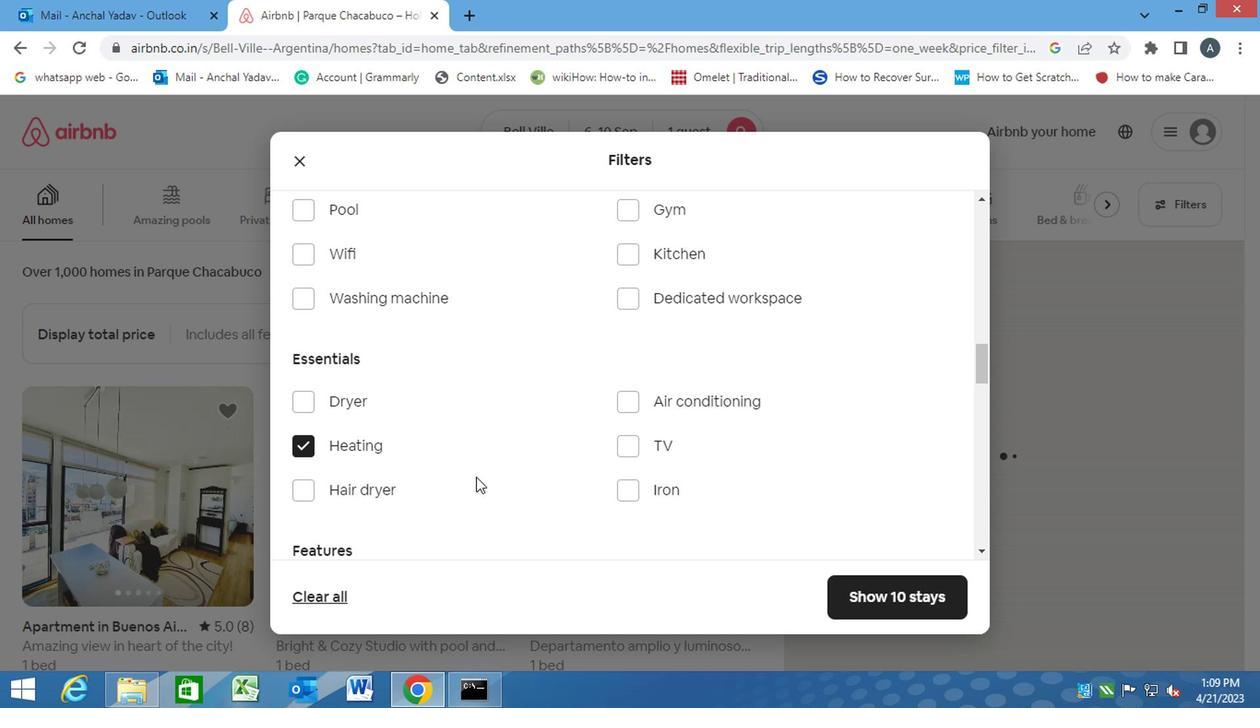 
Action: Mouse scrolled (475, 484) with delta (0, 0)
Screenshot: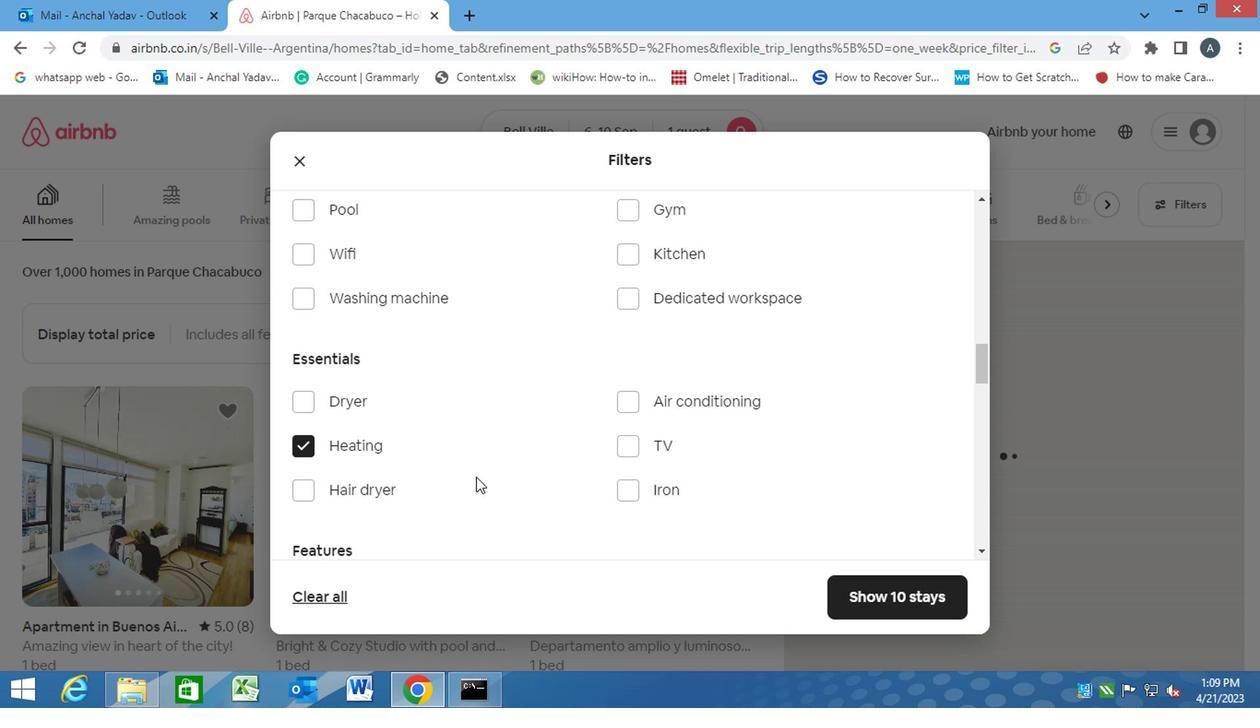 
Action: Mouse scrolled (475, 484) with delta (0, 0)
Screenshot: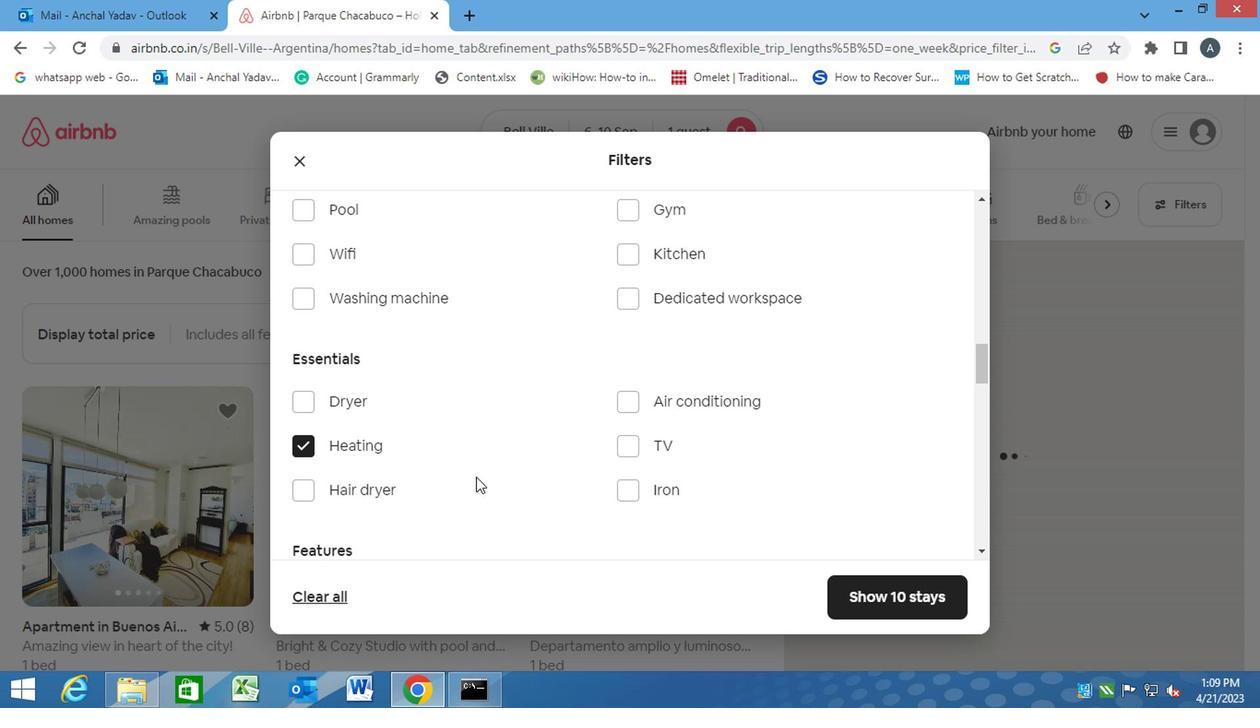 
Action: Mouse moved to (483, 478)
Screenshot: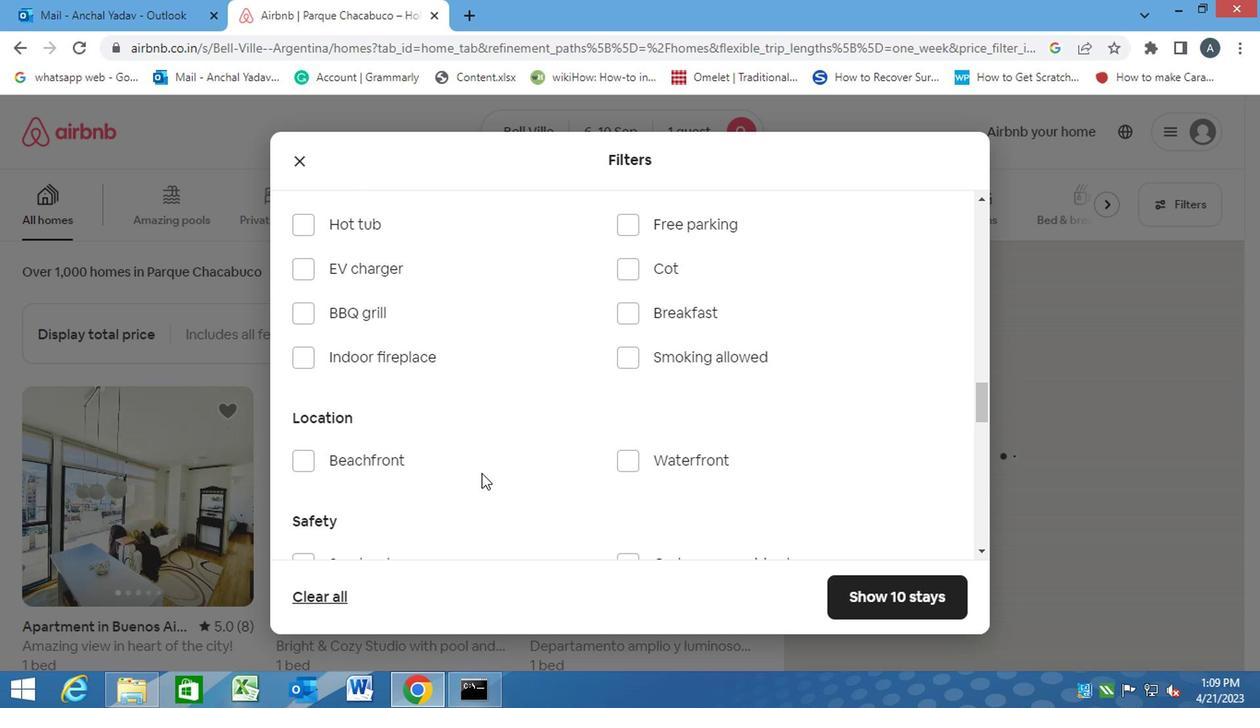 
Action: Mouse scrolled (483, 477) with delta (0, 0)
Screenshot: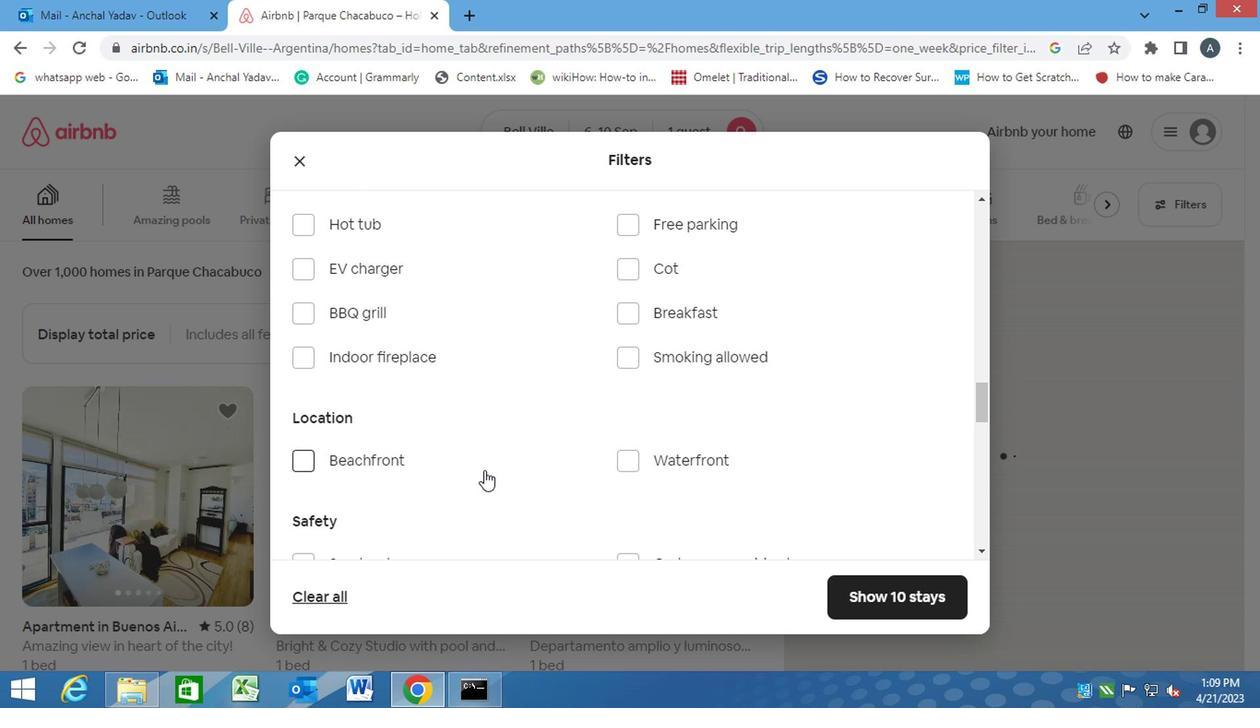 
Action: Mouse scrolled (483, 477) with delta (0, 0)
Screenshot: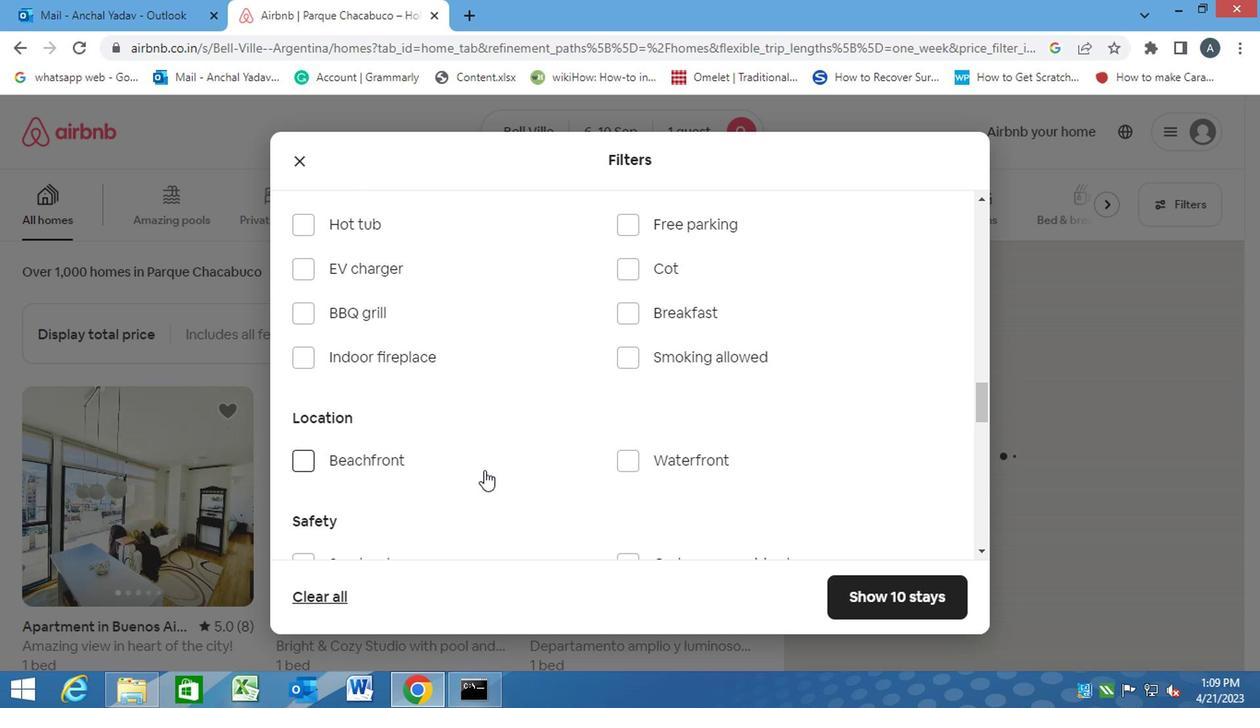 
Action: Mouse scrolled (483, 477) with delta (0, 0)
Screenshot: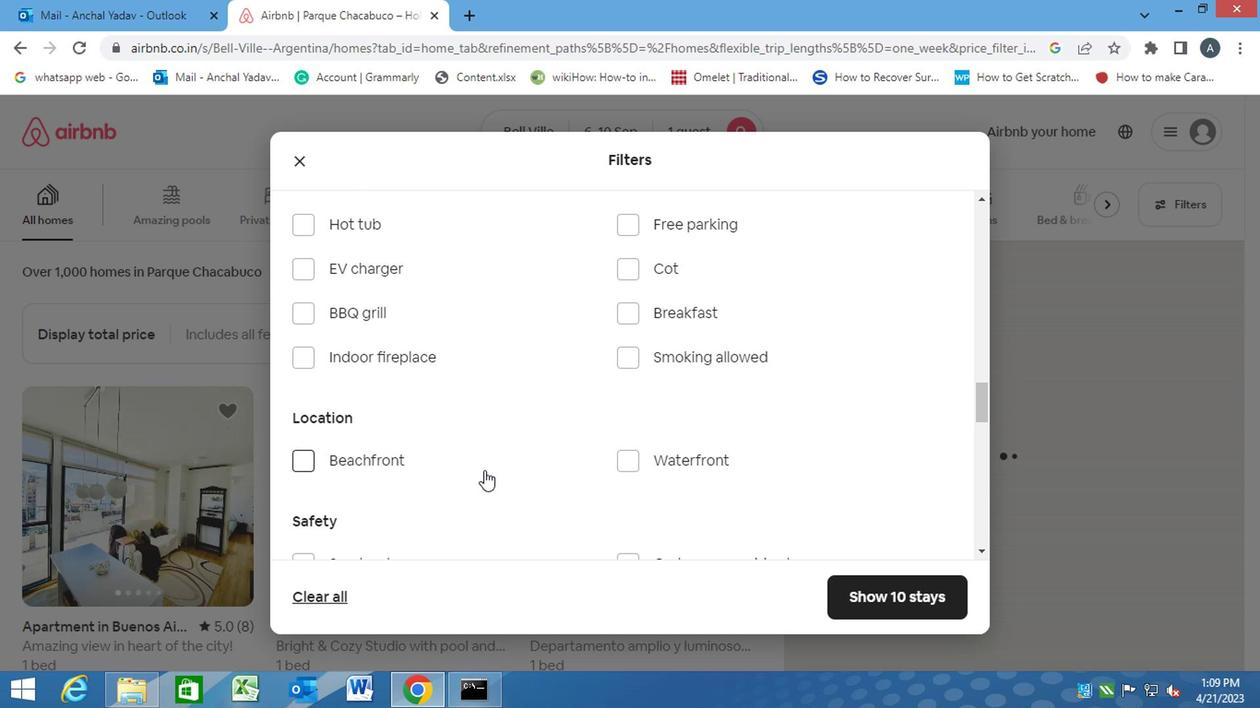 
Action: Mouse moved to (790, 461)
Screenshot: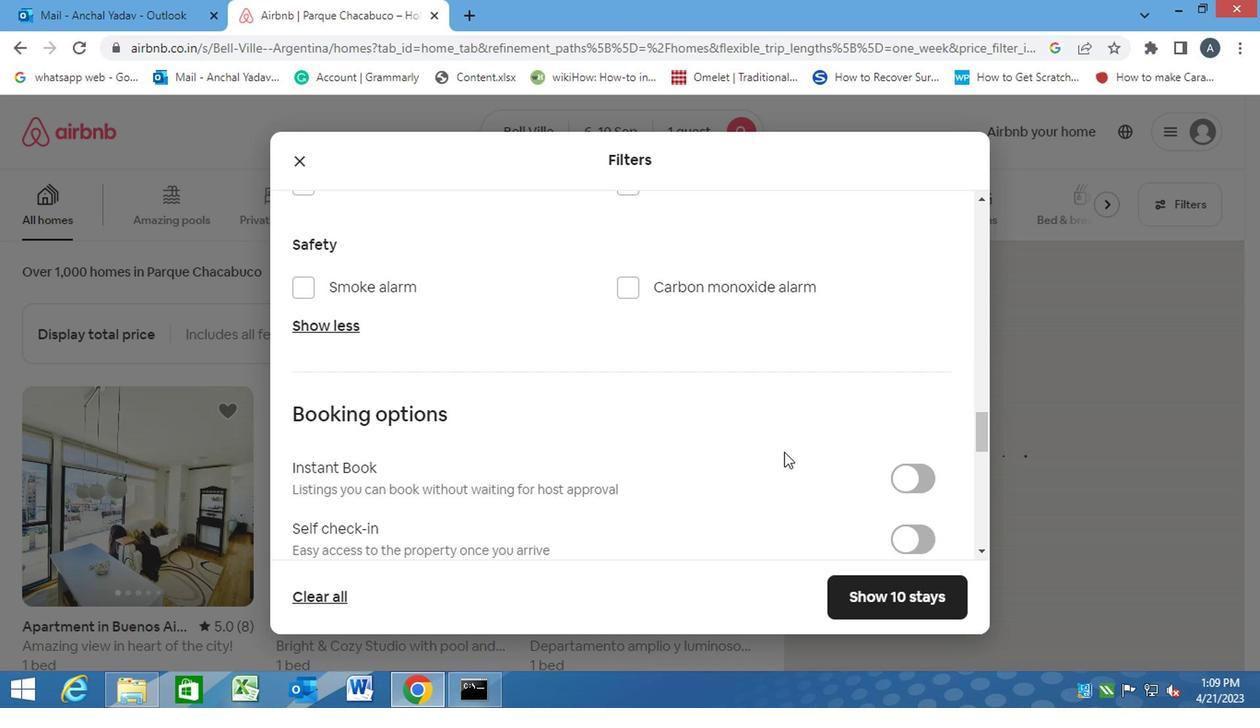 
Action: Mouse scrolled (790, 460) with delta (0, 0)
Screenshot: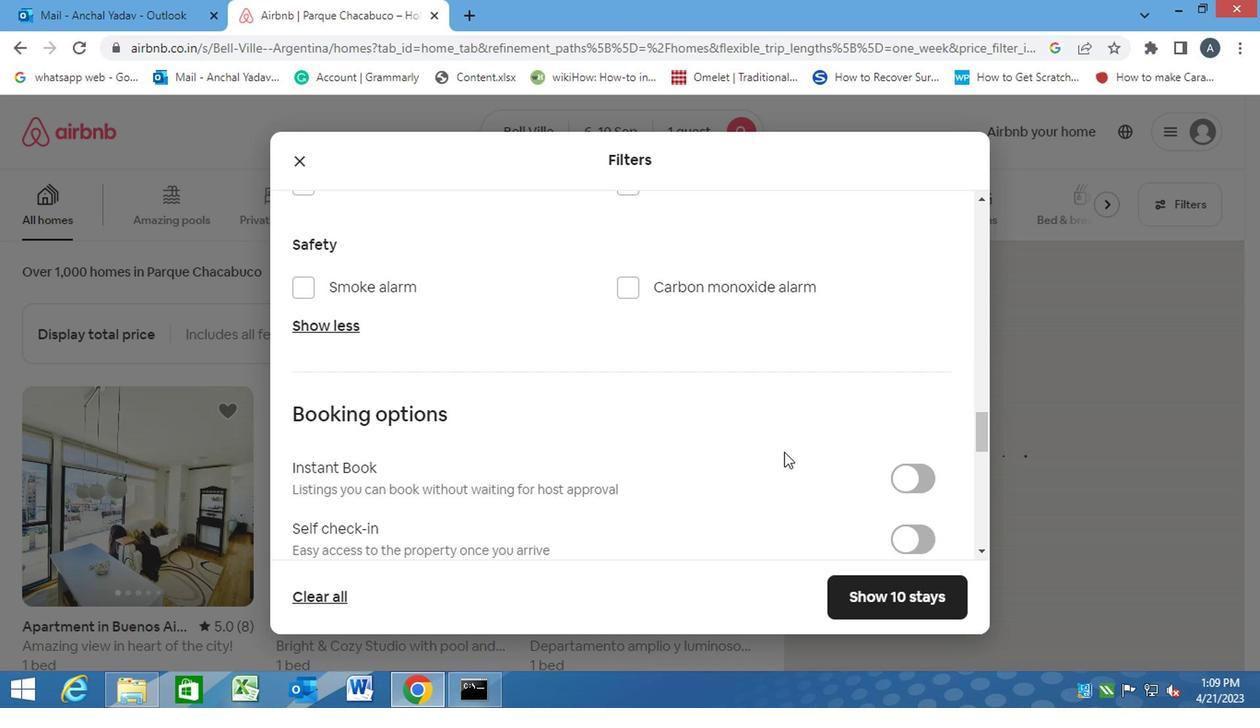 
Action: Mouse scrolled (790, 460) with delta (0, 0)
Screenshot: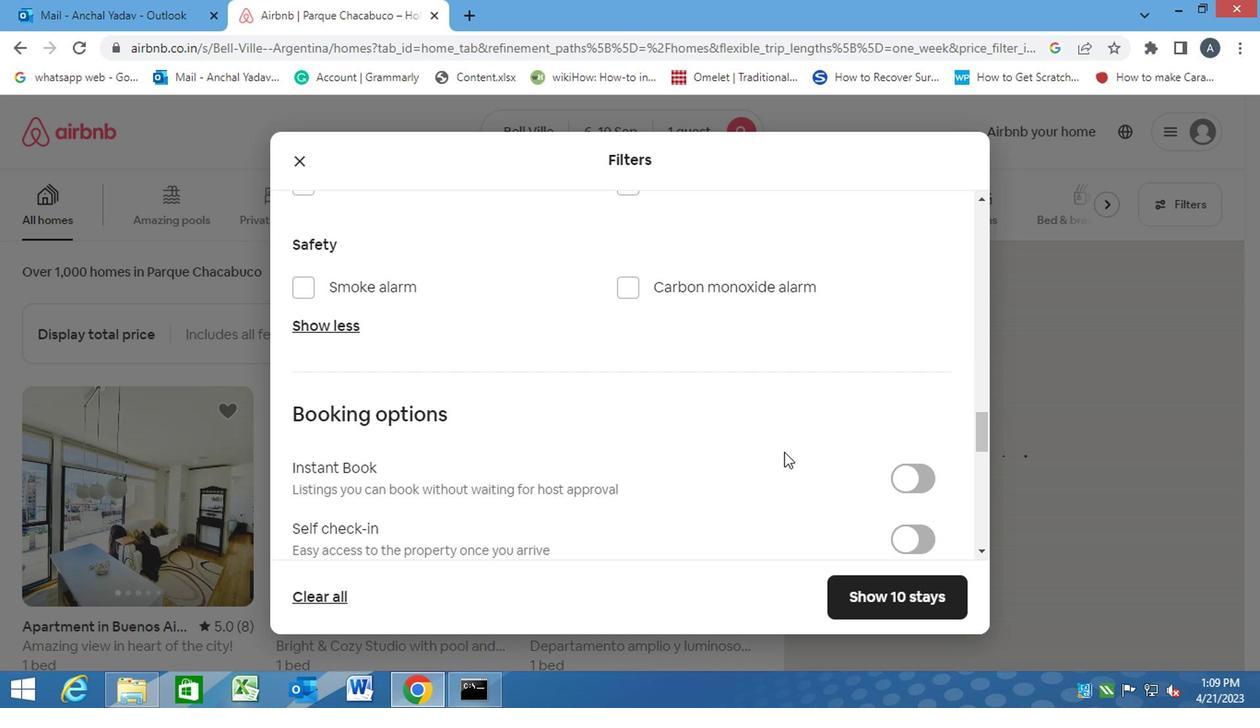 
Action: Mouse moved to (893, 354)
Screenshot: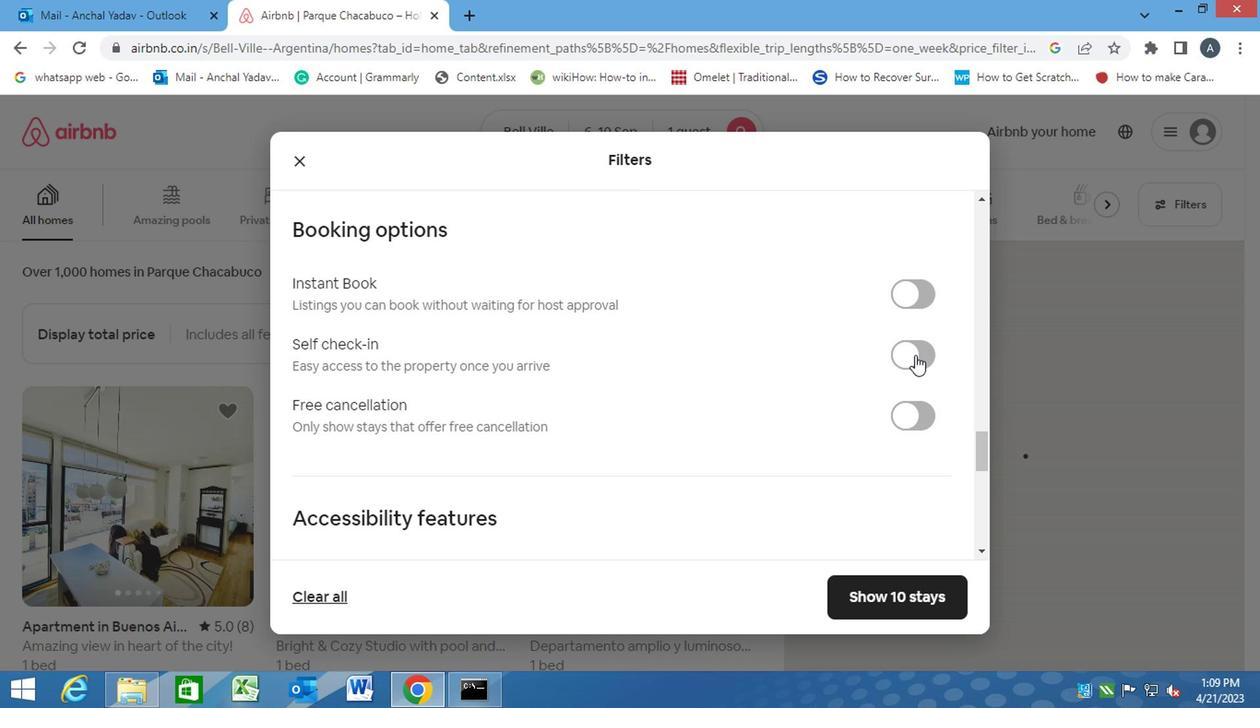 
Action: Mouse pressed left at (893, 354)
Screenshot: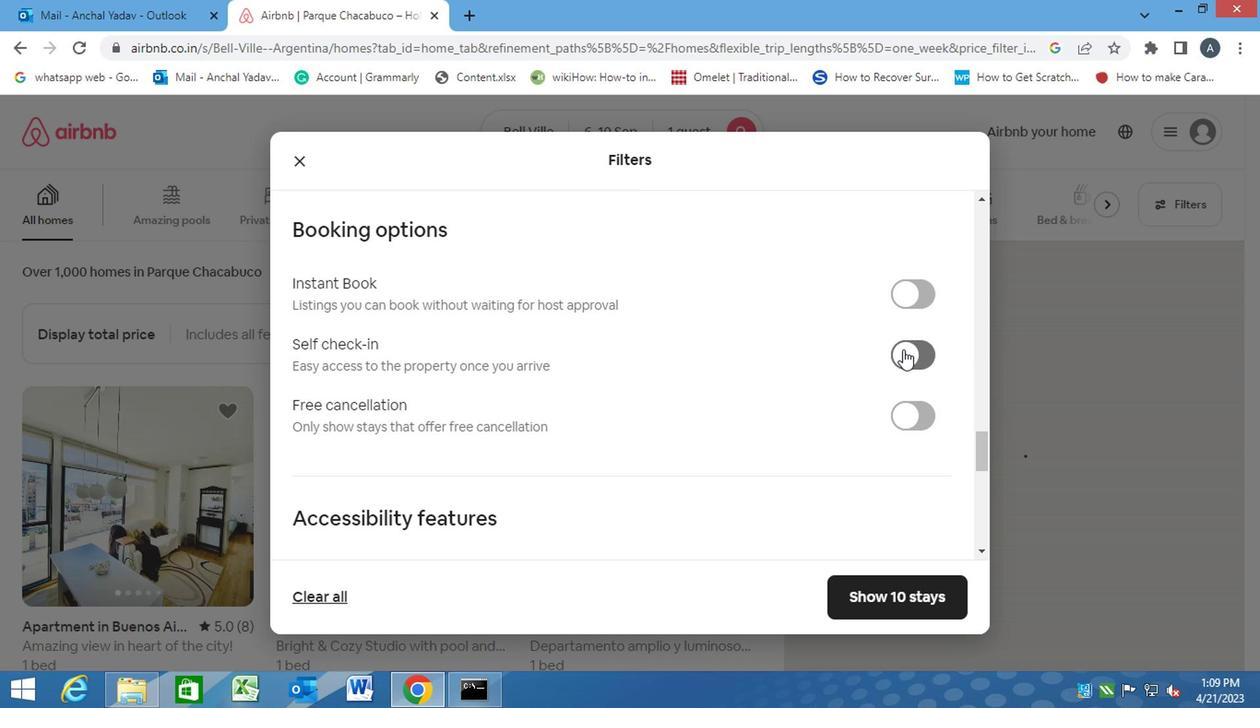
Action: Mouse moved to (733, 414)
Screenshot: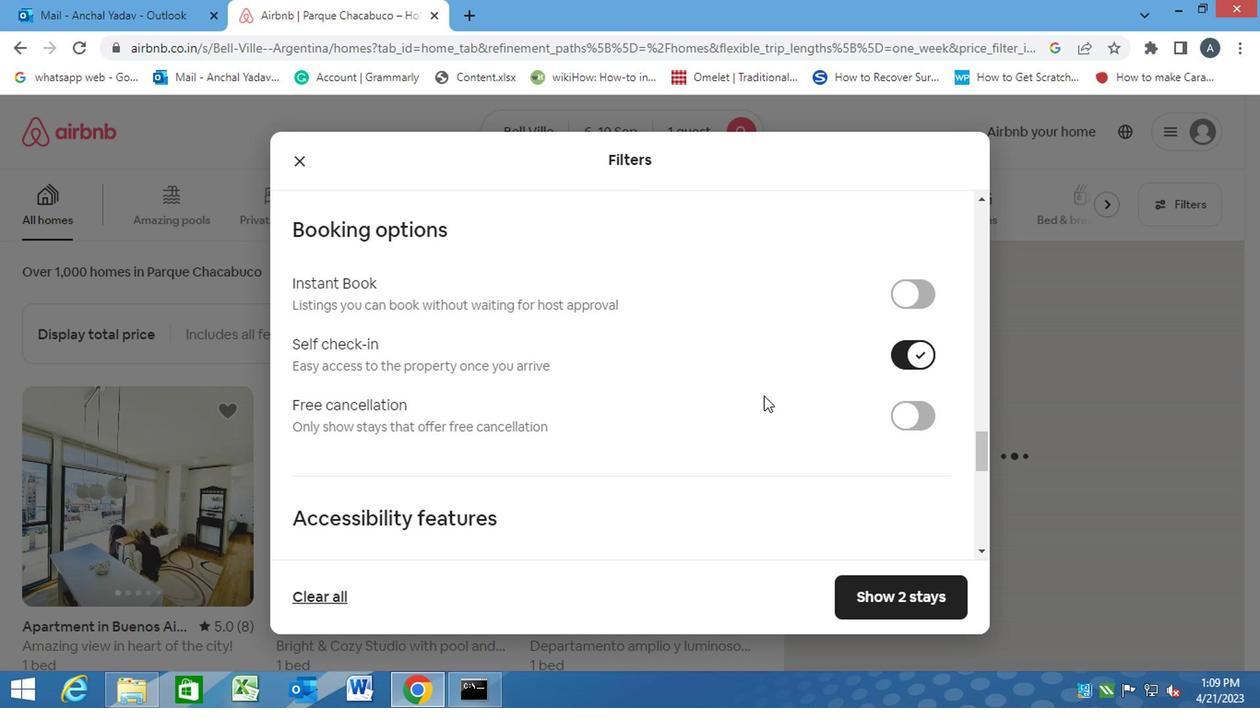 
Action: Mouse scrolled (733, 413) with delta (0, 0)
Screenshot: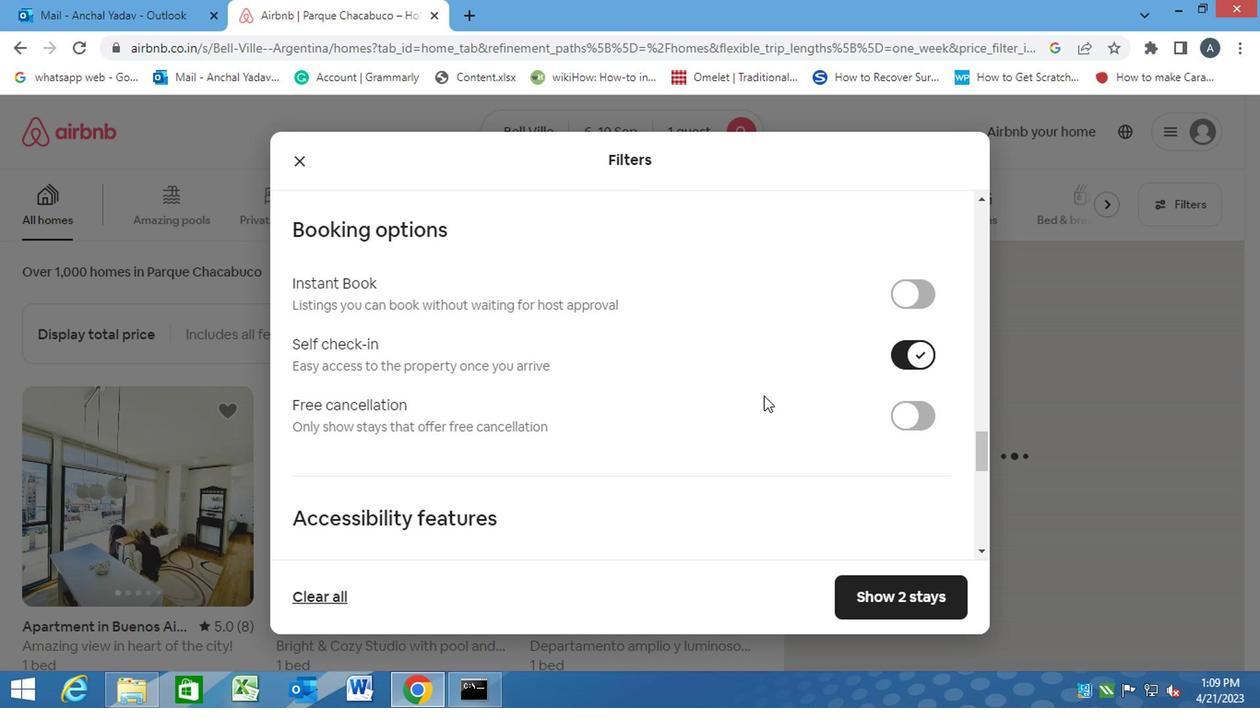
Action: Mouse moved to (723, 421)
Screenshot: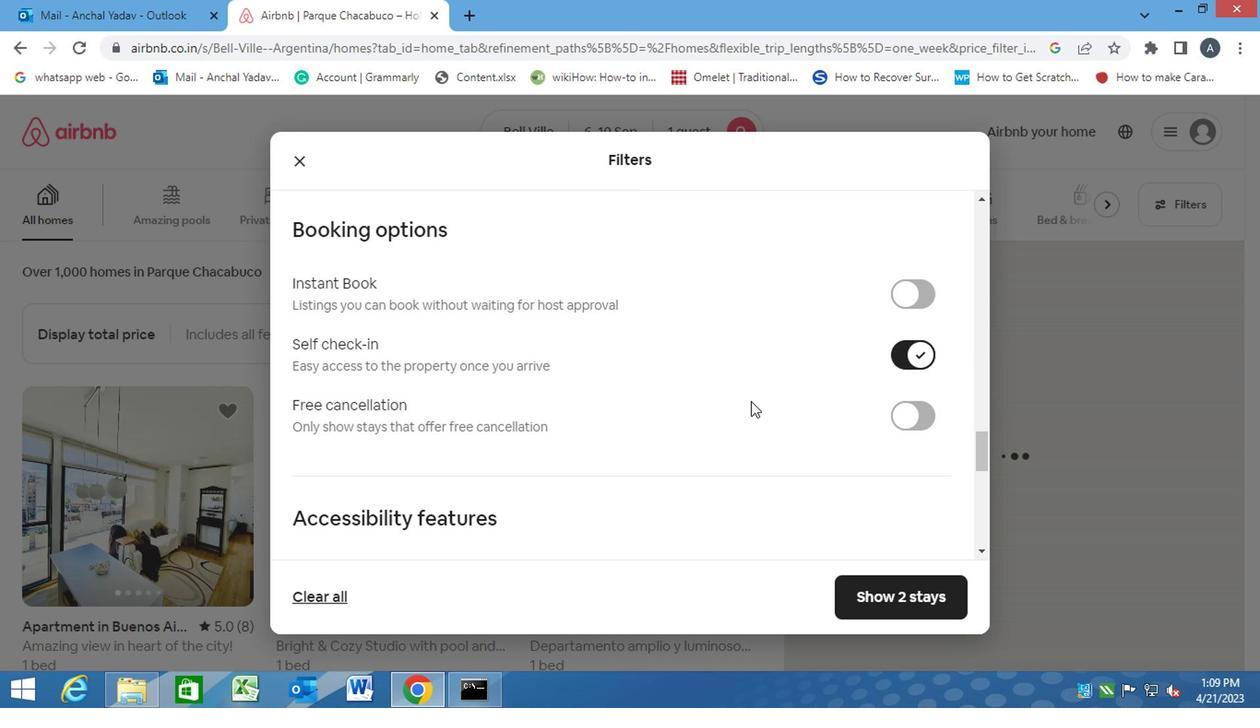 
Action: Mouse scrolled (723, 420) with delta (0, -1)
Screenshot: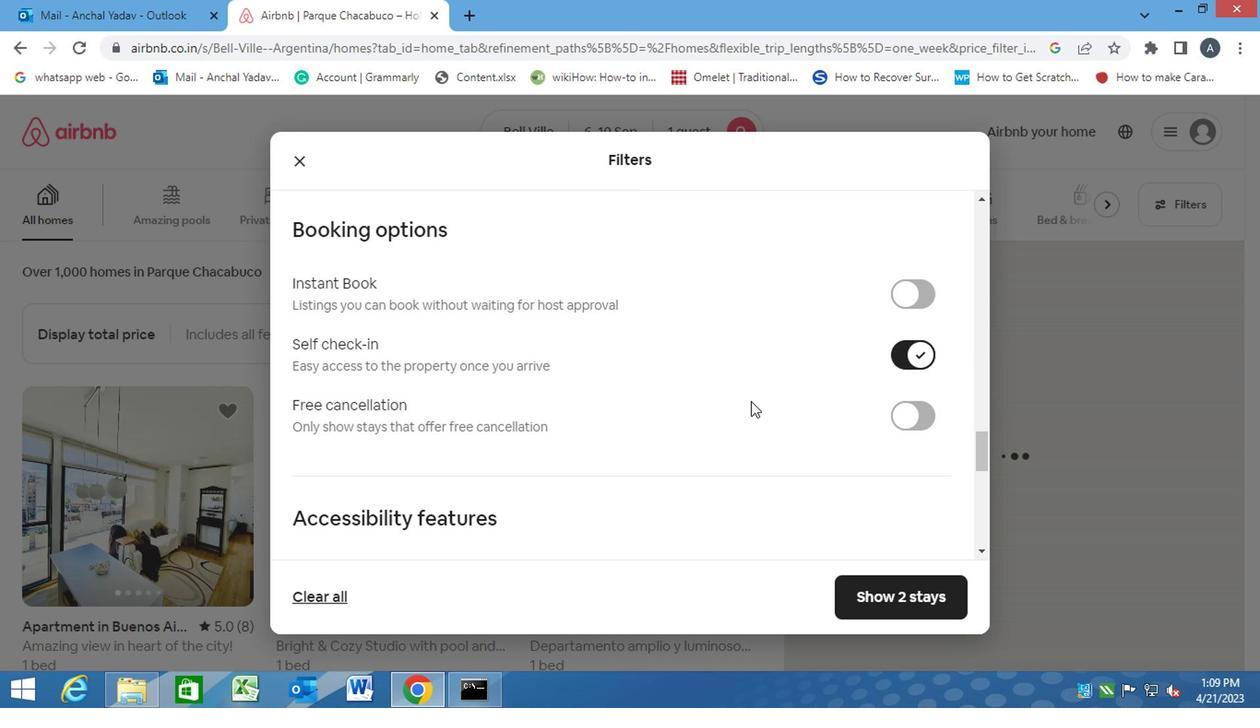 
Action: Mouse moved to (710, 429)
Screenshot: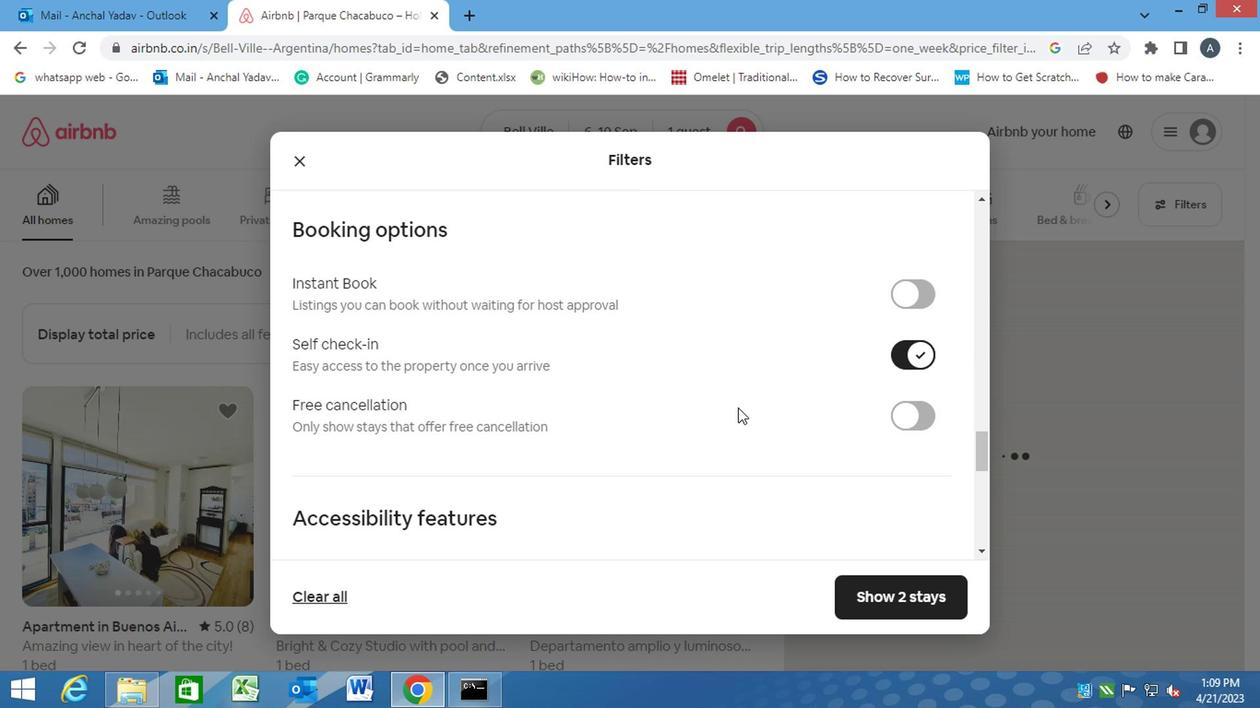 
Action: Mouse scrolled (710, 428) with delta (0, 0)
Screenshot: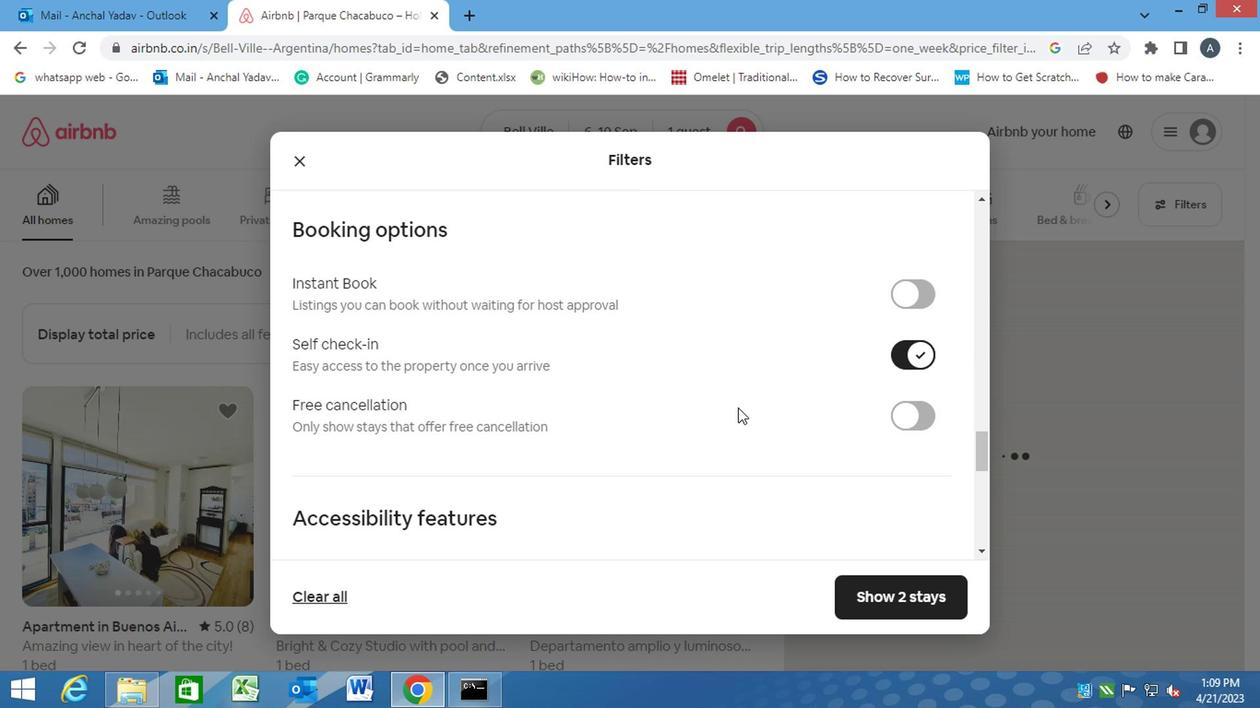 
Action: Mouse moved to (483, 465)
Screenshot: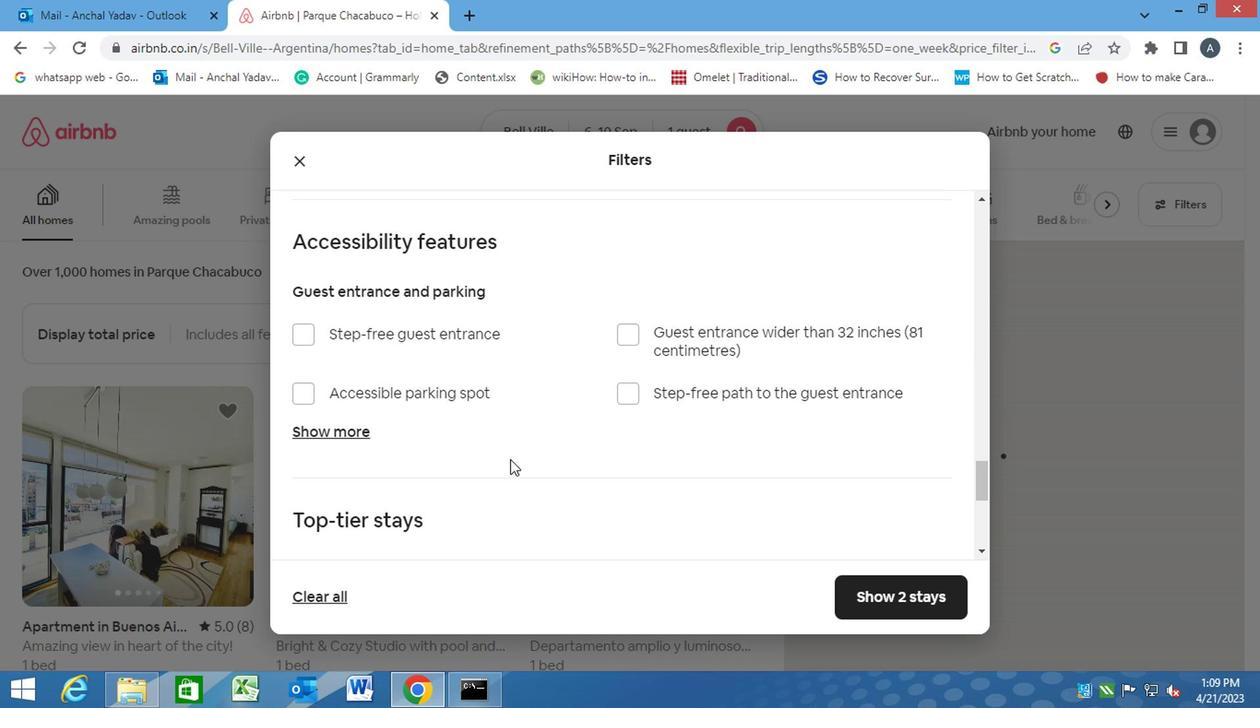 
Action: Mouse scrolled (483, 465) with delta (0, 0)
Screenshot: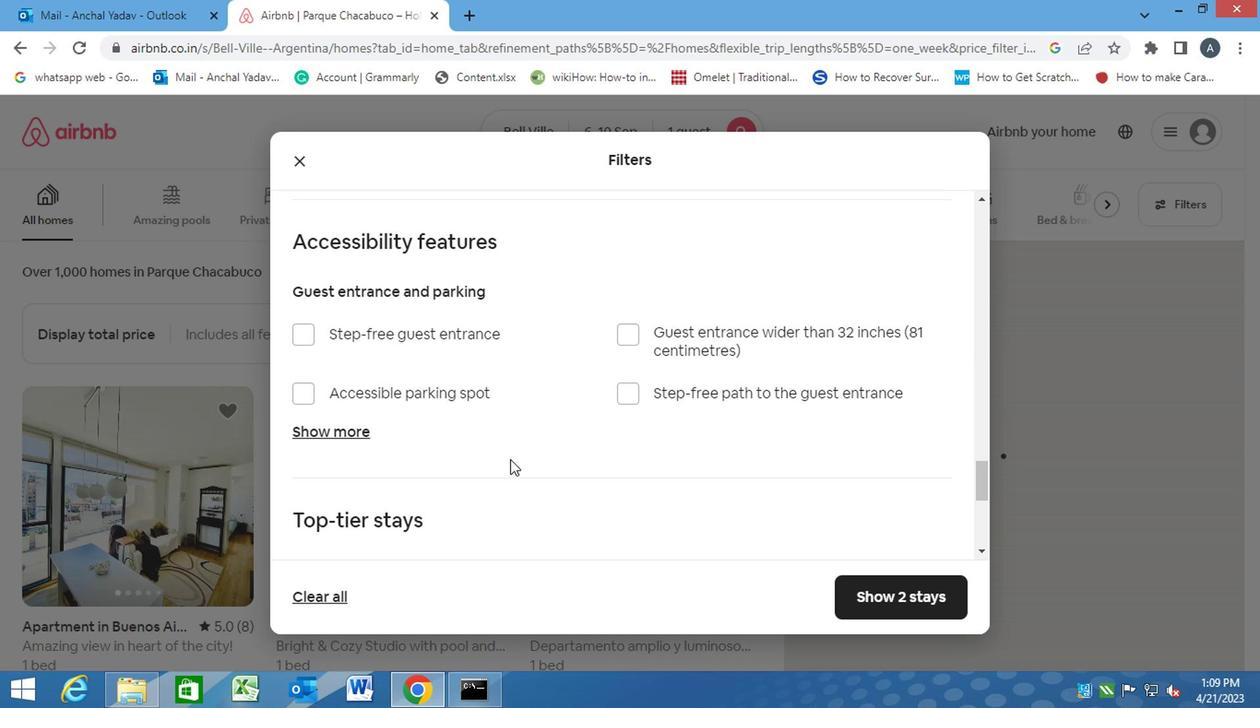 
Action: Mouse moved to (475, 465)
Screenshot: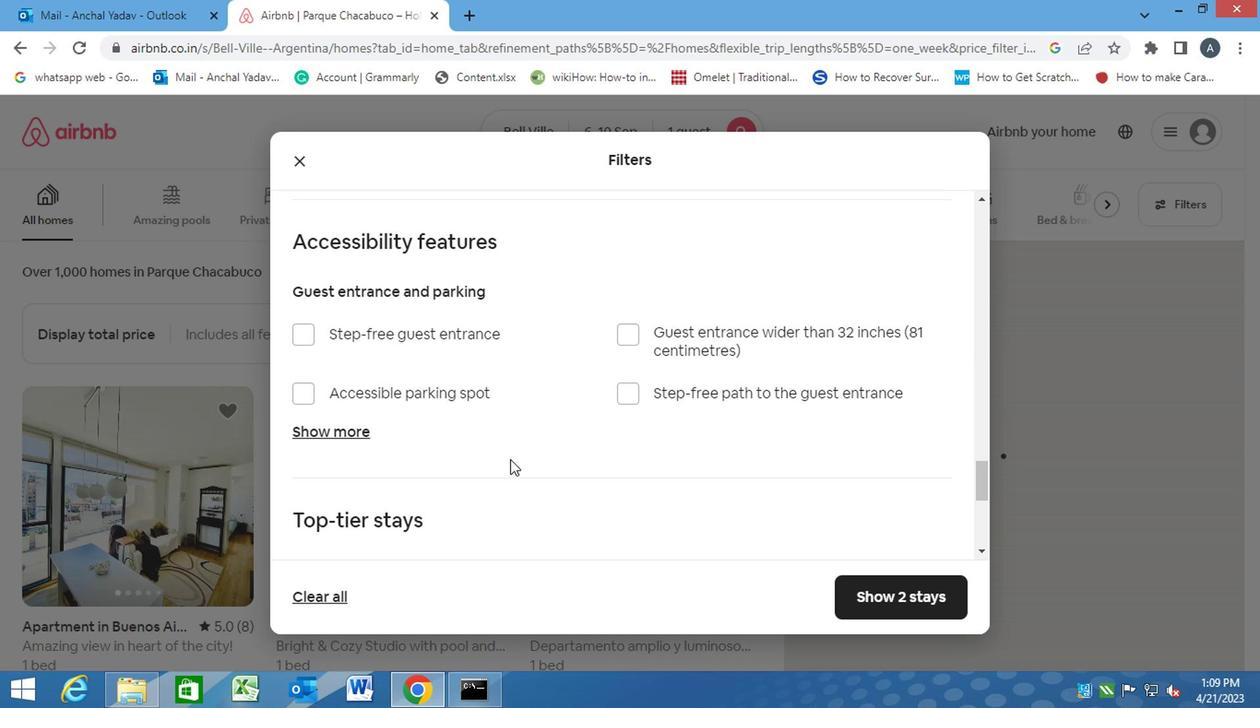 
Action: Mouse scrolled (475, 465) with delta (0, 0)
Screenshot: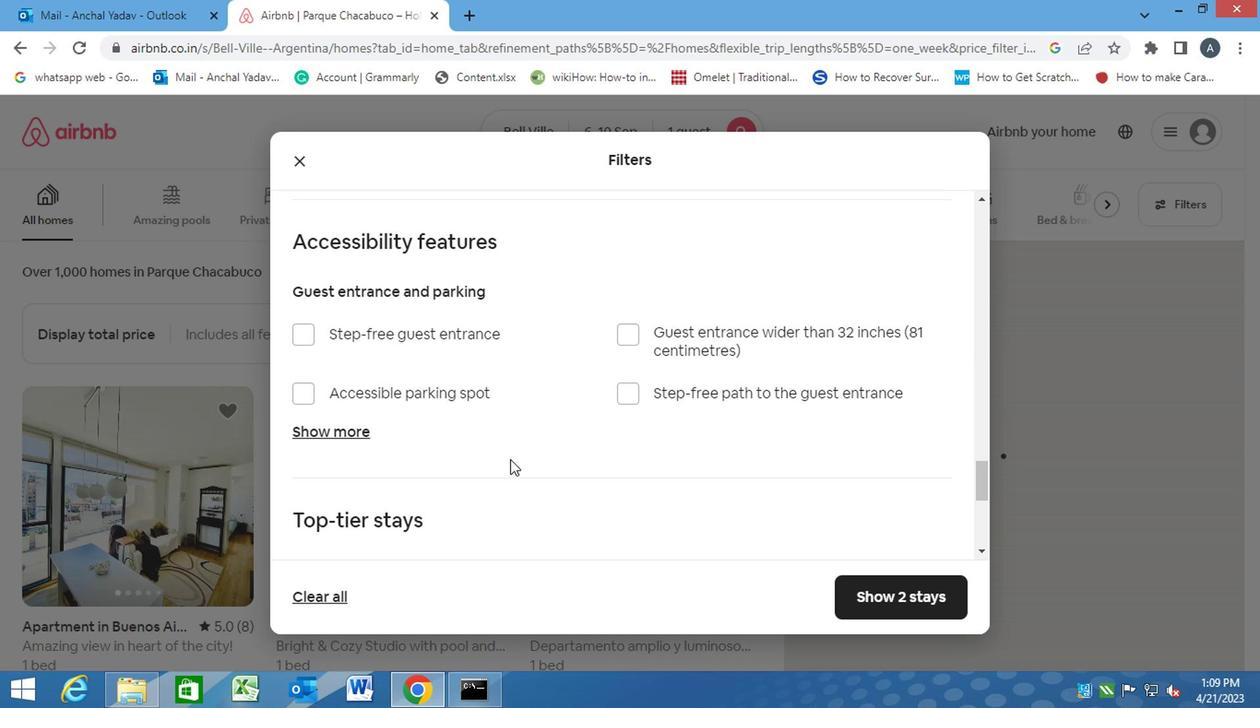 
Action: Mouse moved to (470, 465)
Screenshot: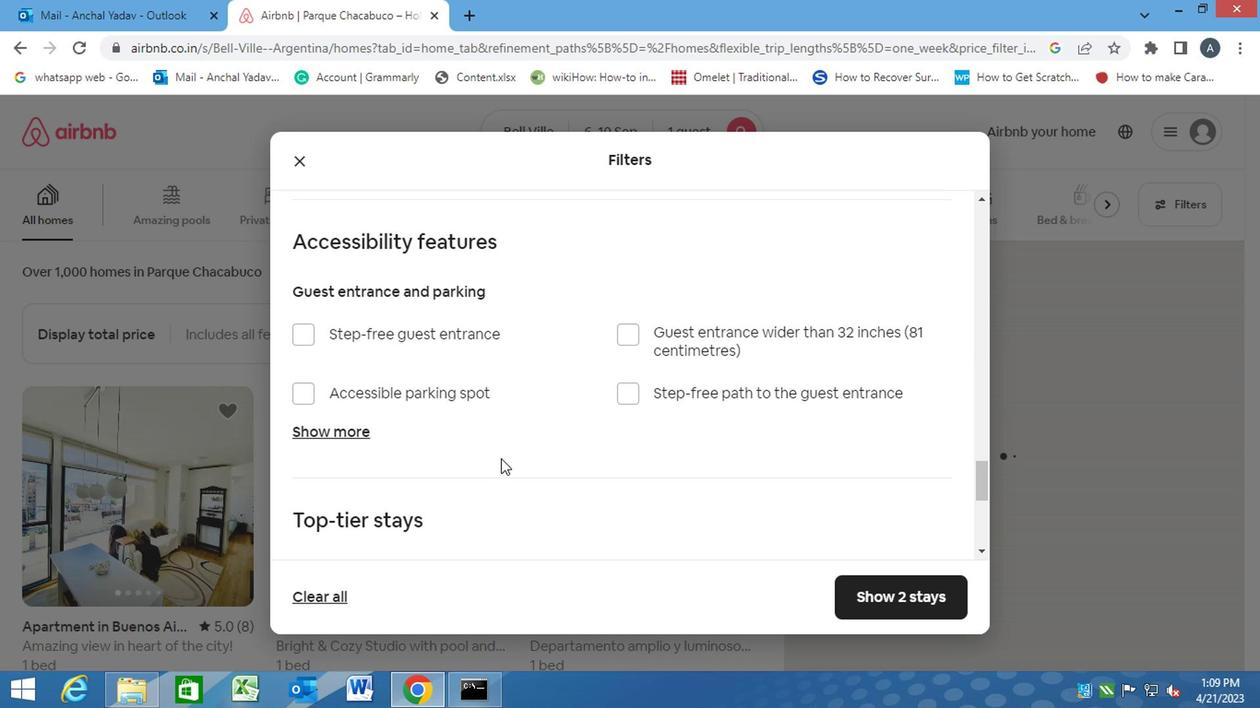 
Action: Mouse scrolled (470, 465) with delta (0, 0)
Screenshot: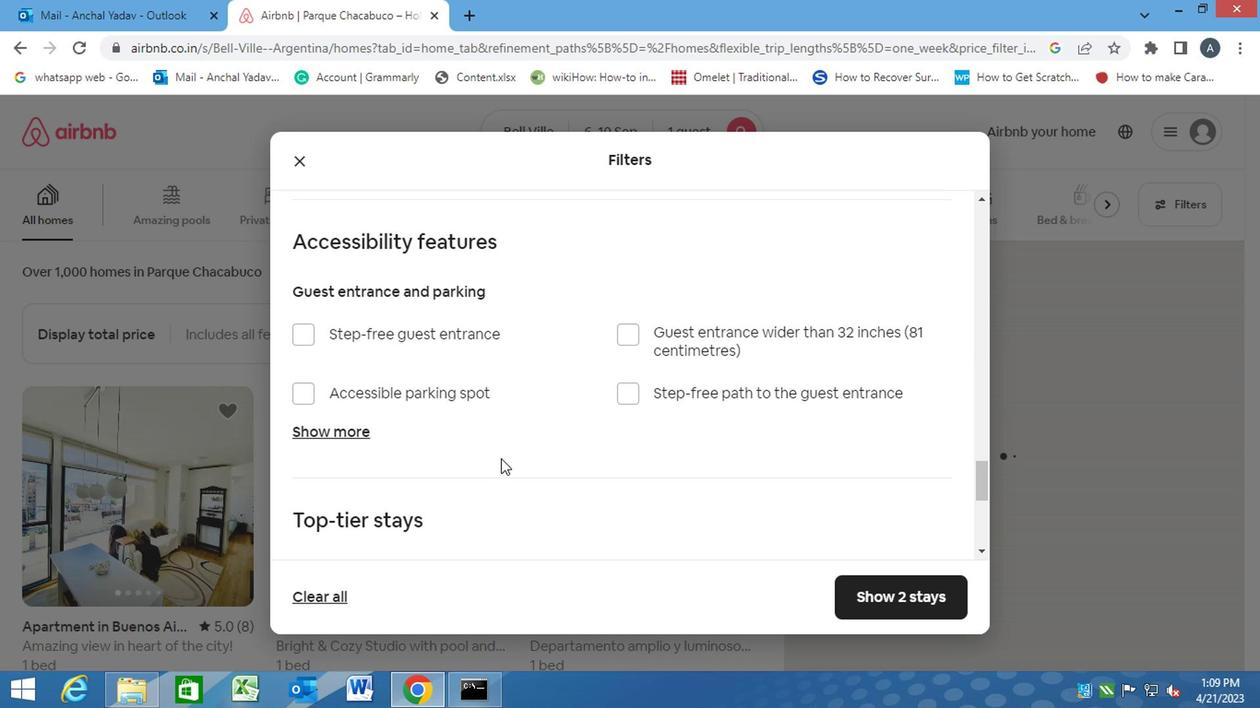 
Action: Mouse moved to (463, 465)
Screenshot: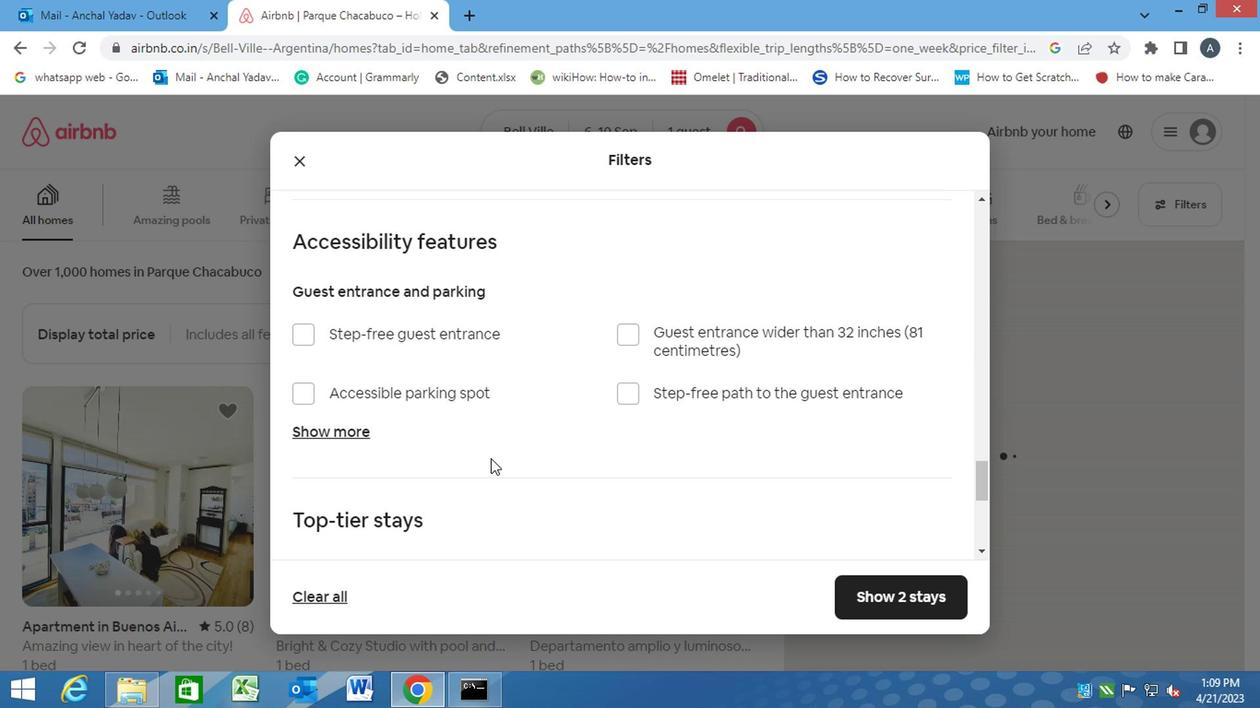 
Action: Mouse scrolled (463, 465) with delta (0, 0)
Screenshot: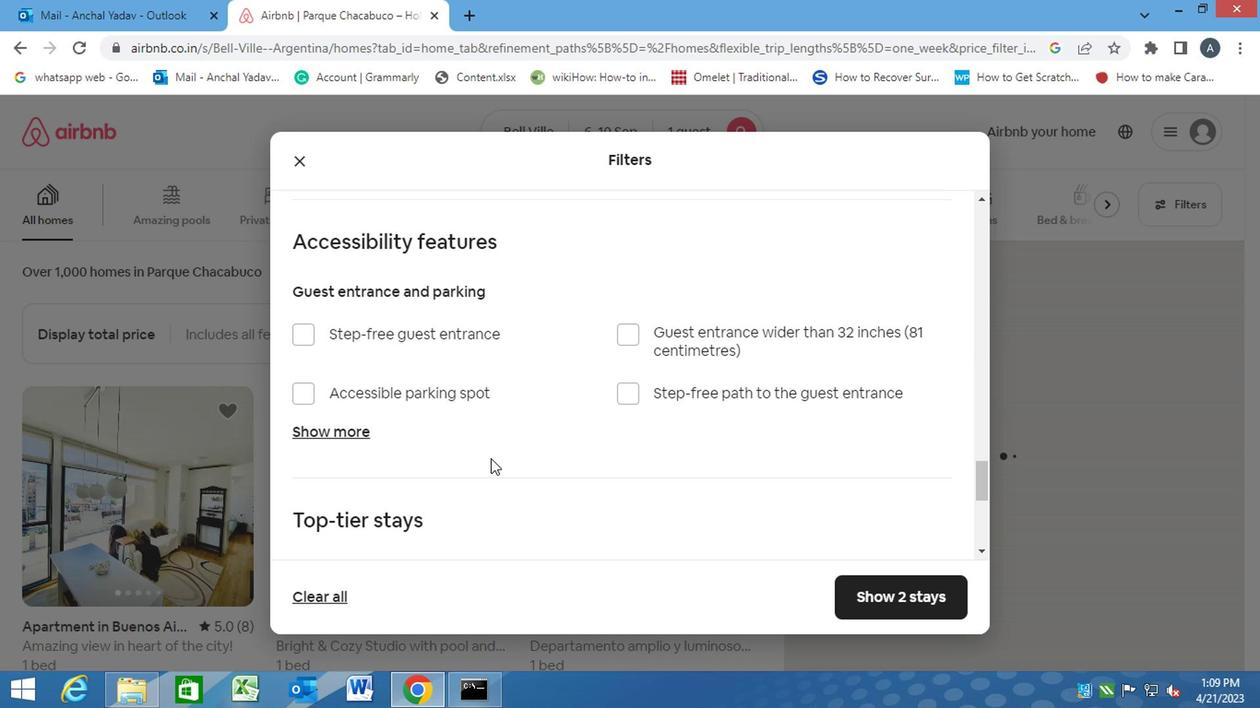 
Action: Mouse moved to (303, 477)
Screenshot: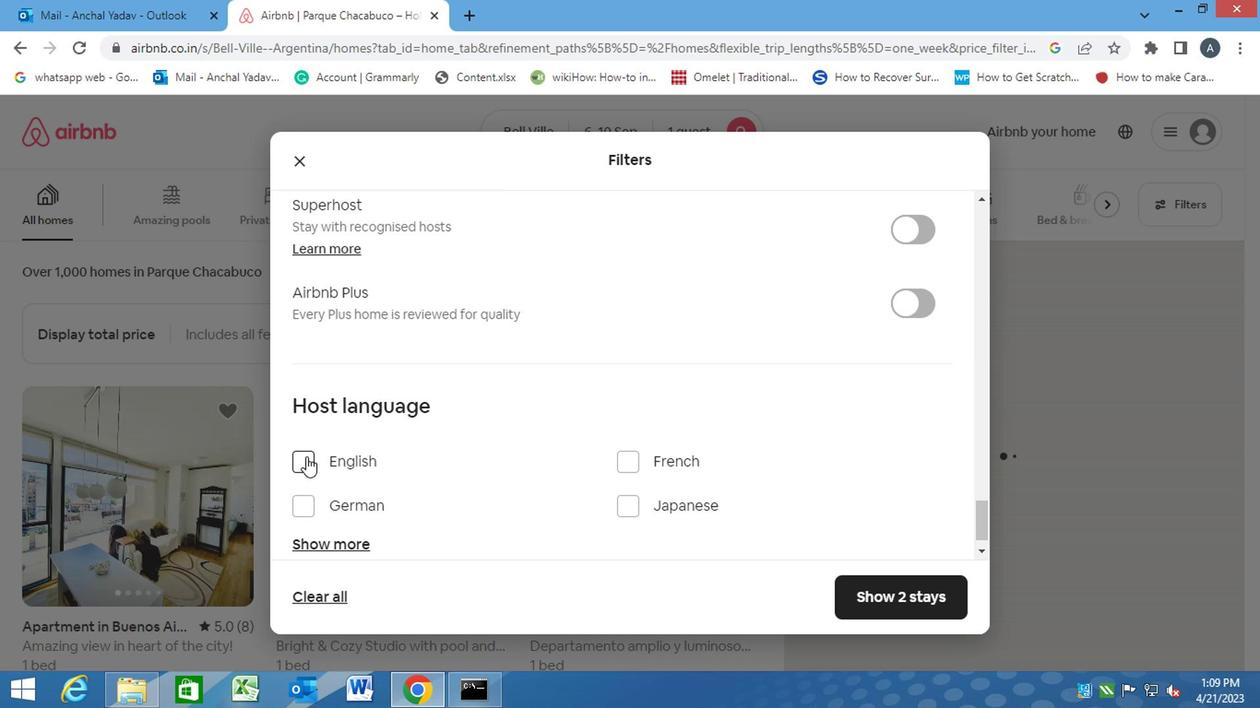 
Action: Mouse pressed left at (303, 477)
Screenshot: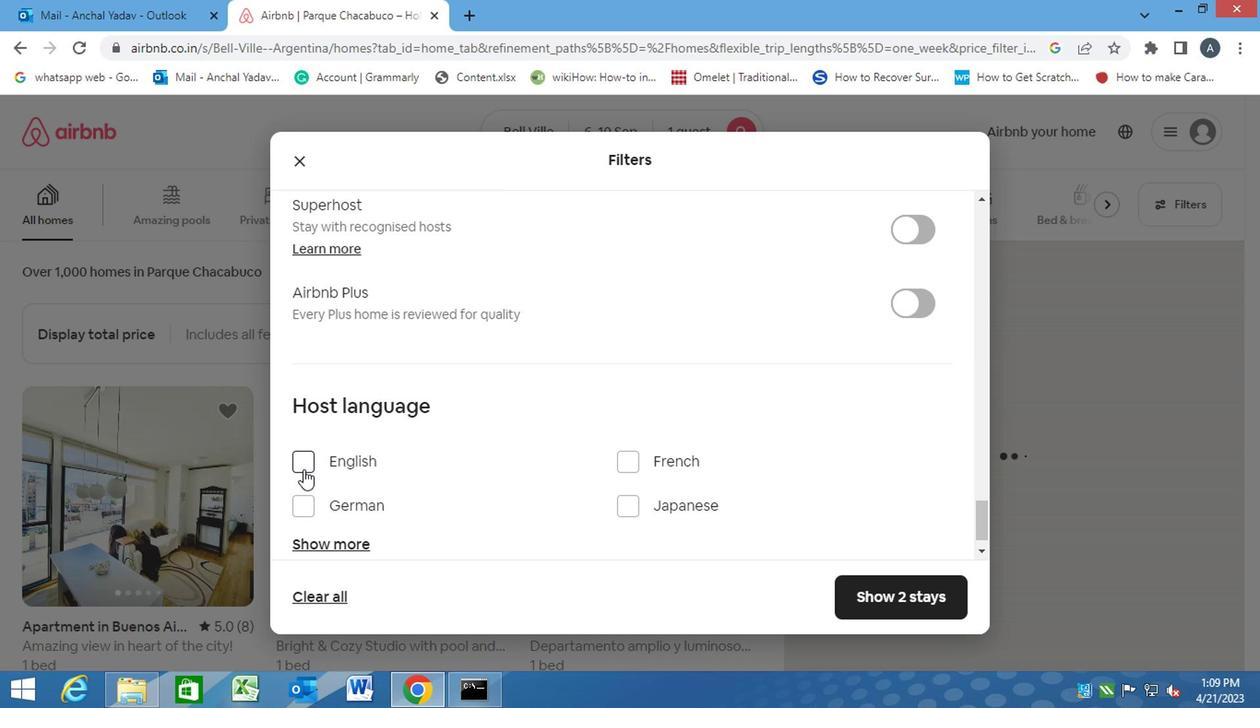 
Action: Mouse moved to (886, 614)
Screenshot: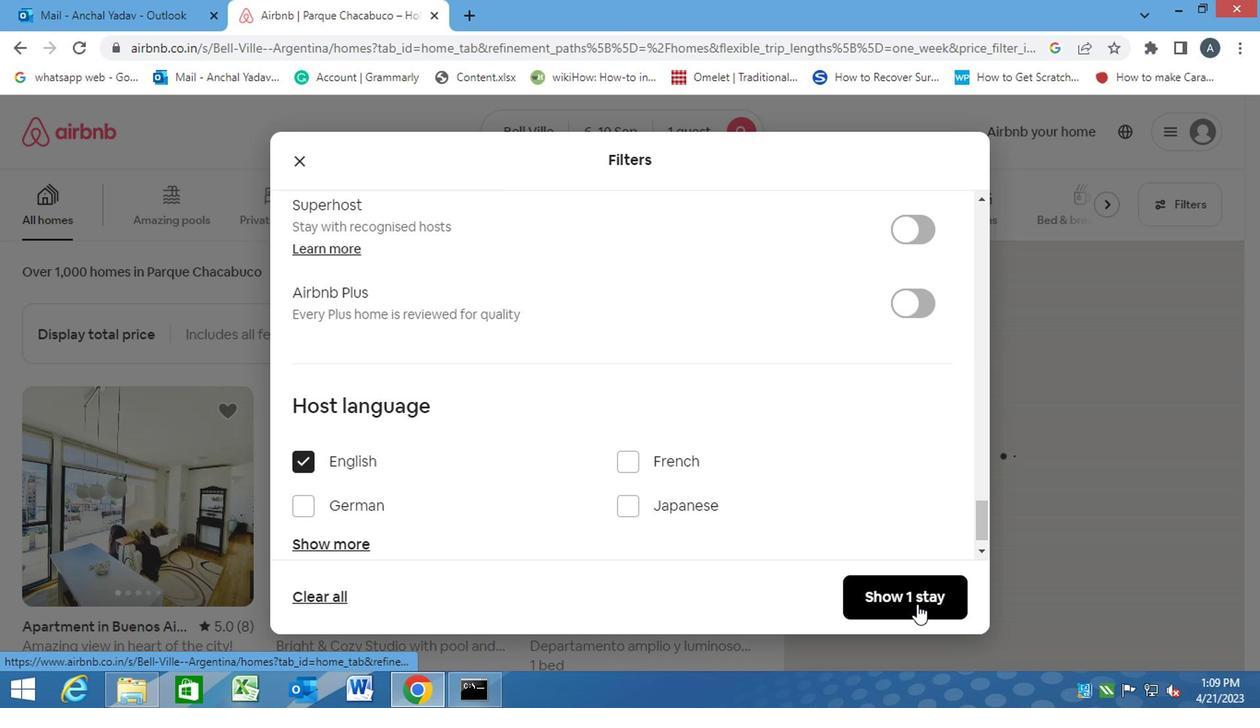 
Action: Mouse pressed left at (886, 614)
Screenshot: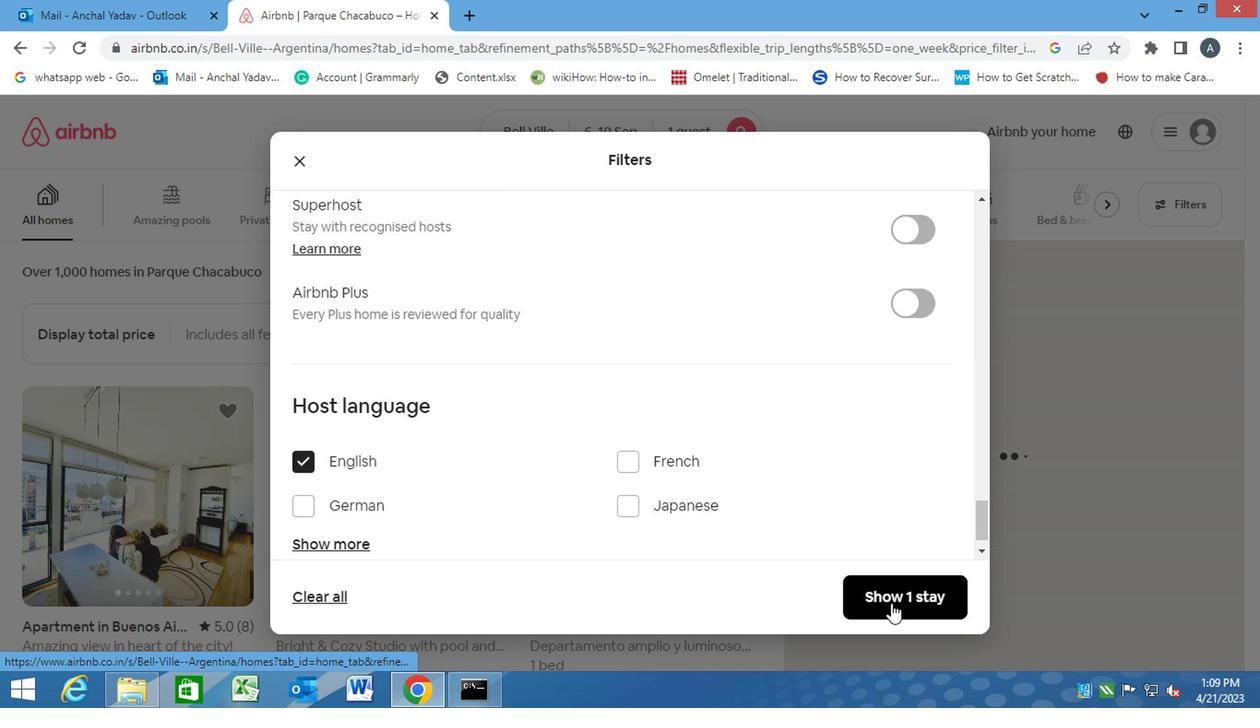 
Action: Mouse moved to (885, 614)
Screenshot: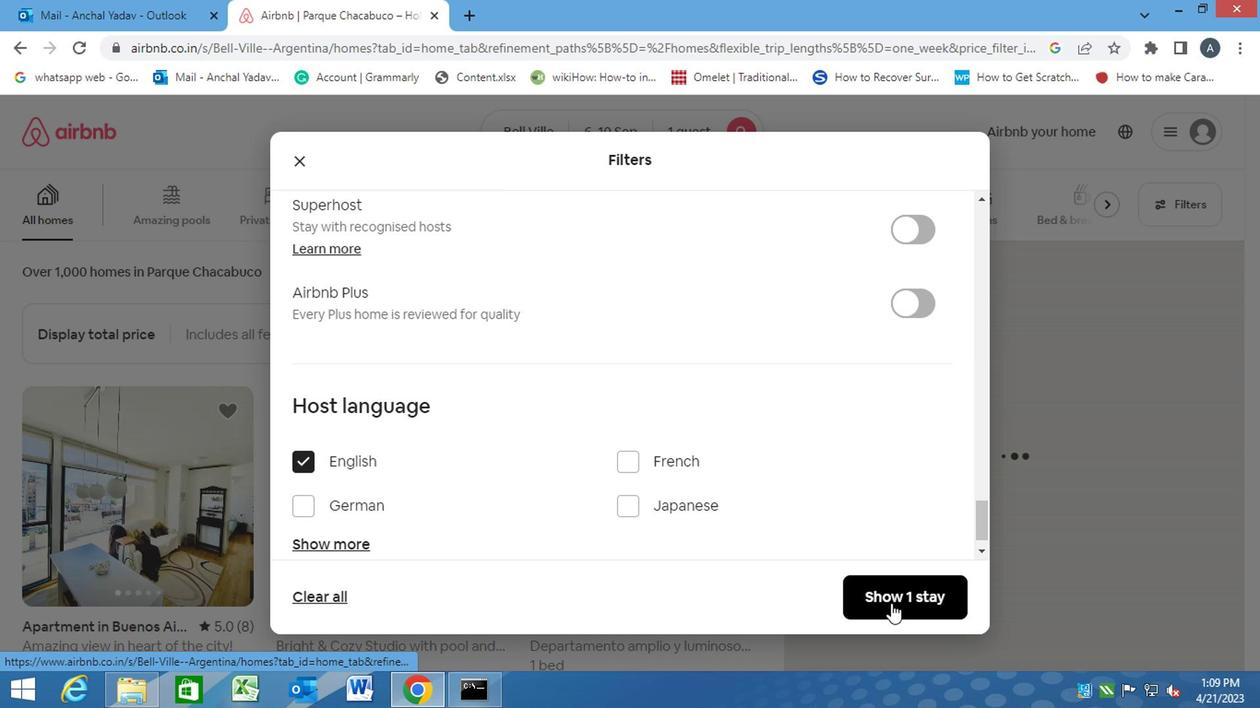 
